 Task: Create a due date automation trigger when advanced on, 2 days after a card is due add fields with custom field "Resume" set to a date between 1 and 7 working days from now at 11:00 AM.
Action: Mouse moved to (1067, 311)
Screenshot: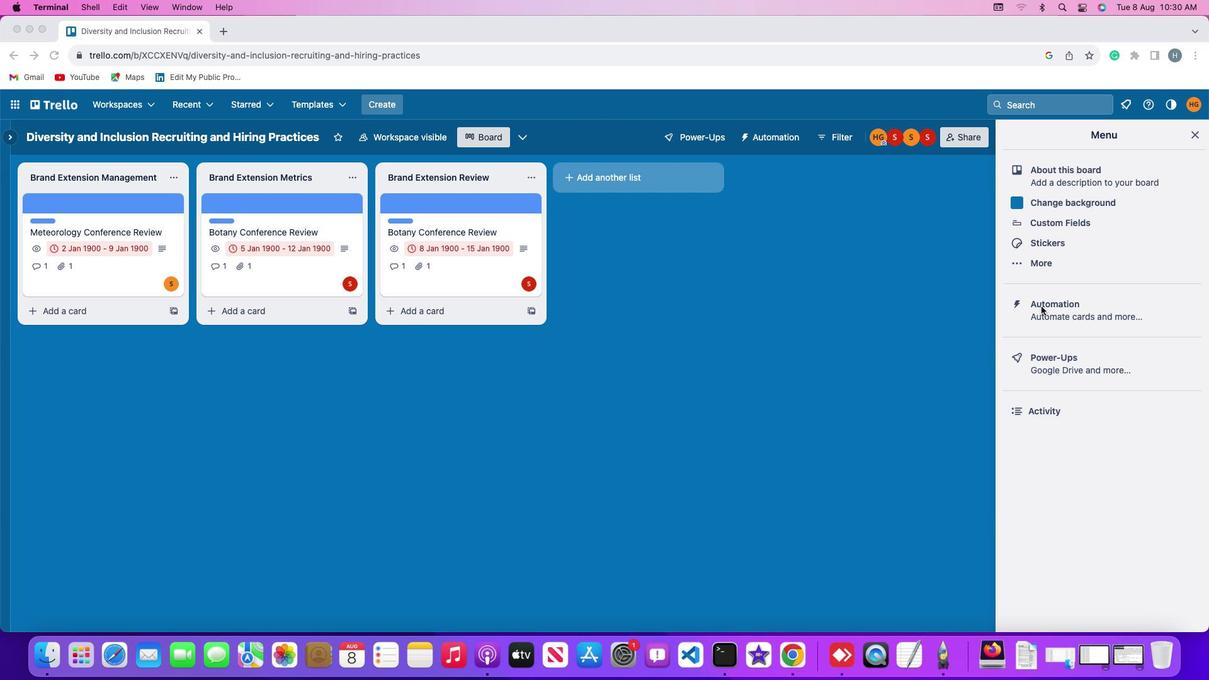 
Action: Mouse pressed left at (1067, 311)
Screenshot: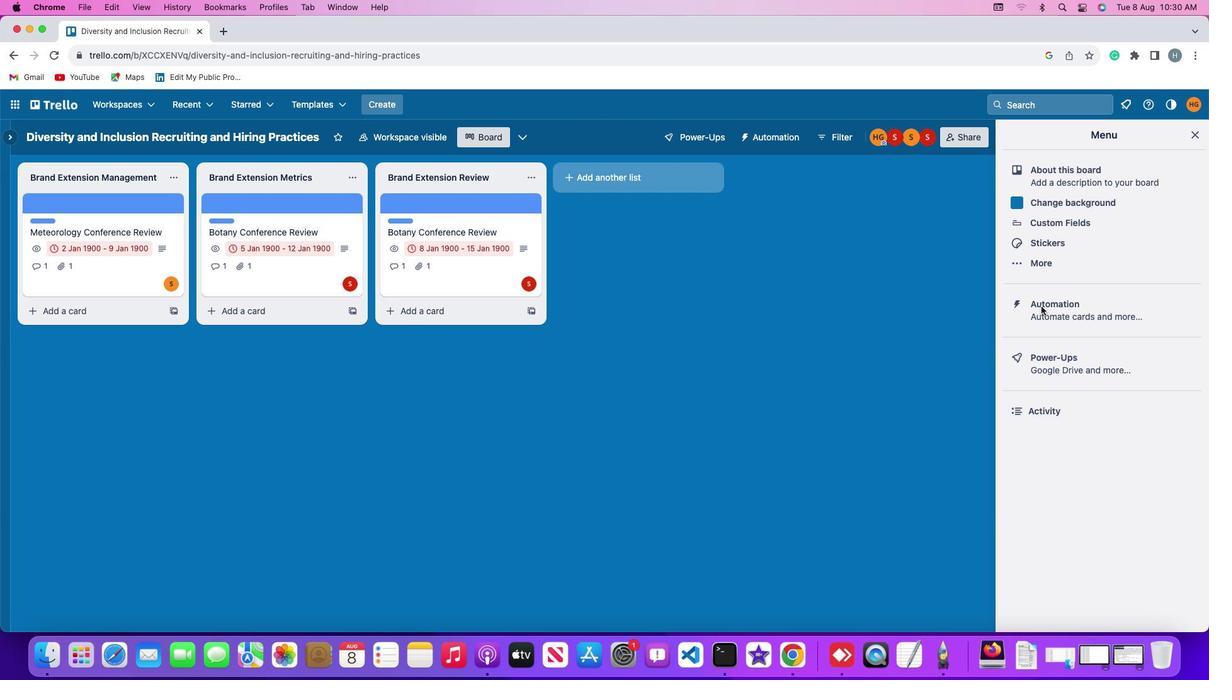 
Action: Mouse pressed left at (1067, 311)
Screenshot: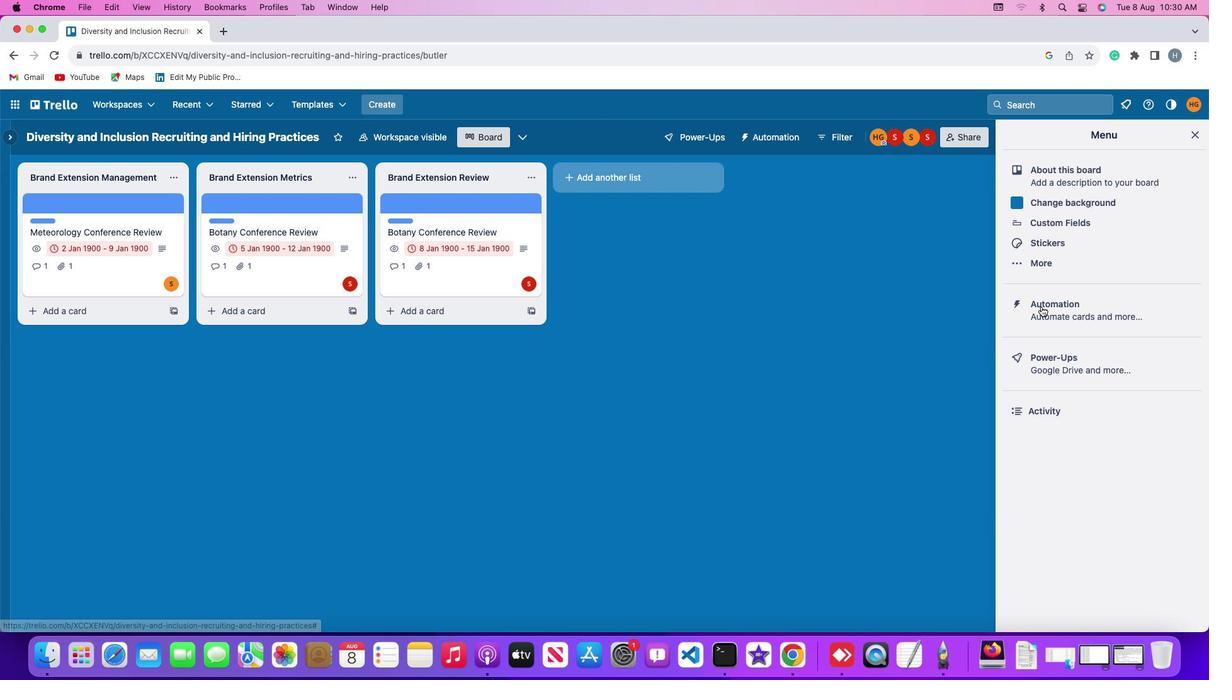 
Action: Mouse moved to (85, 302)
Screenshot: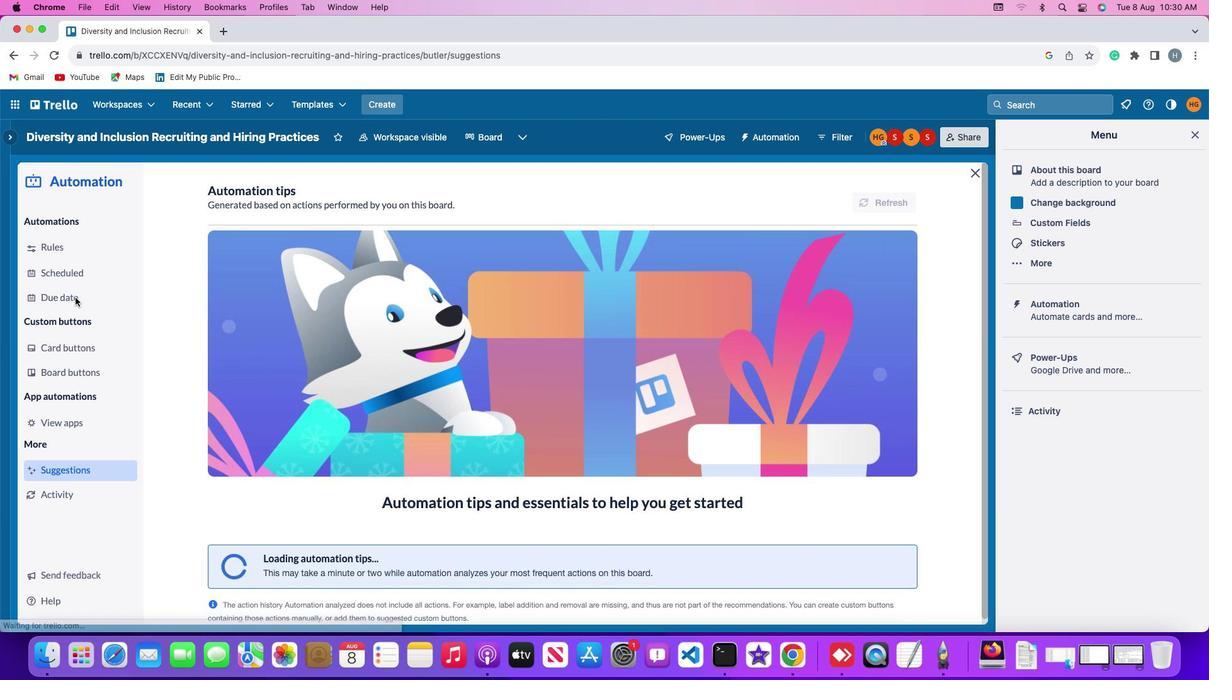 
Action: Mouse pressed left at (85, 302)
Screenshot: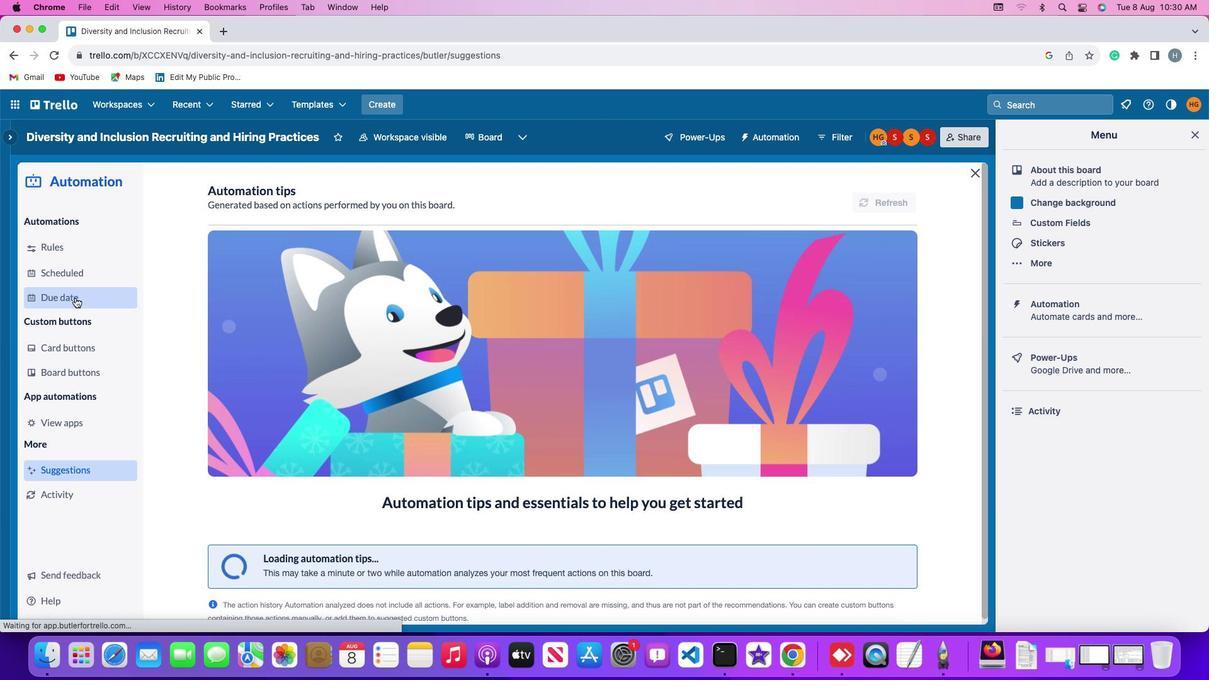 
Action: Mouse moved to (875, 206)
Screenshot: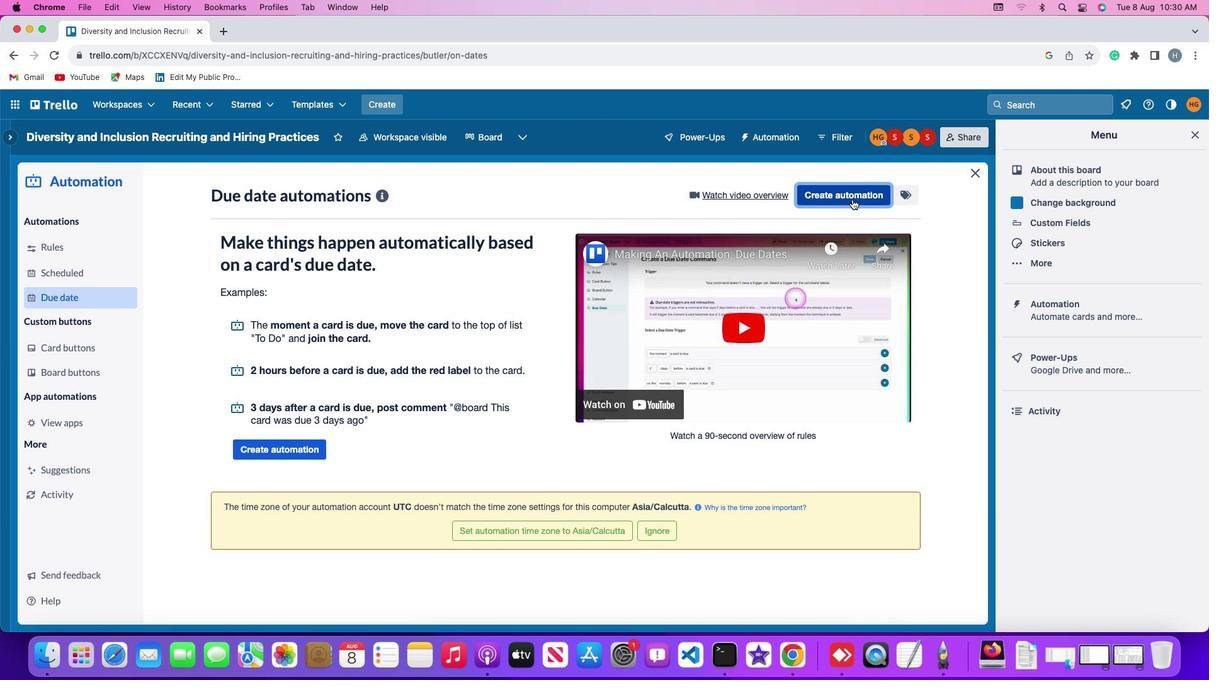
Action: Mouse pressed left at (875, 206)
Screenshot: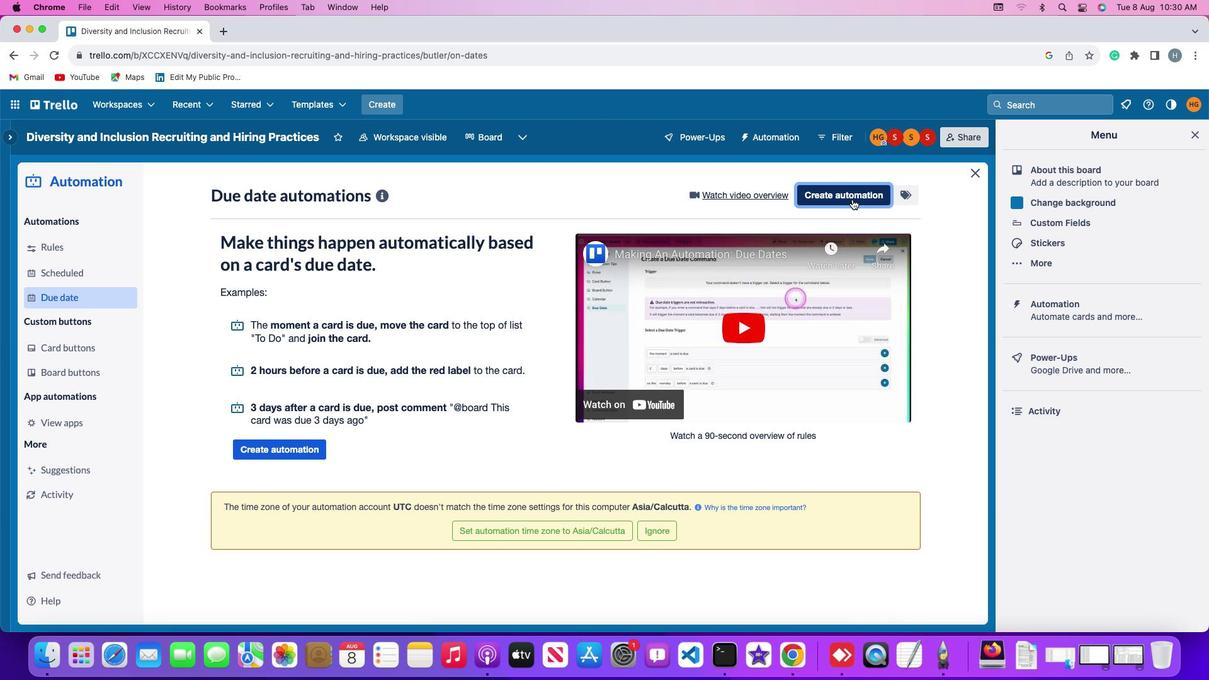 
Action: Mouse moved to (376, 321)
Screenshot: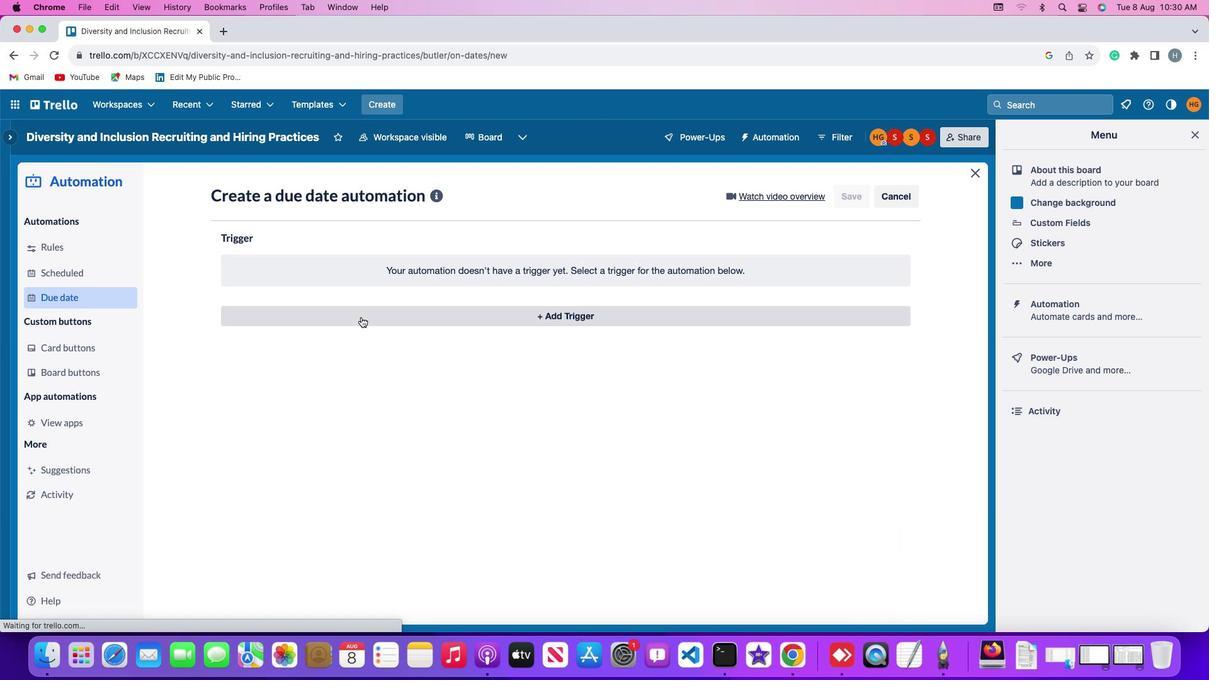
Action: Mouse pressed left at (376, 321)
Screenshot: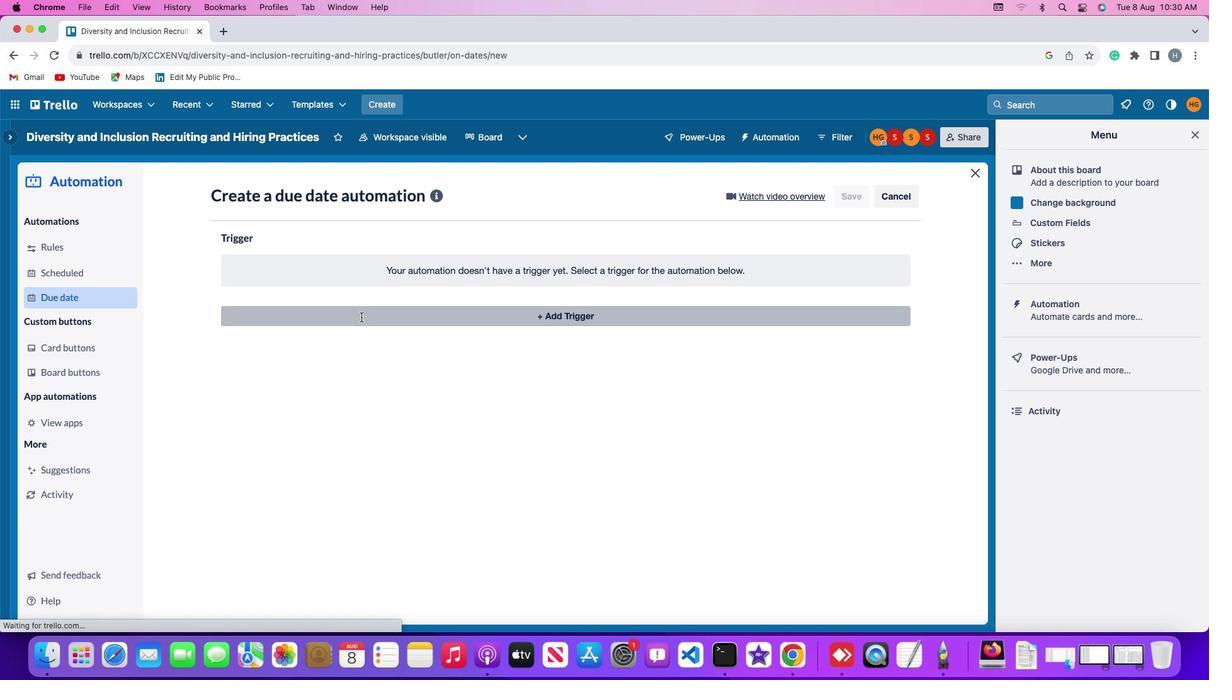 
Action: Mouse moved to (262, 513)
Screenshot: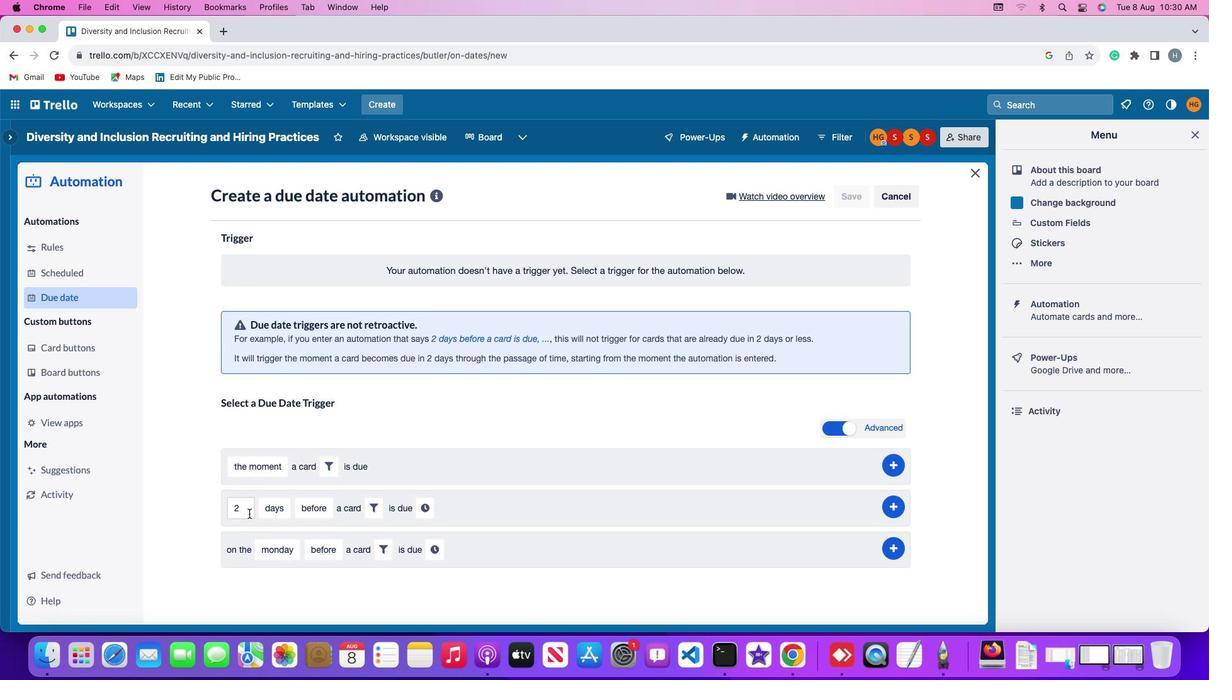 
Action: Mouse pressed left at (262, 513)
Screenshot: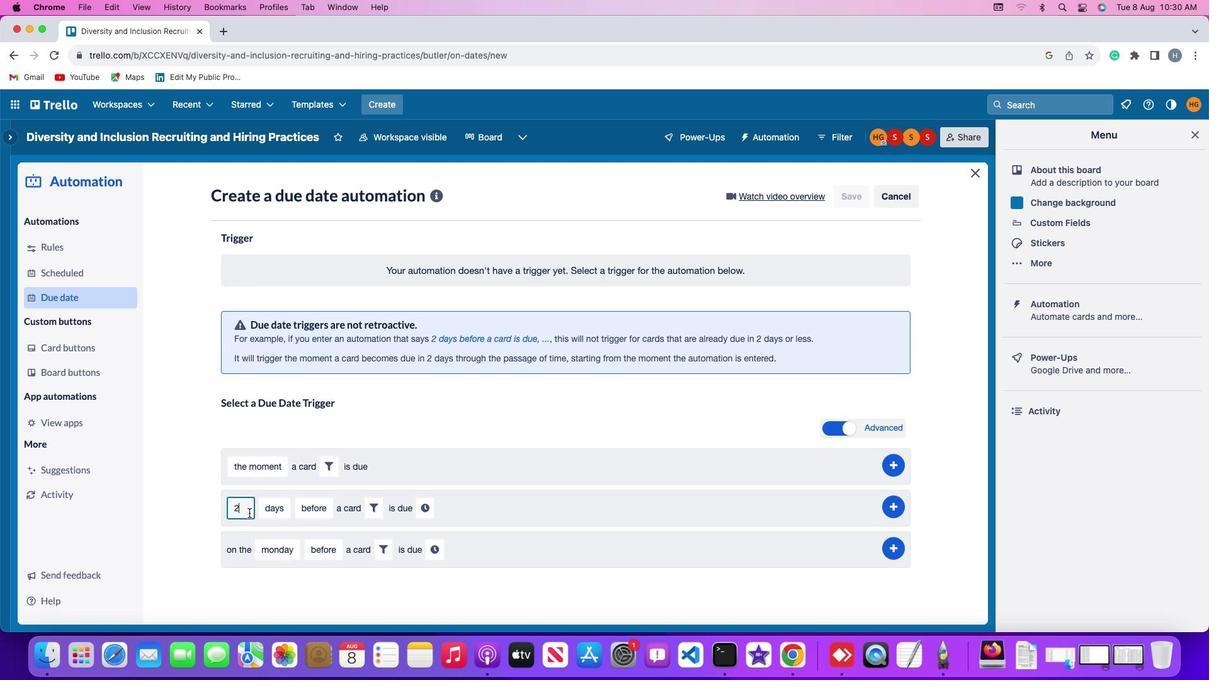 
Action: Mouse moved to (262, 512)
Screenshot: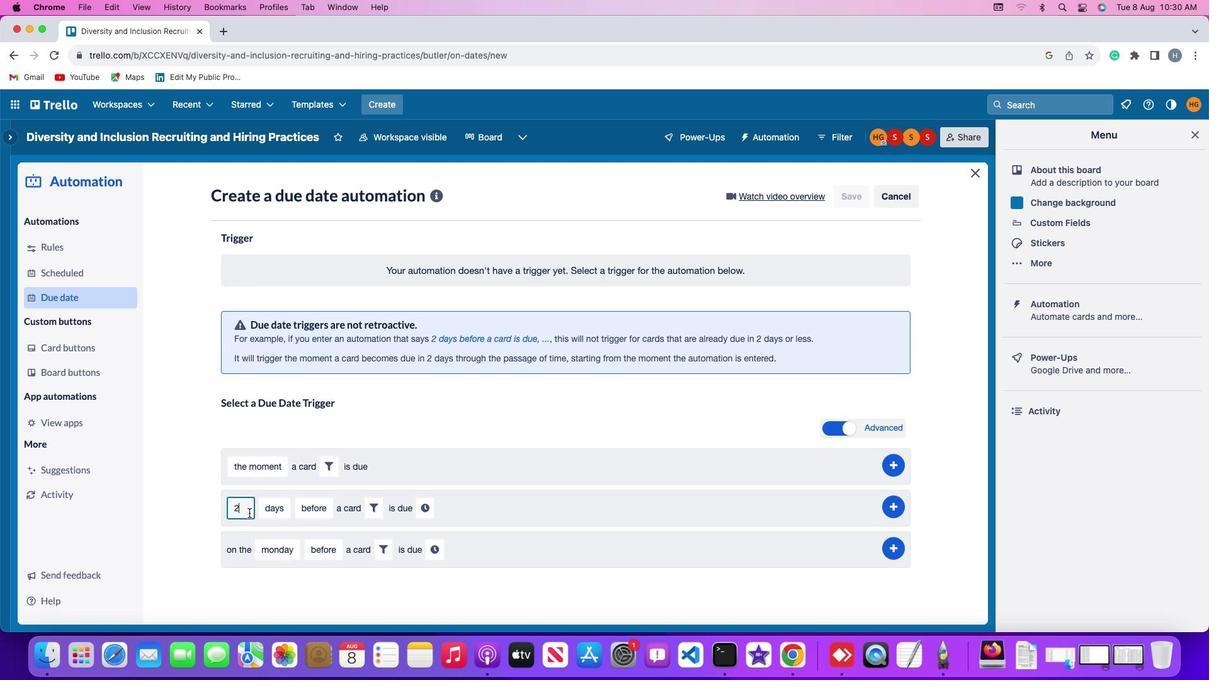 
Action: Key pressed Key.backspace
Screenshot: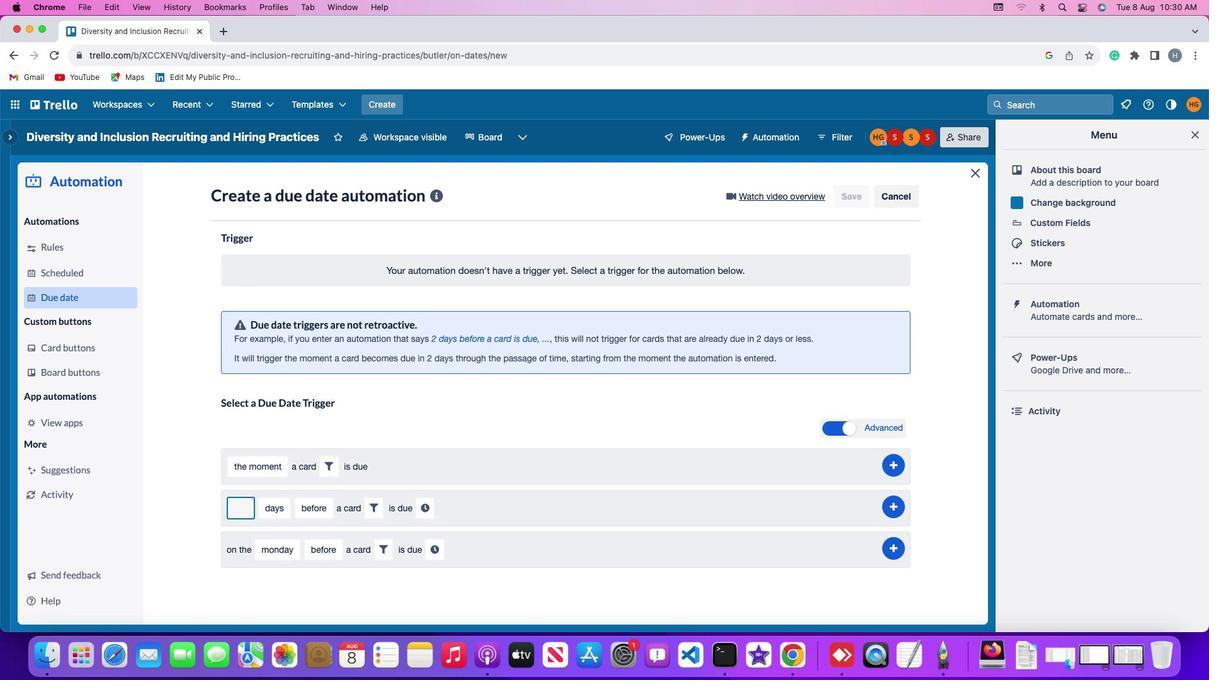 
Action: Mouse moved to (264, 511)
Screenshot: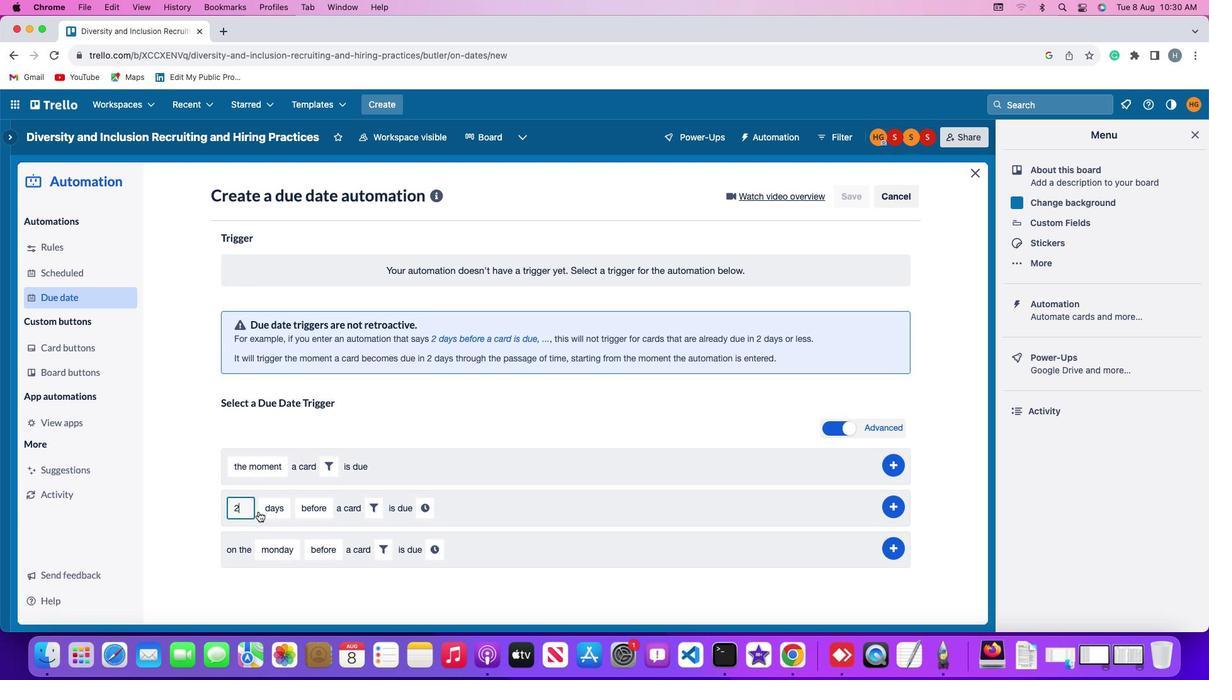 
Action: Key pressed '2'
Screenshot: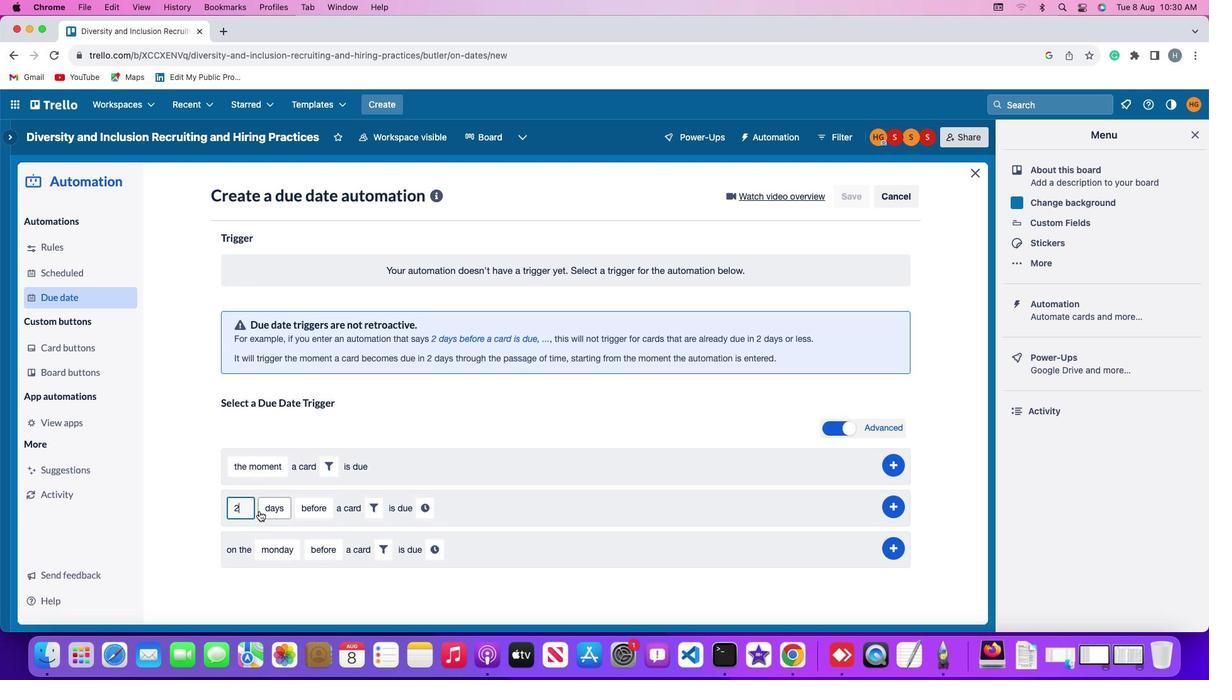 
Action: Mouse moved to (282, 507)
Screenshot: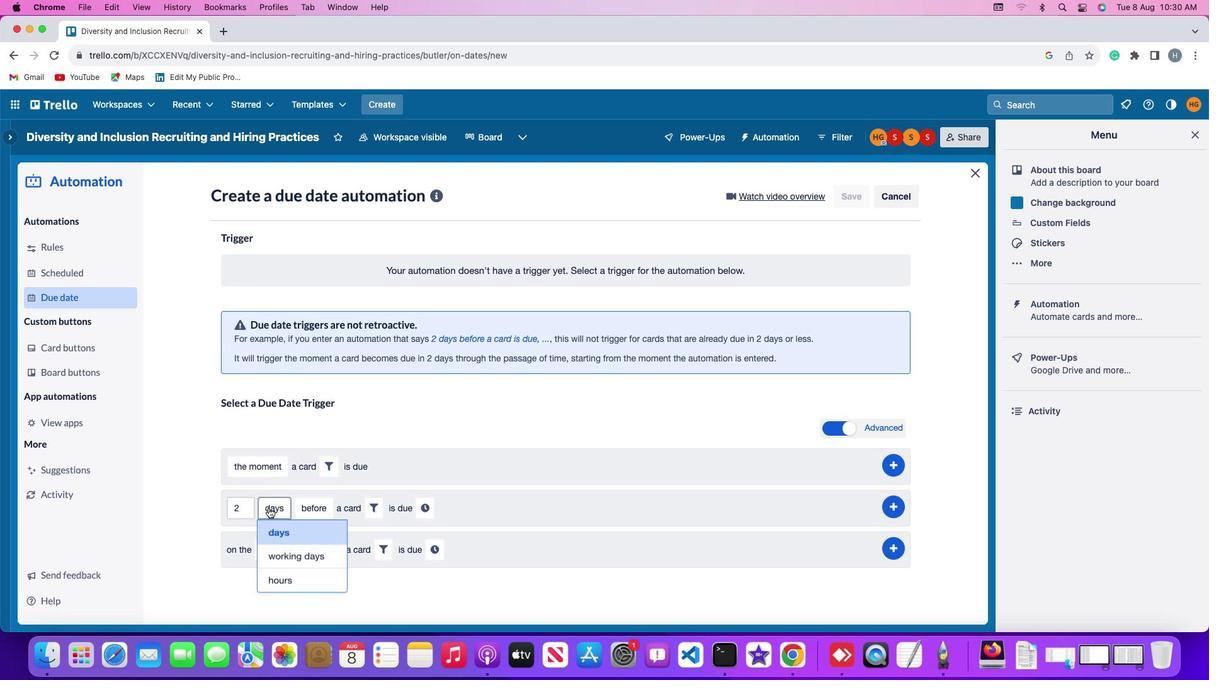 
Action: Mouse pressed left at (282, 507)
Screenshot: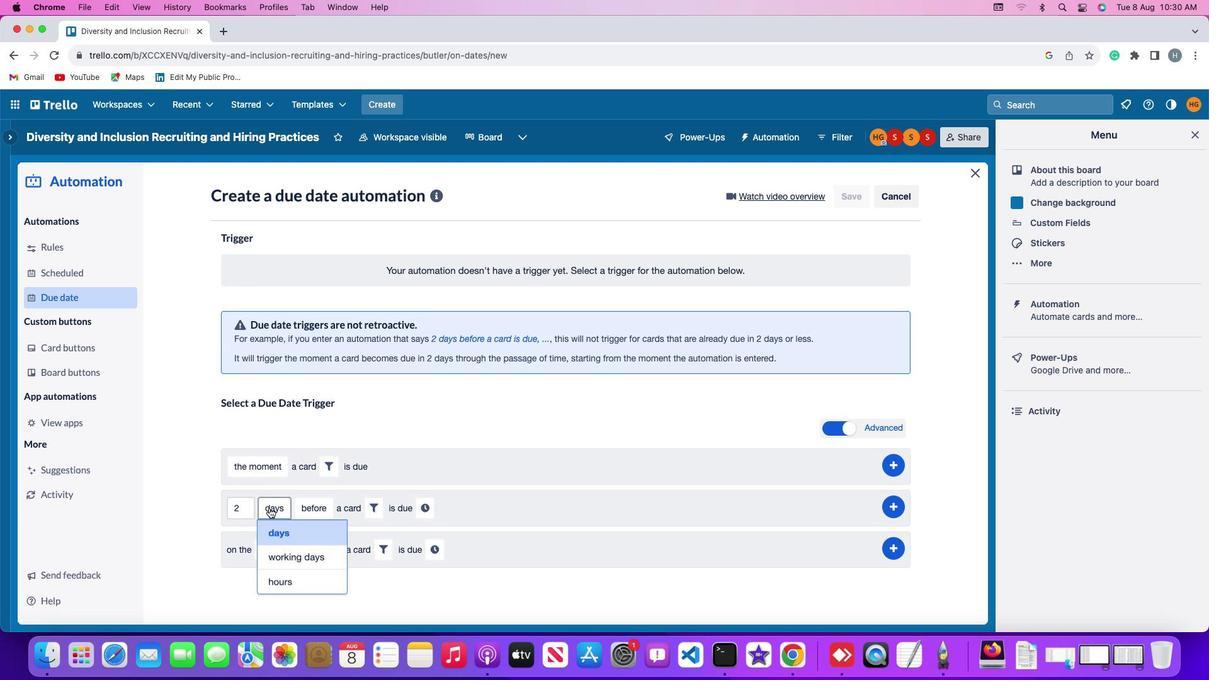 
Action: Mouse moved to (291, 528)
Screenshot: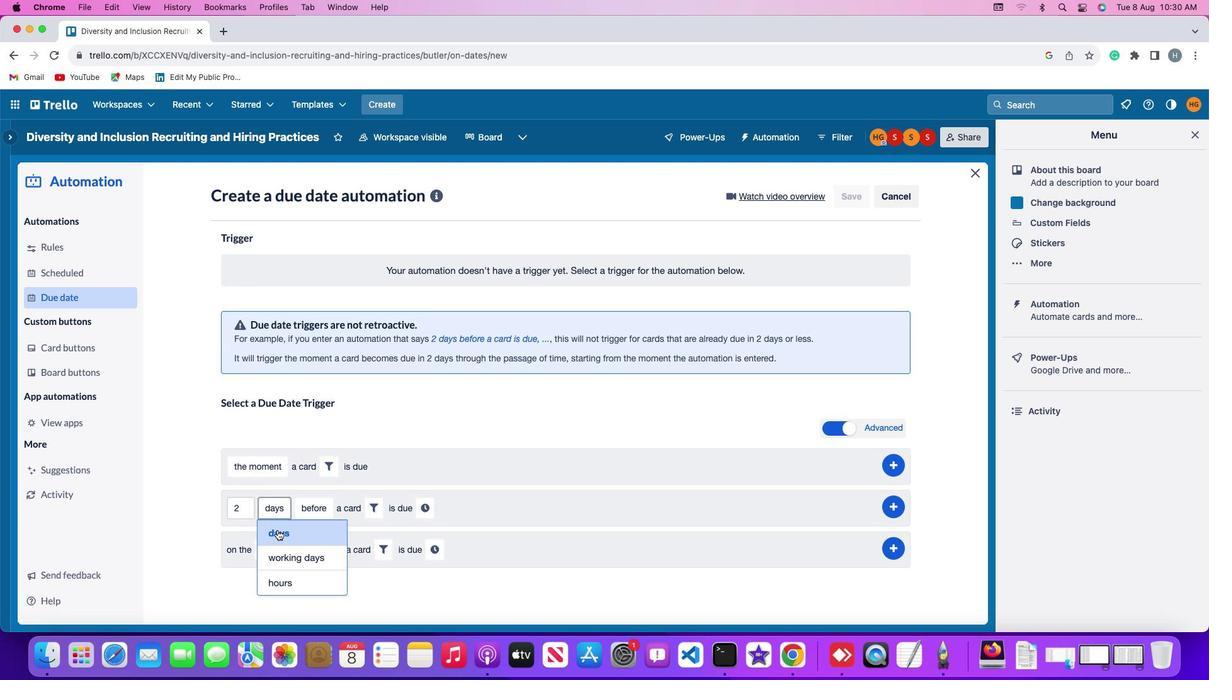 
Action: Mouse pressed left at (291, 528)
Screenshot: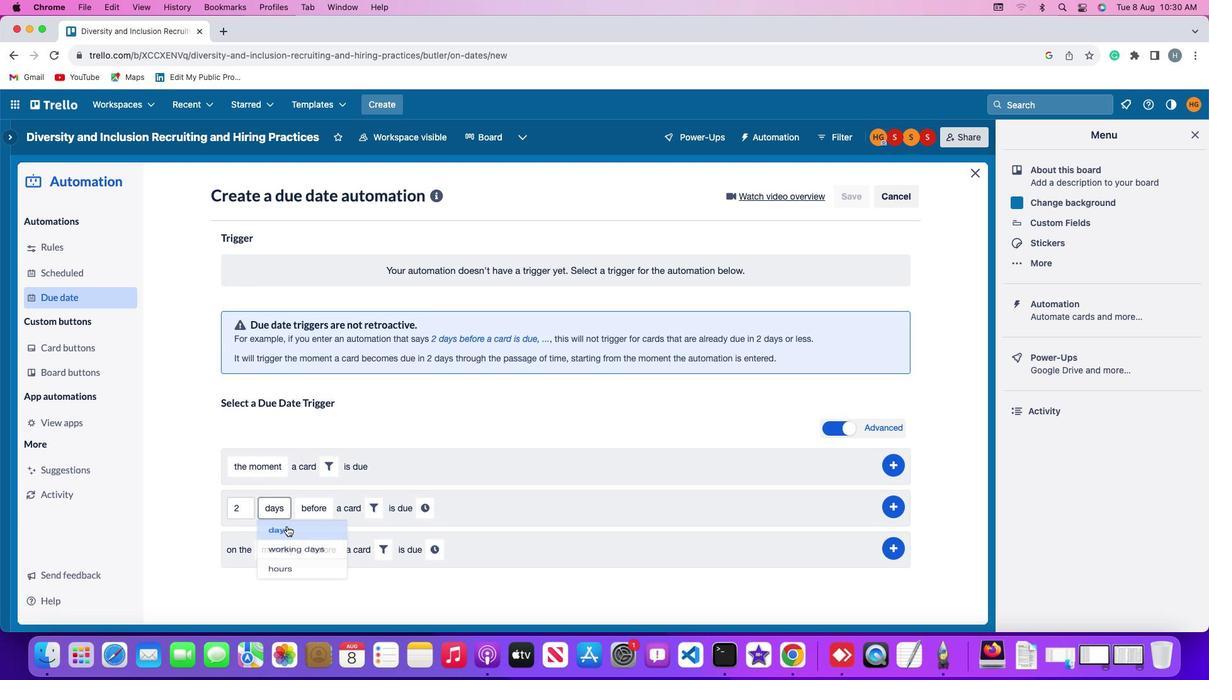 
Action: Mouse moved to (319, 514)
Screenshot: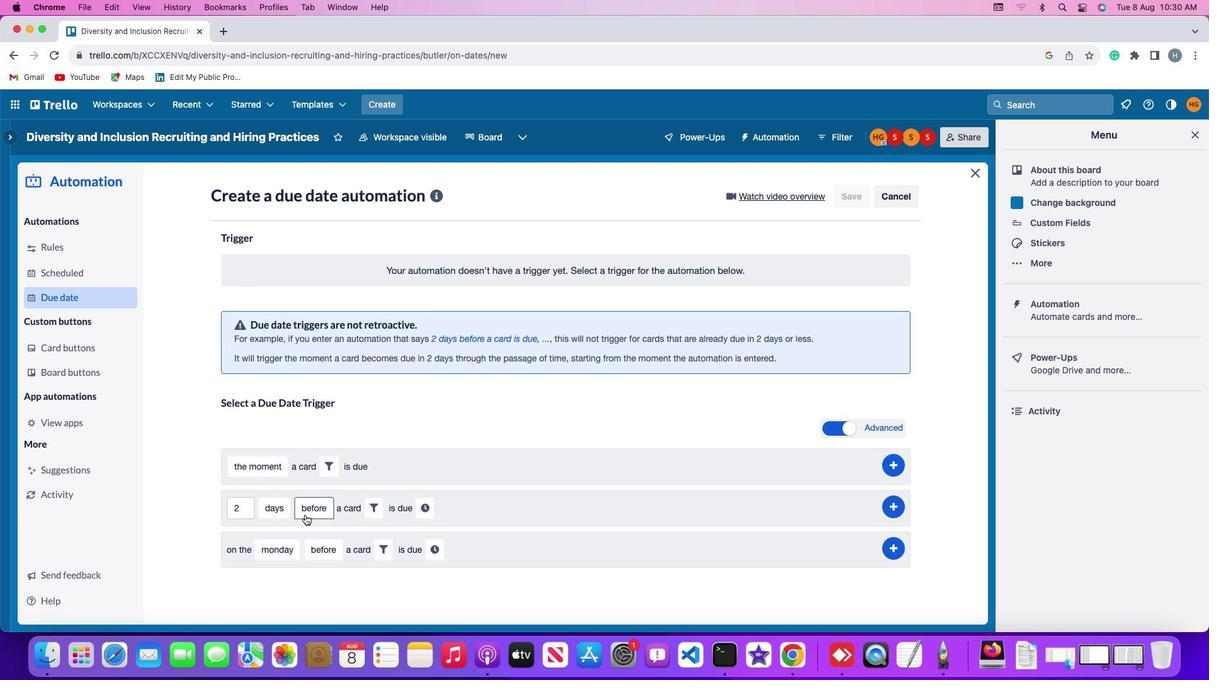 
Action: Mouse pressed left at (319, 514)
Screenshot: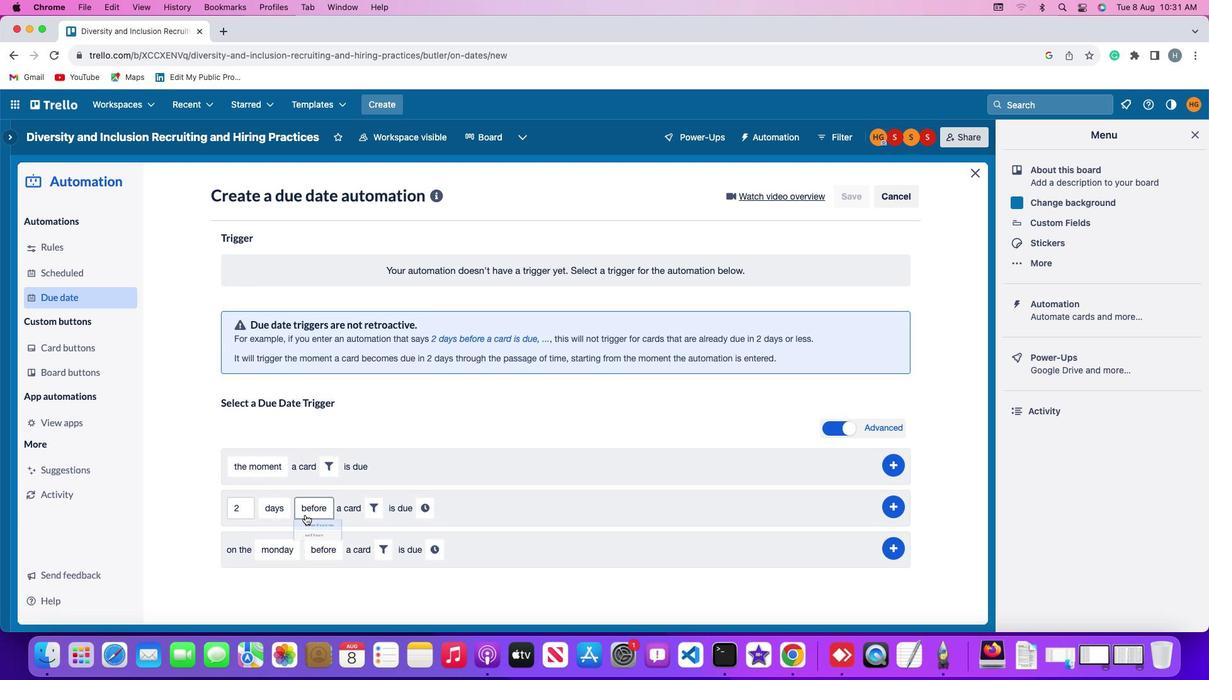 
Action: Mouse moved to (326, 558)
Screenshot: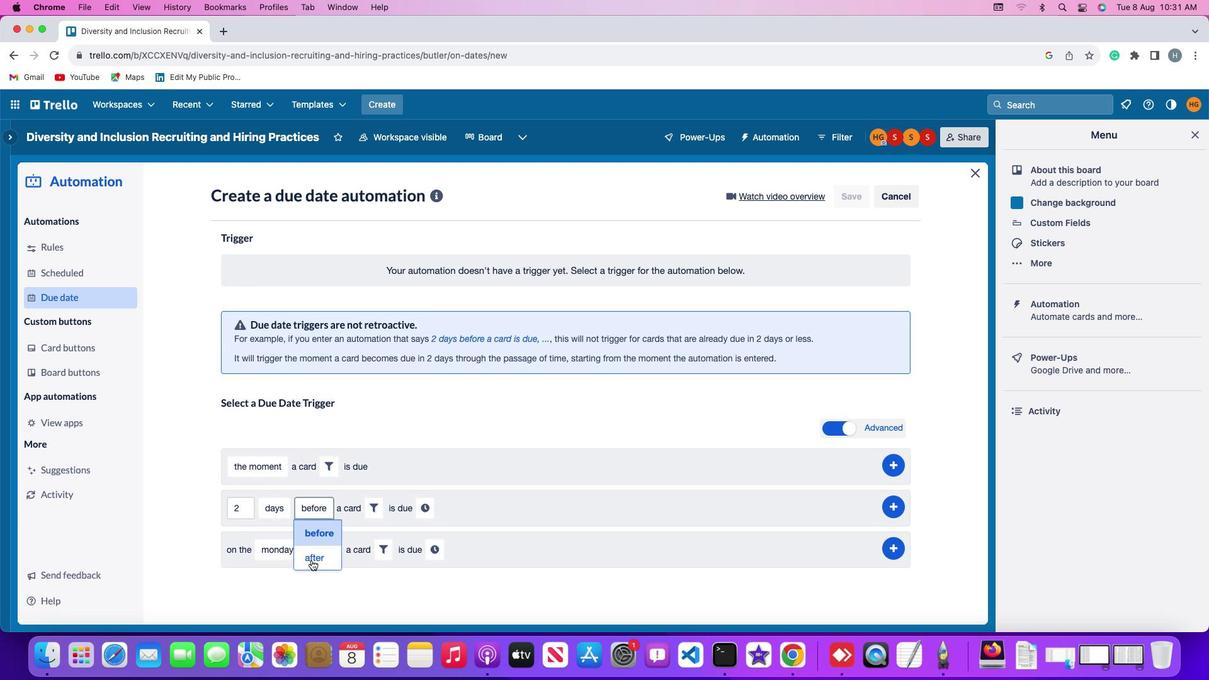 
Action: Mouse pressed left at (326, 558)
Screenshot: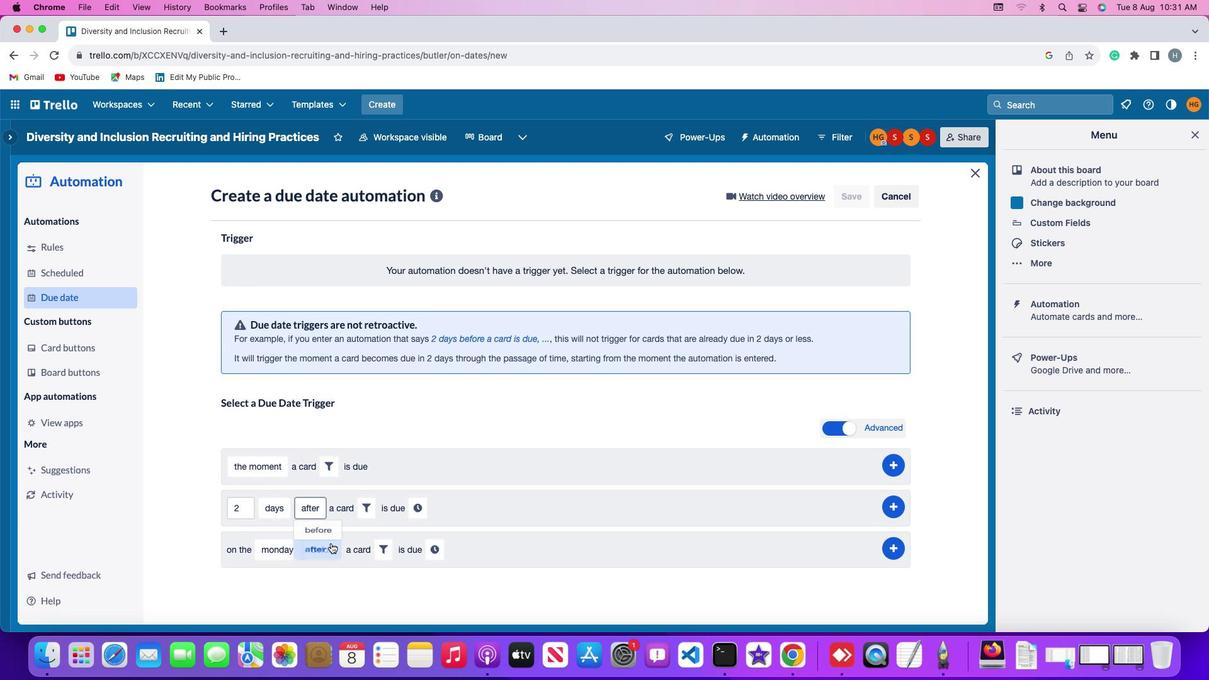 
Action: Mouse moved to (389, 509)
Screenshot: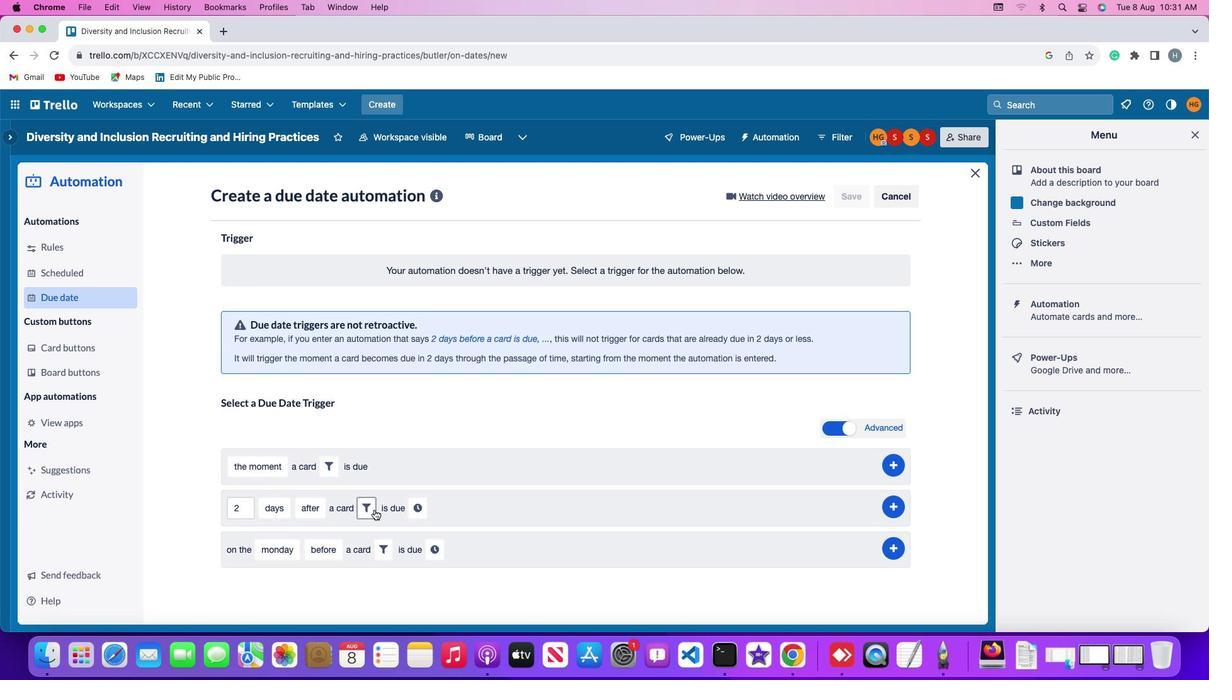 
Action: Mouse pressed left at (389, 509)
Screenshot: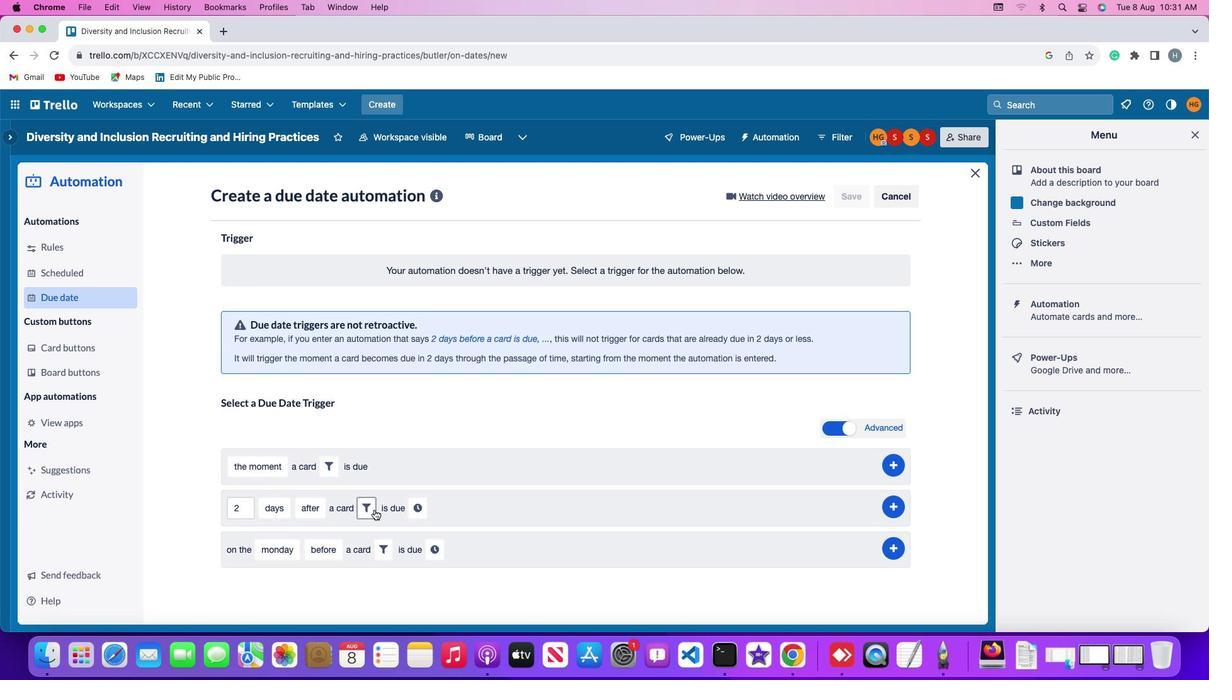 
Action: Mouse moved to (589, 551)
Screenshot: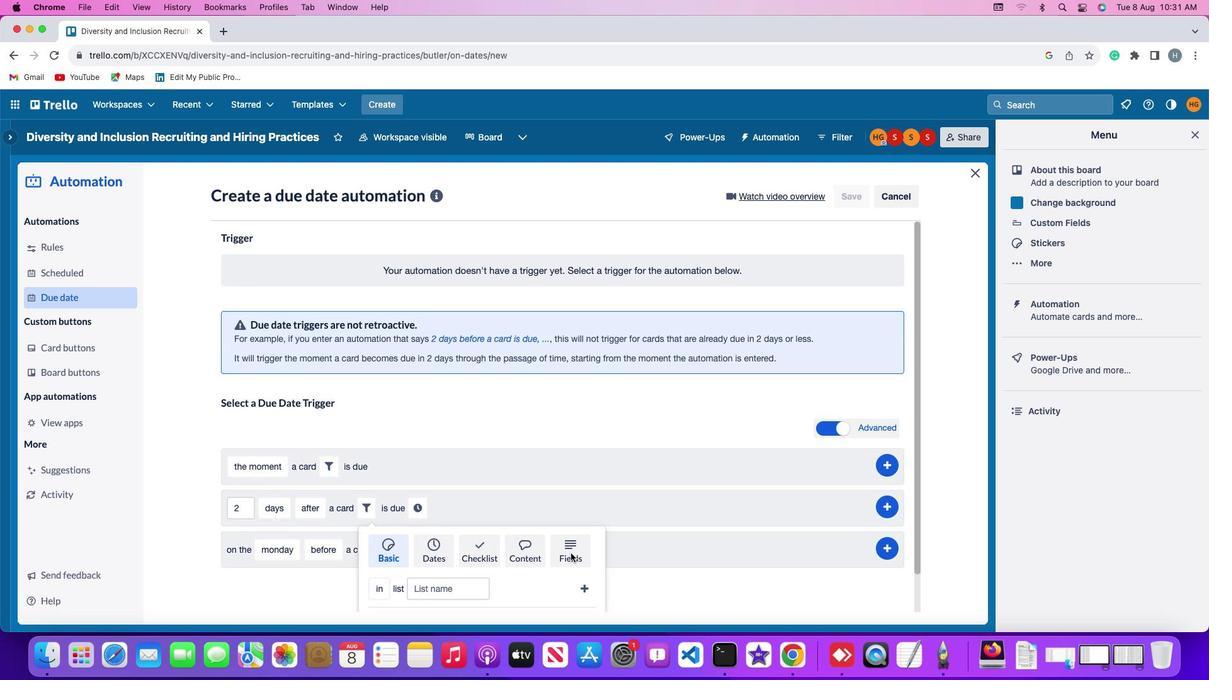 
Action: Mouse pressed left at (589, 551)
Screenshot: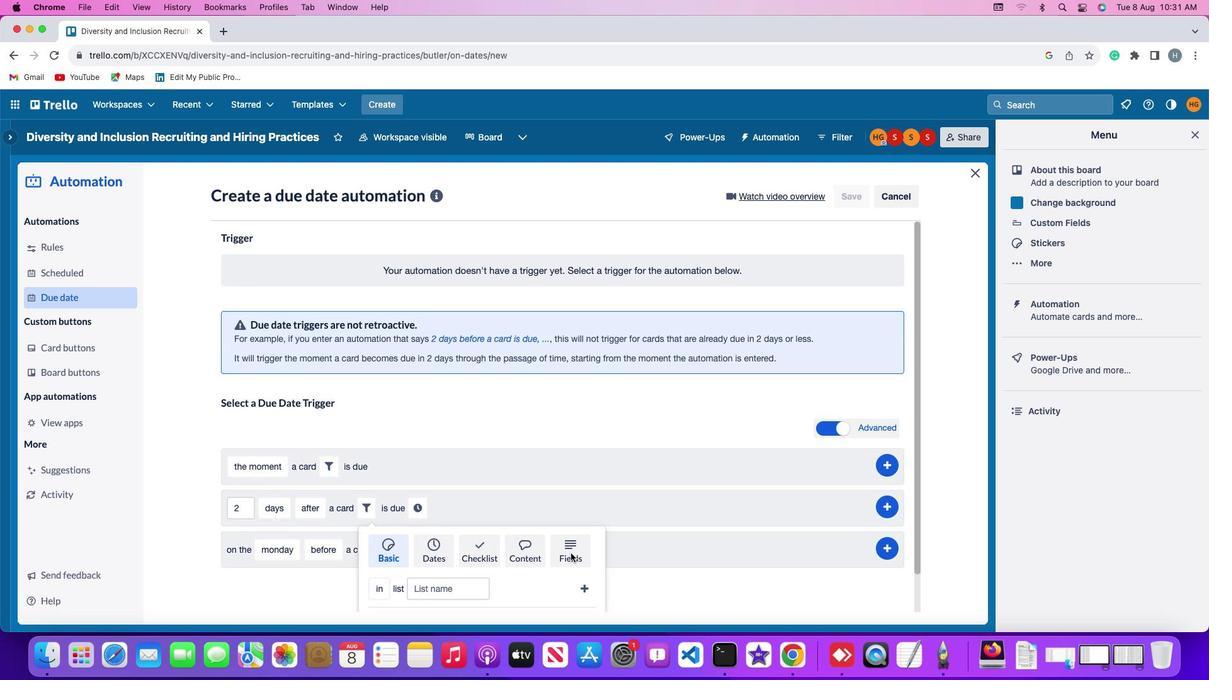 
Action: Mouse moved to (352, 579)
Screenshot: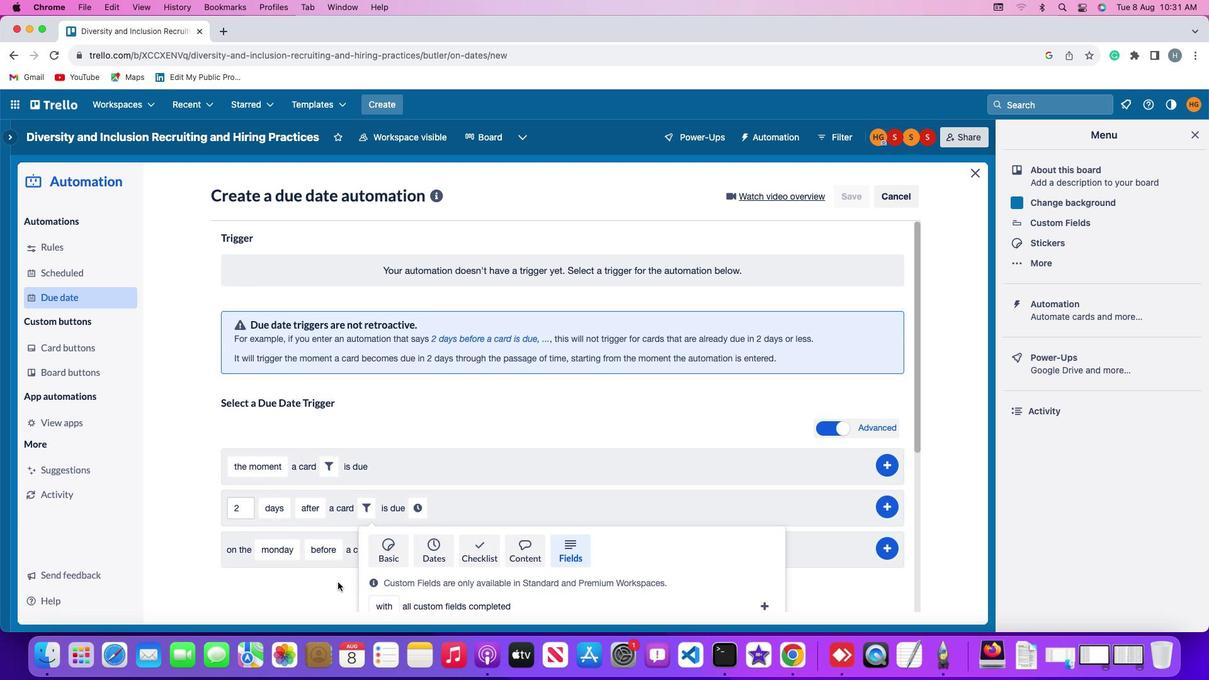 
Action: Mouse scrolled (352, 579) with delta (9, 11)
Screenshot: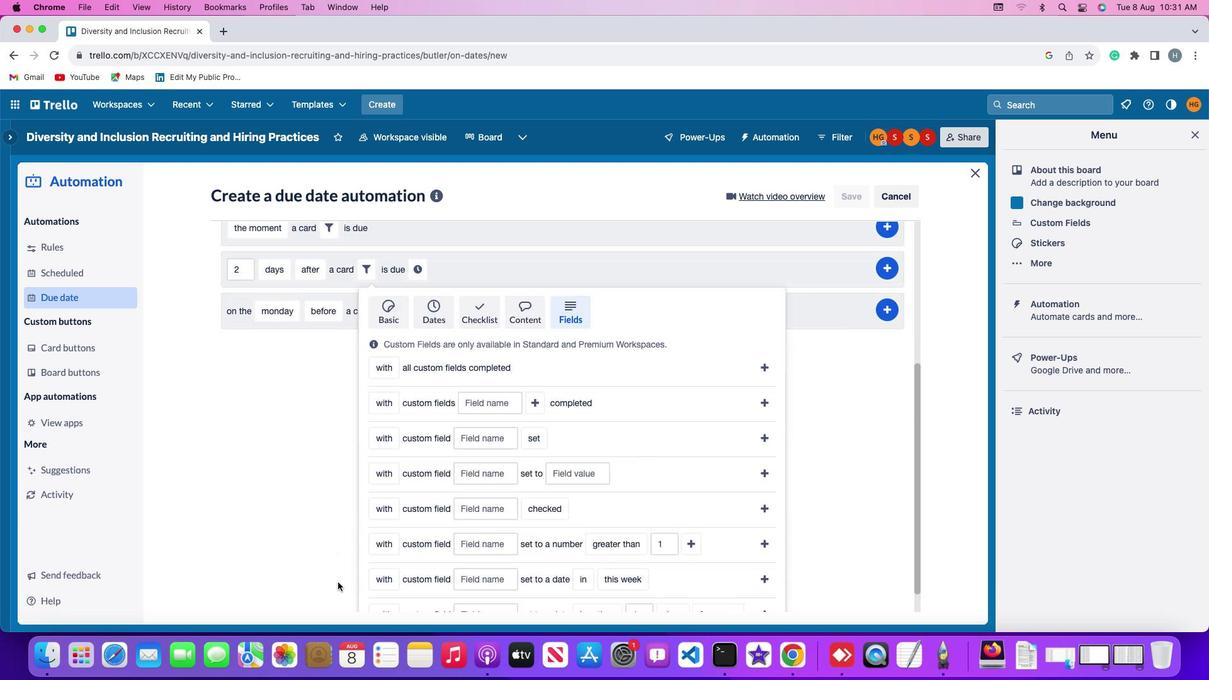 
Action: Mouse scrolled (352, 579) with delta (9, 11)
Screenshot: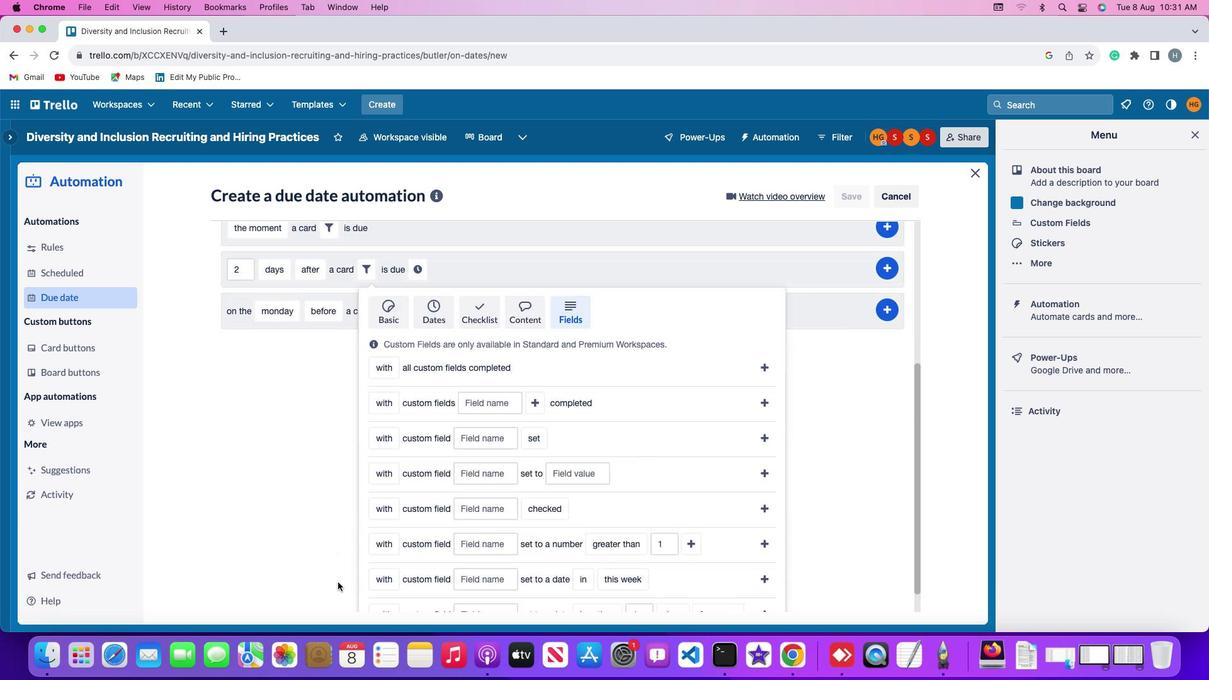 
Action: Mouse scrolled (352, 579) with delta (9, 9)
Screenshot: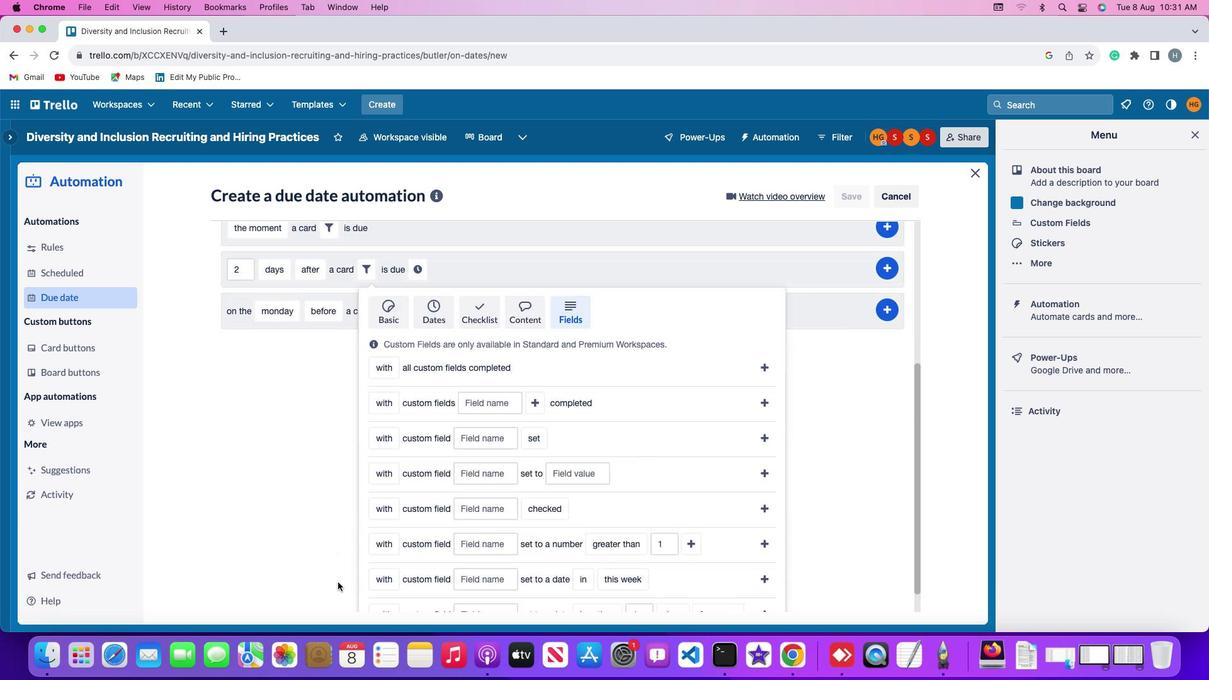 
Action: Mouse scrolled (352, 579) with delta (9, 8)
Screenshot: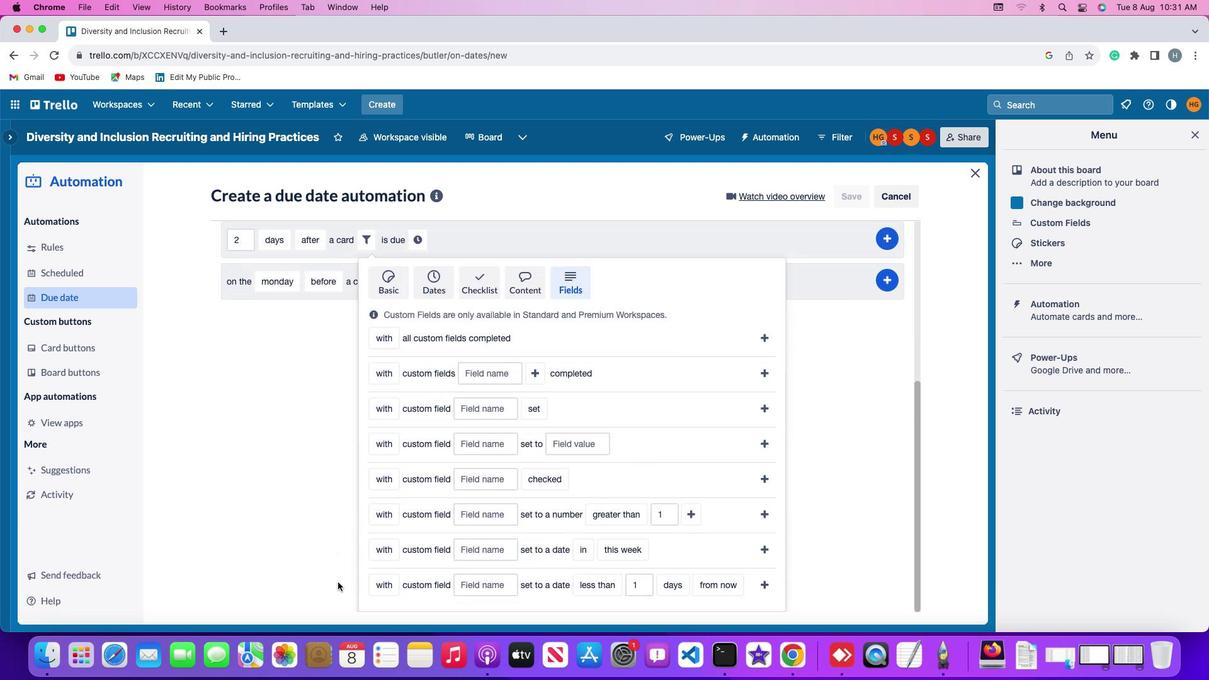 
Action: Mouse scrolled (352, 579) with delta (9, 8)
Screenshot: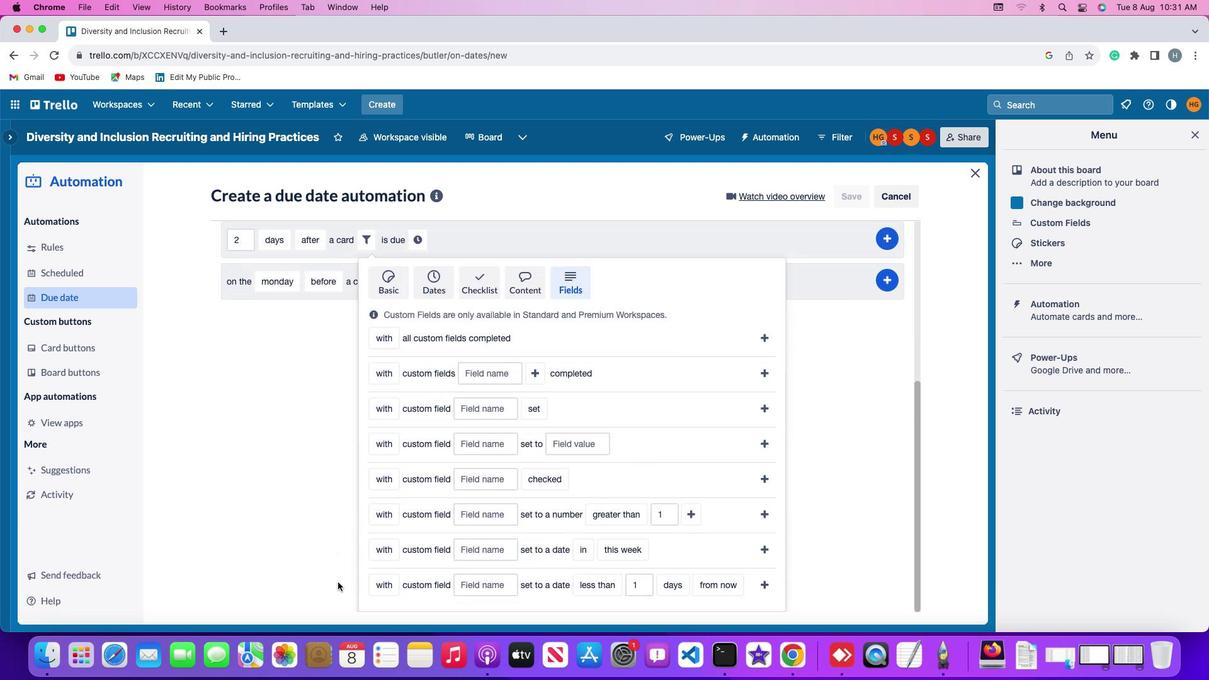 
Action: Mouse scrolled (352, 579) with delta (9, 7)
Screenshot: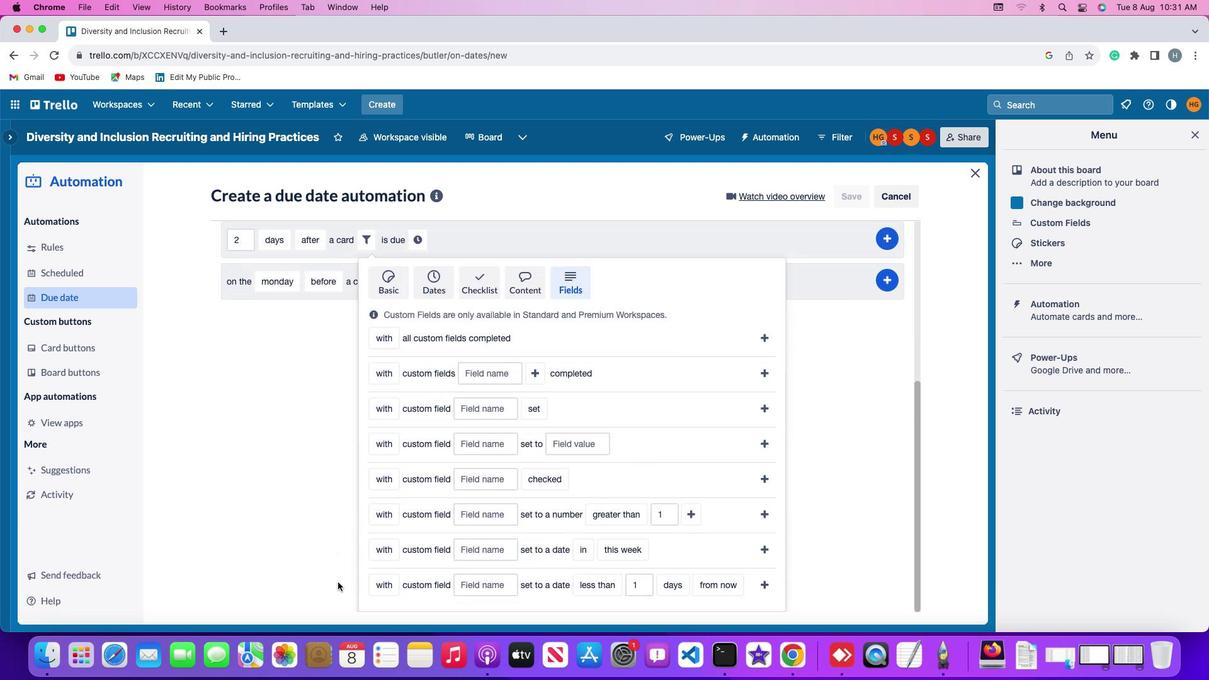 
Action: Mouse scrolled (352, 579) with delta (9, 7)
Screenshot: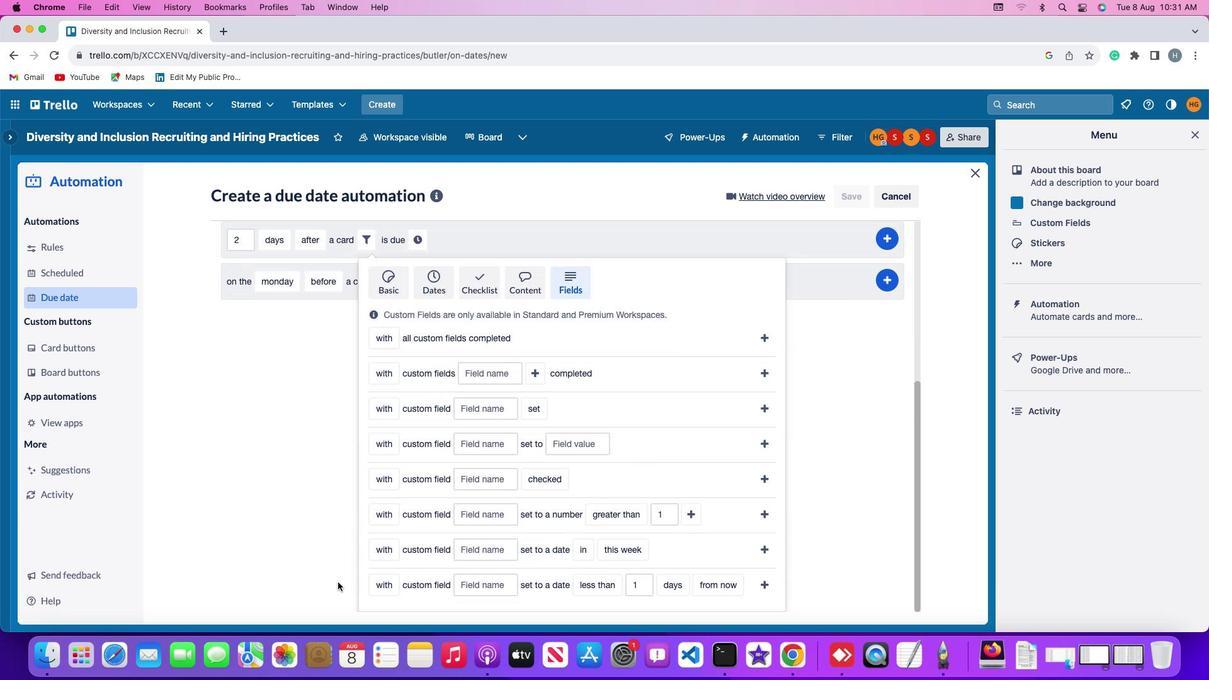 
Action: Mouse scrolled (352, 579) with delta (9, 11)
Screenshot: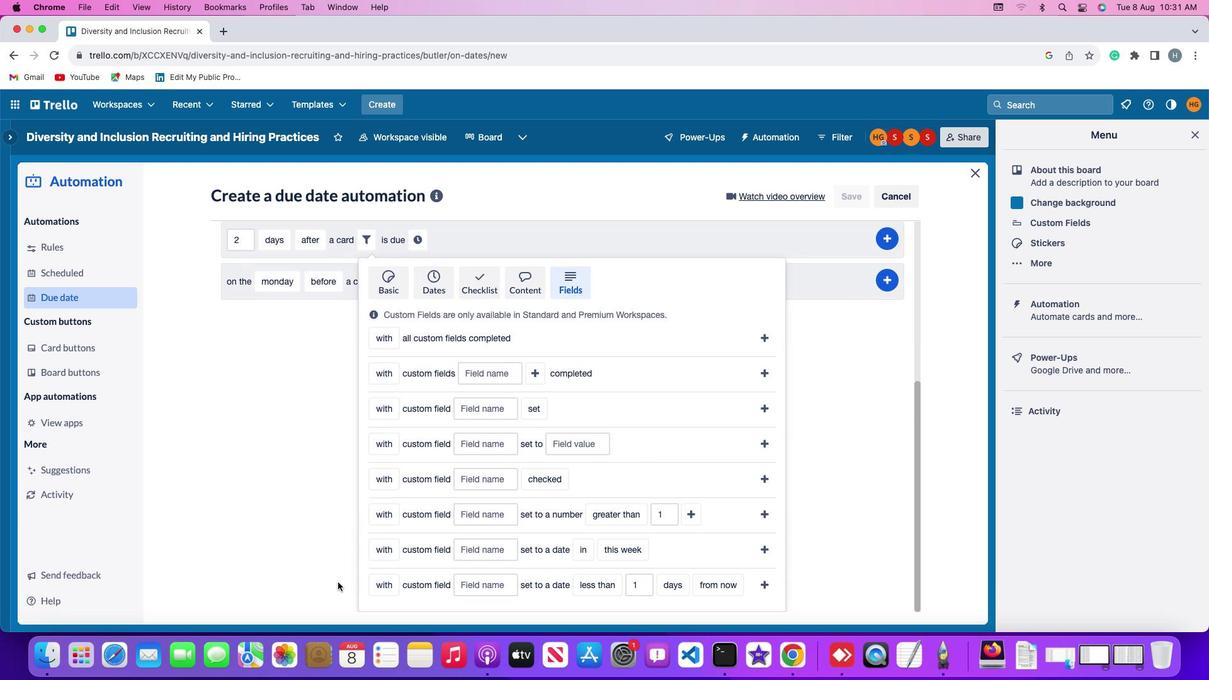 
Action: Mouse scrolled (352, 579) with delta (9, 11)
Screenshot: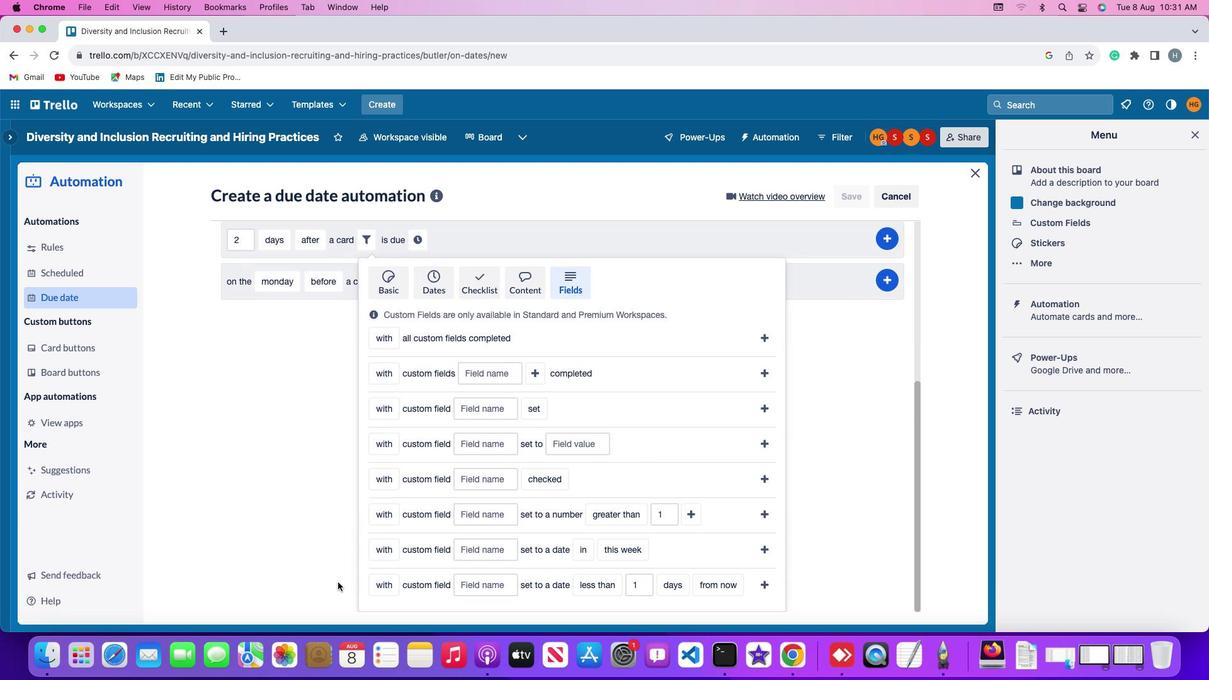 
Action: Mouse scrolled (352, 579) with delta (9, 10)
Screenshot: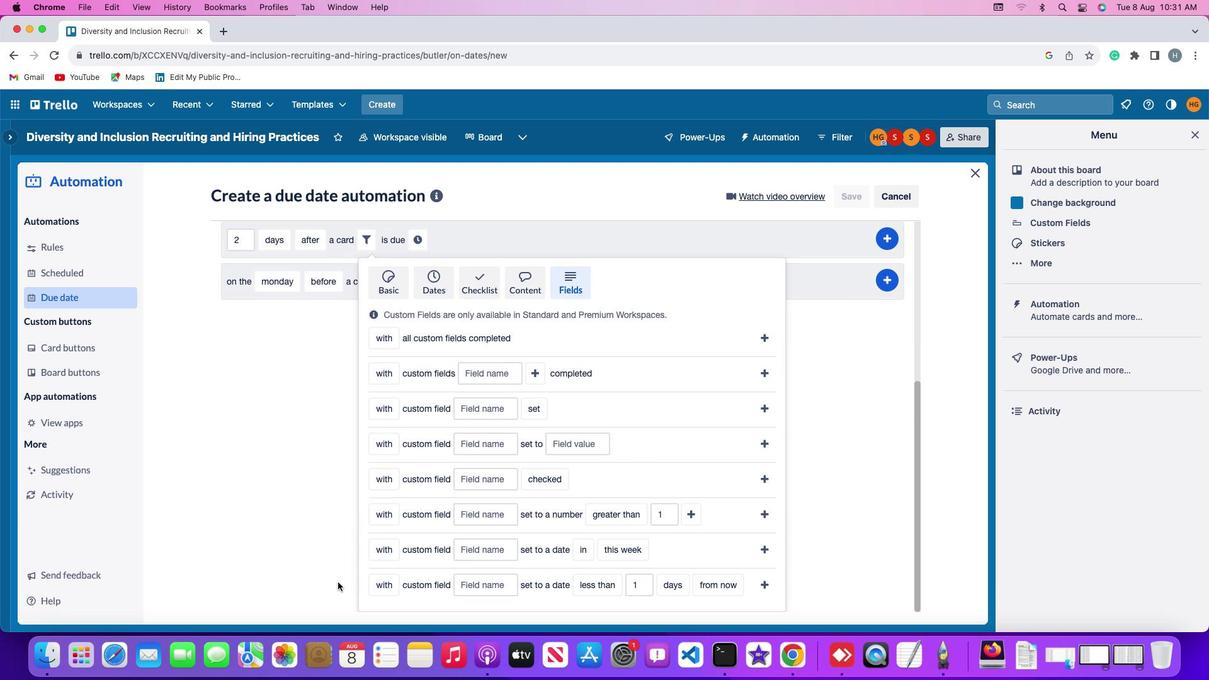 
Action: Mouse scrolled (352, 579) with delta (9, 8)
Screenshot: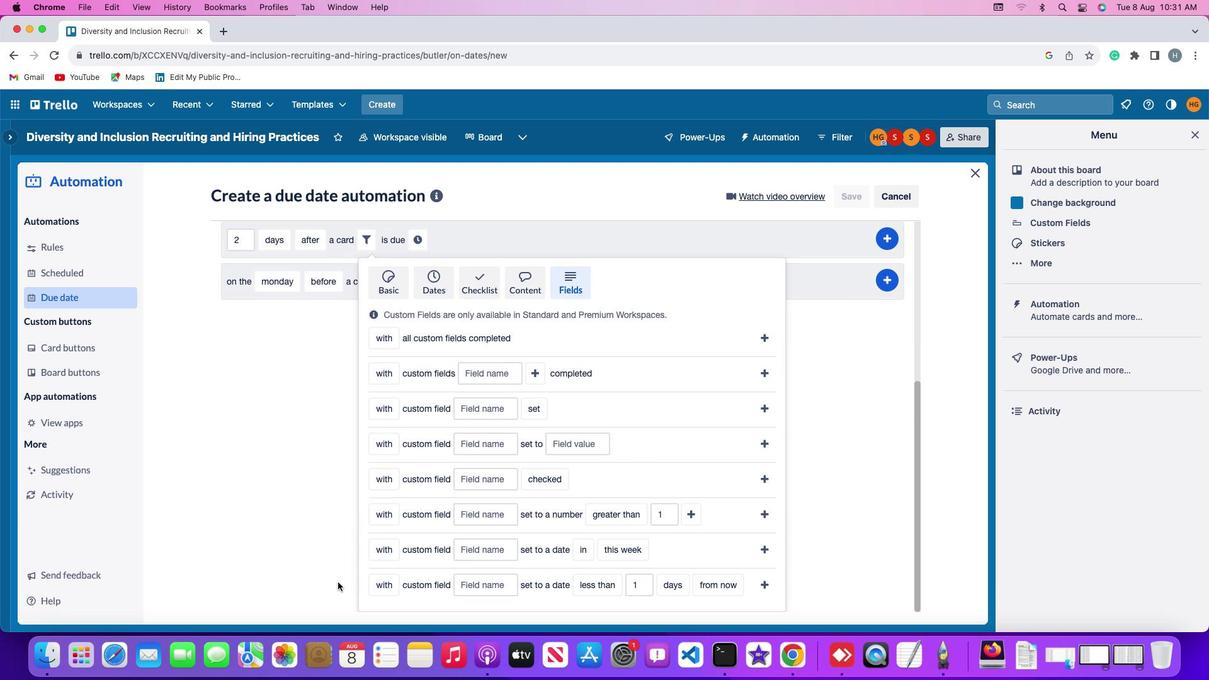 
Action: Mouse moved to (395, 577)
Screenshot: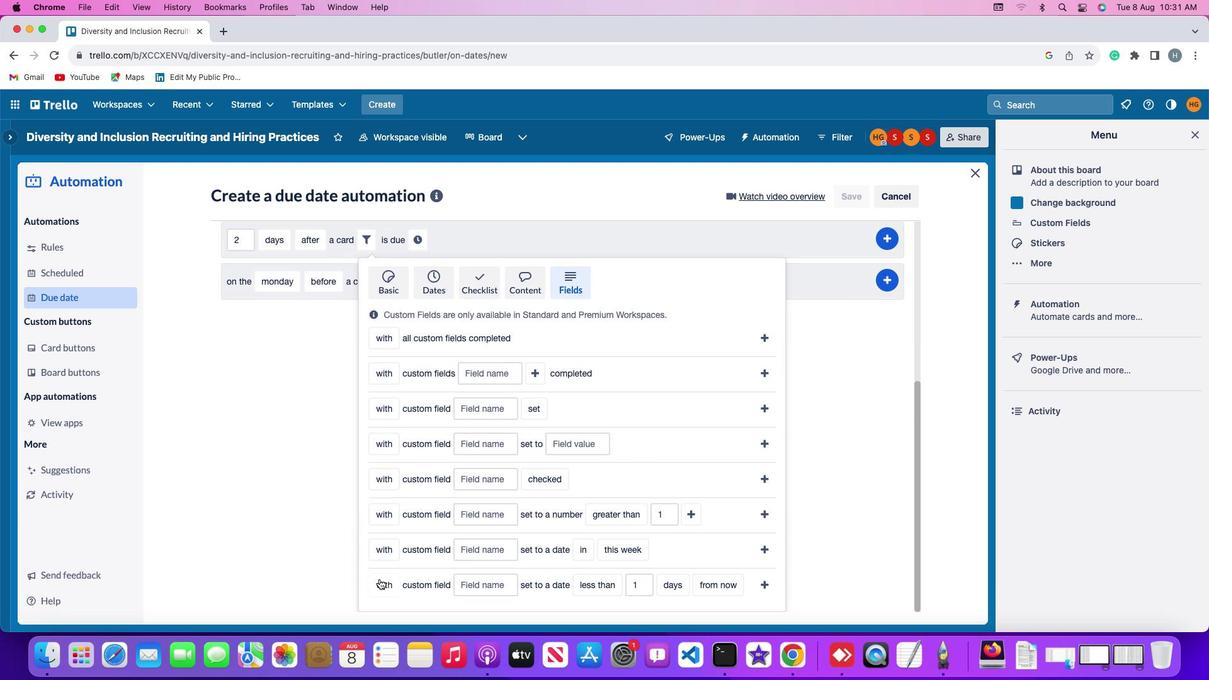 
Action: Mouse pressed left at (395, 577)
Screenshot: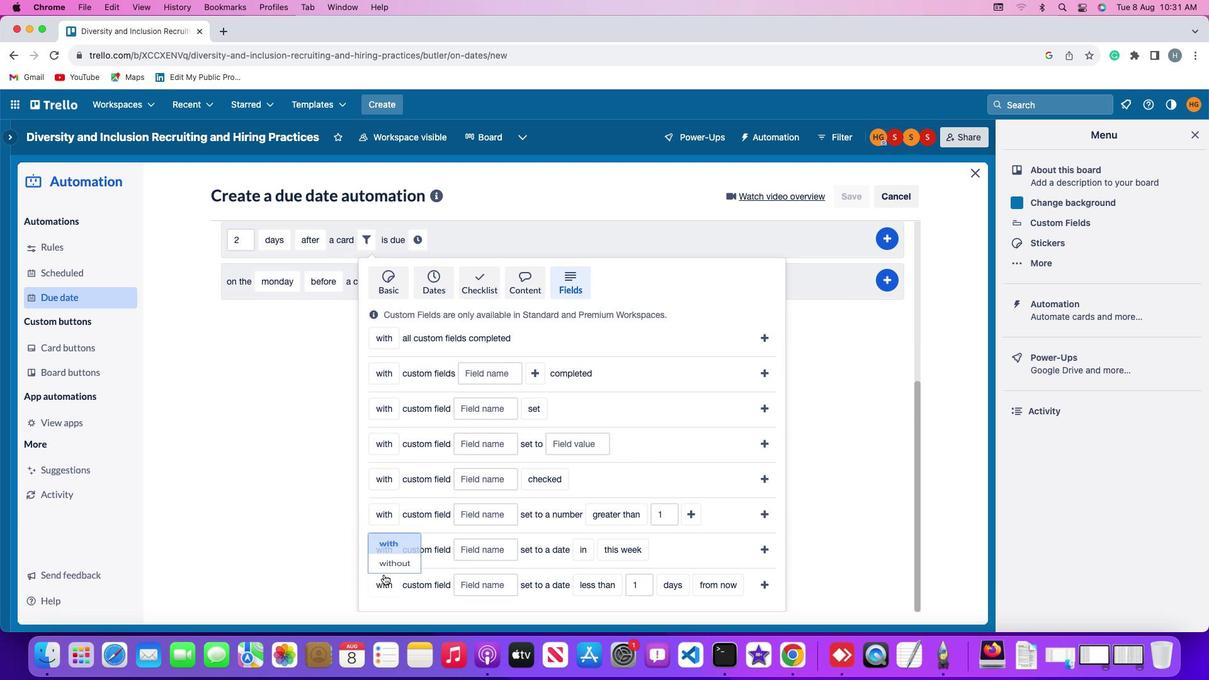 
Action: Mouse moved to (401, 535)
Screenshot: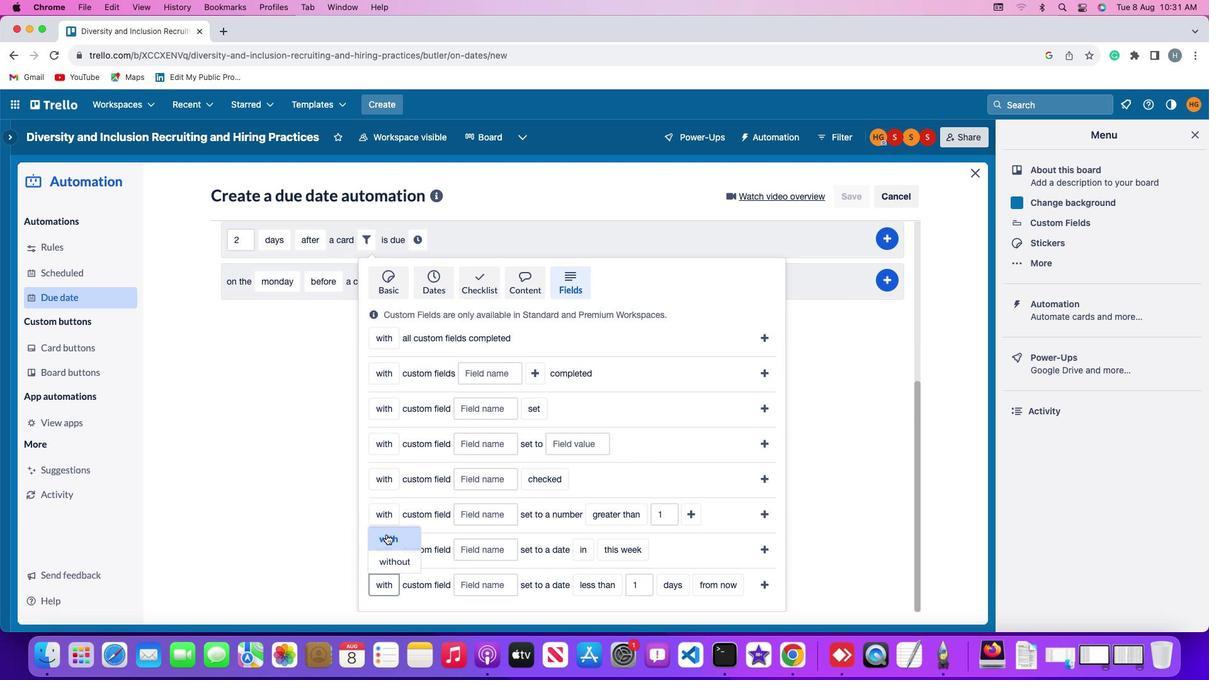
Action: Mouse pressed left at (401, 535)
Screenshot: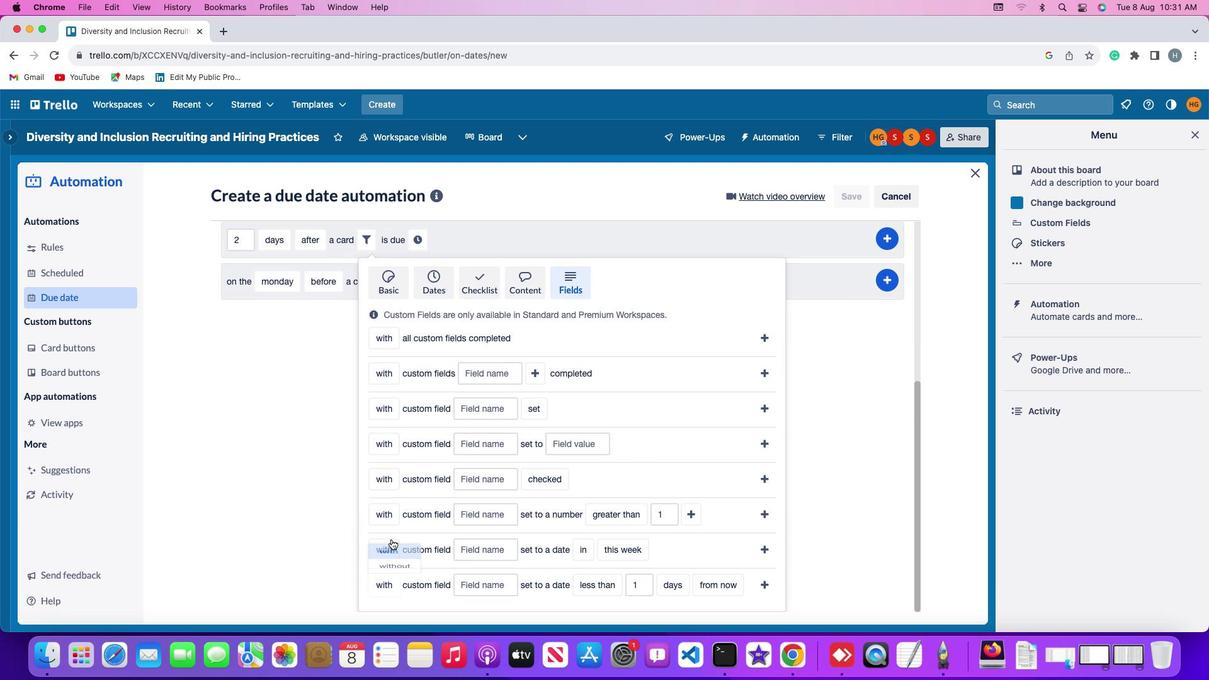 
Action: Mouse moved to (498, 580)
Screenshot: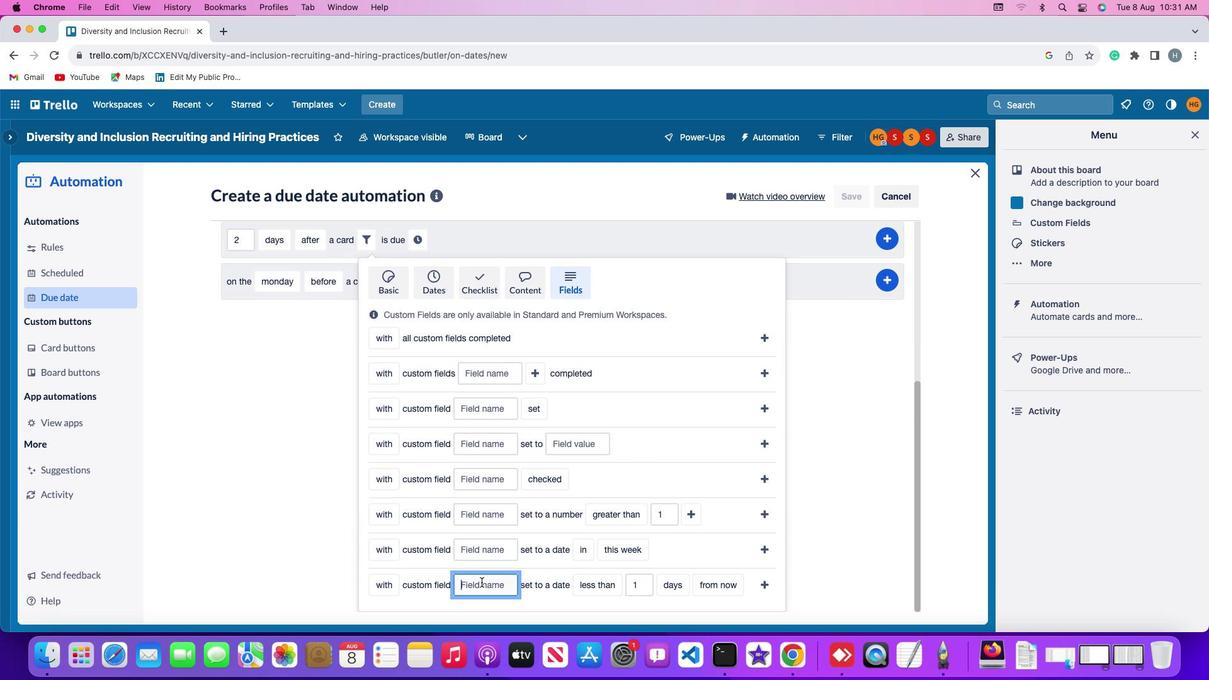 
Action: Mouse pressed left at (498, 580)
Screenshot: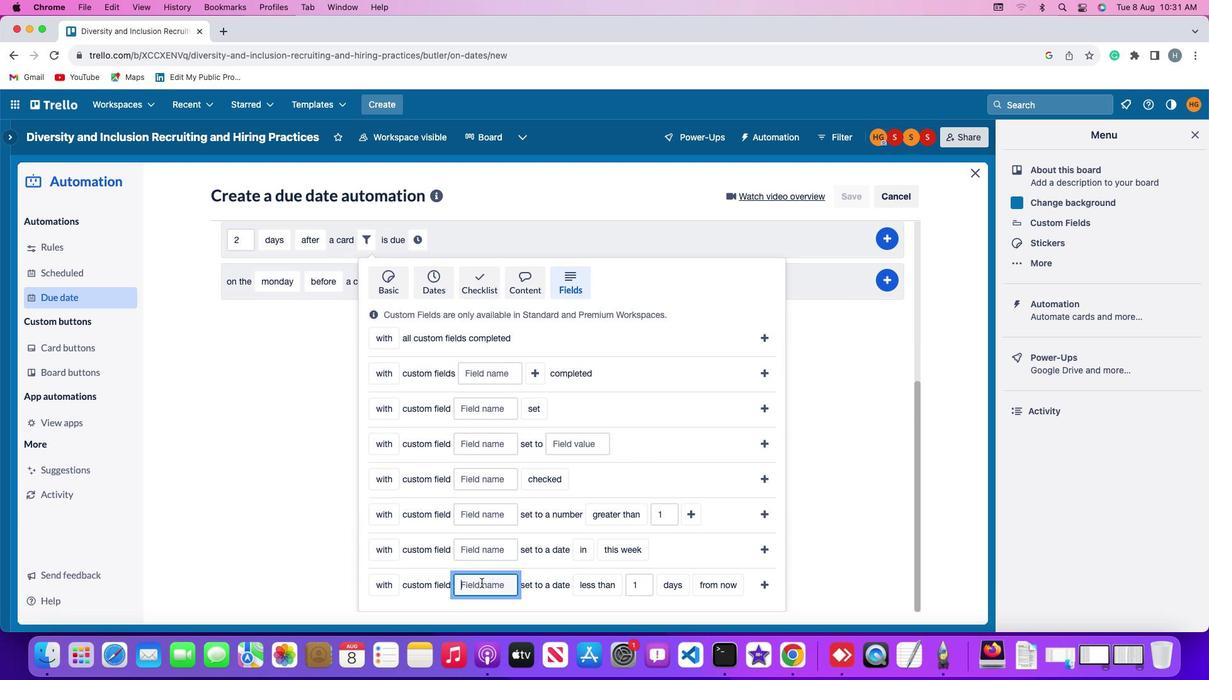 
Action: Mouse moved to (498, 580)
Screenshot: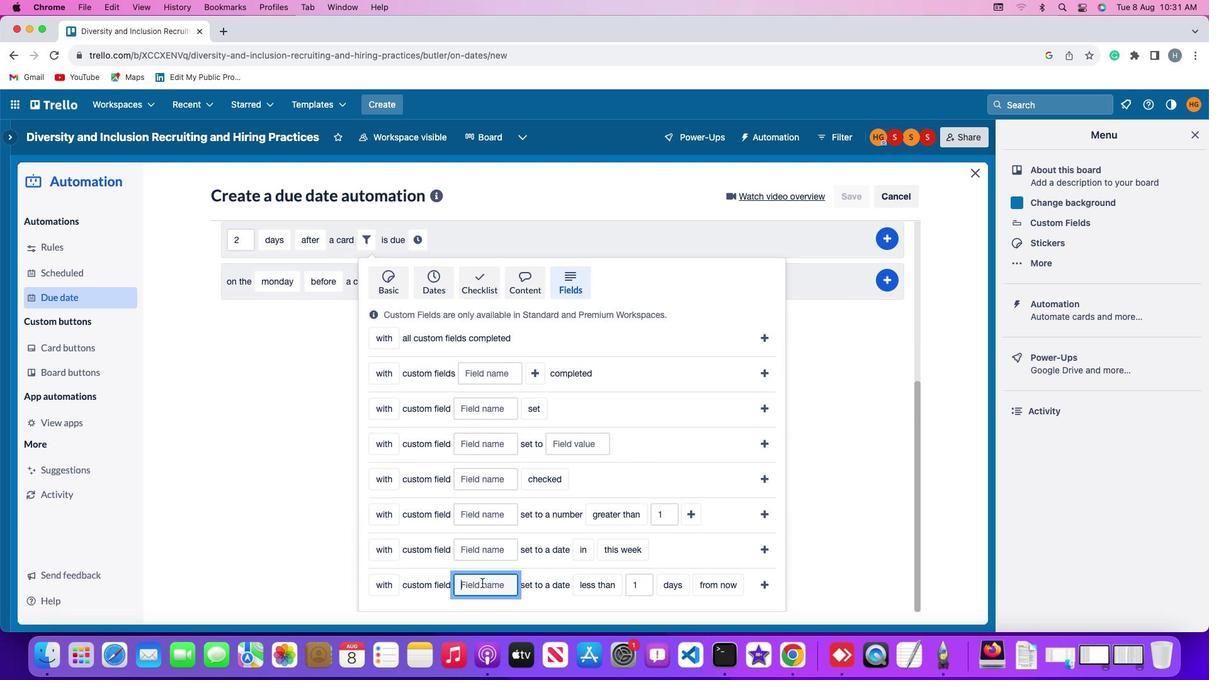 
Action: Key pressed Key.shift'R''e''s''u''m''e'
Screenshot: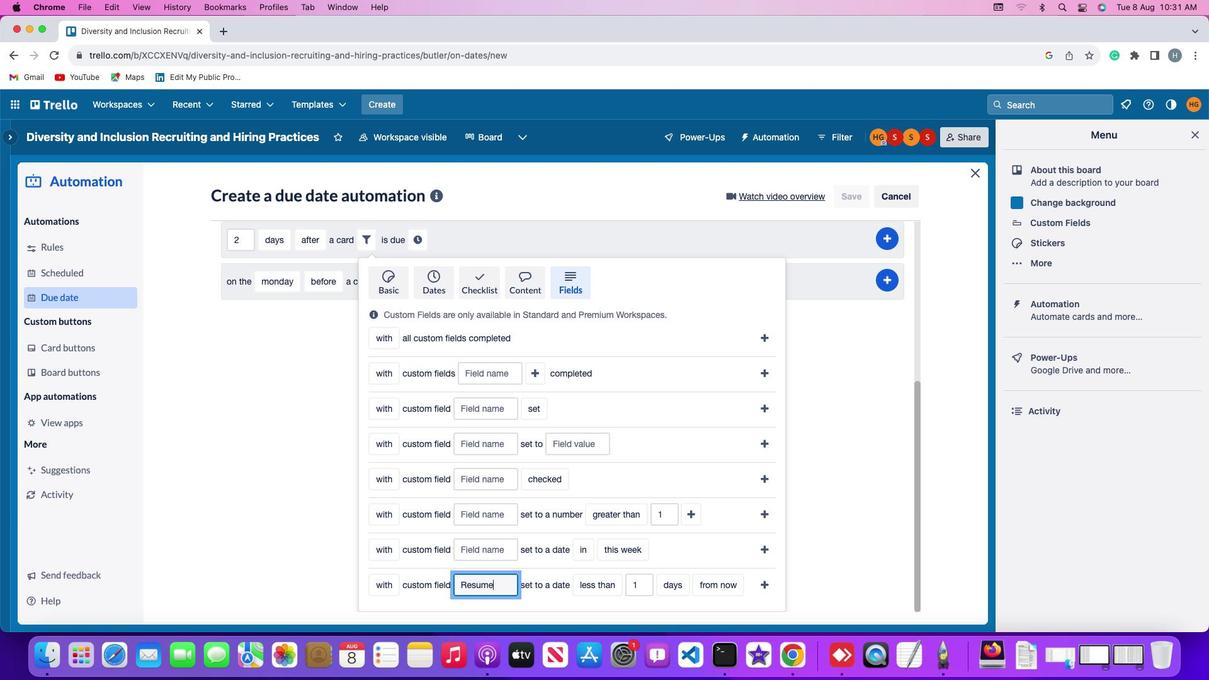 
Action: Mouse moved to (621, 585)
Screenshot: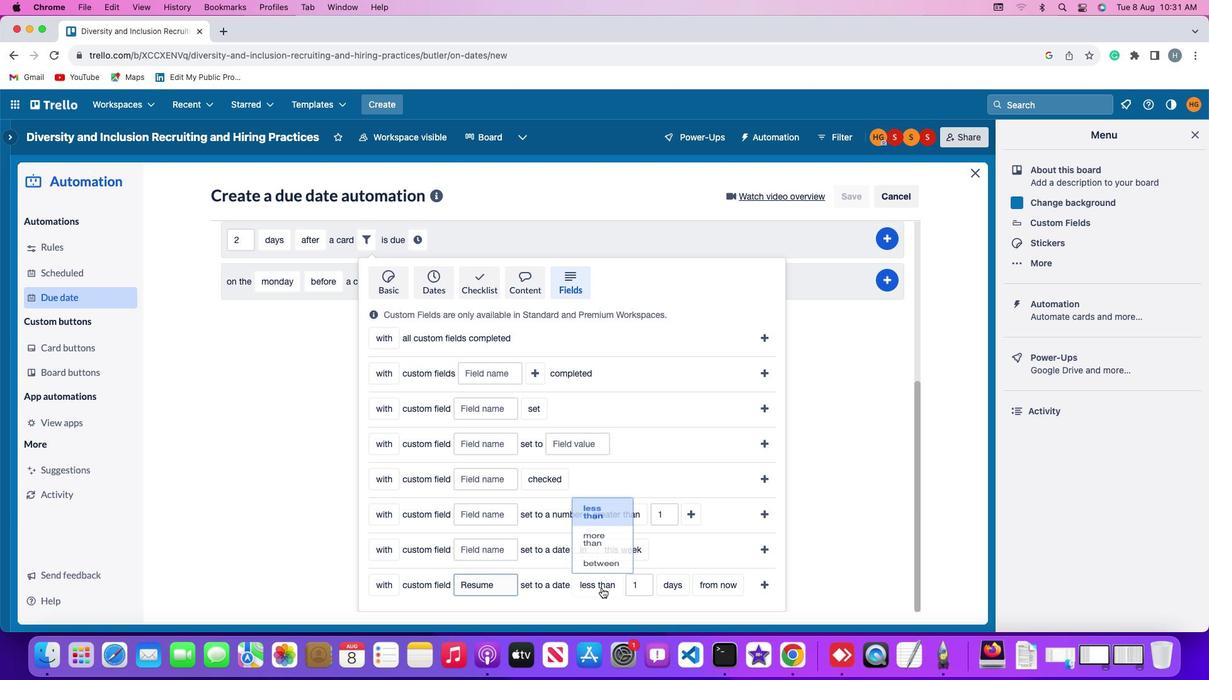 
Action: Mouse pressed left at (621, 585)
Screenshot: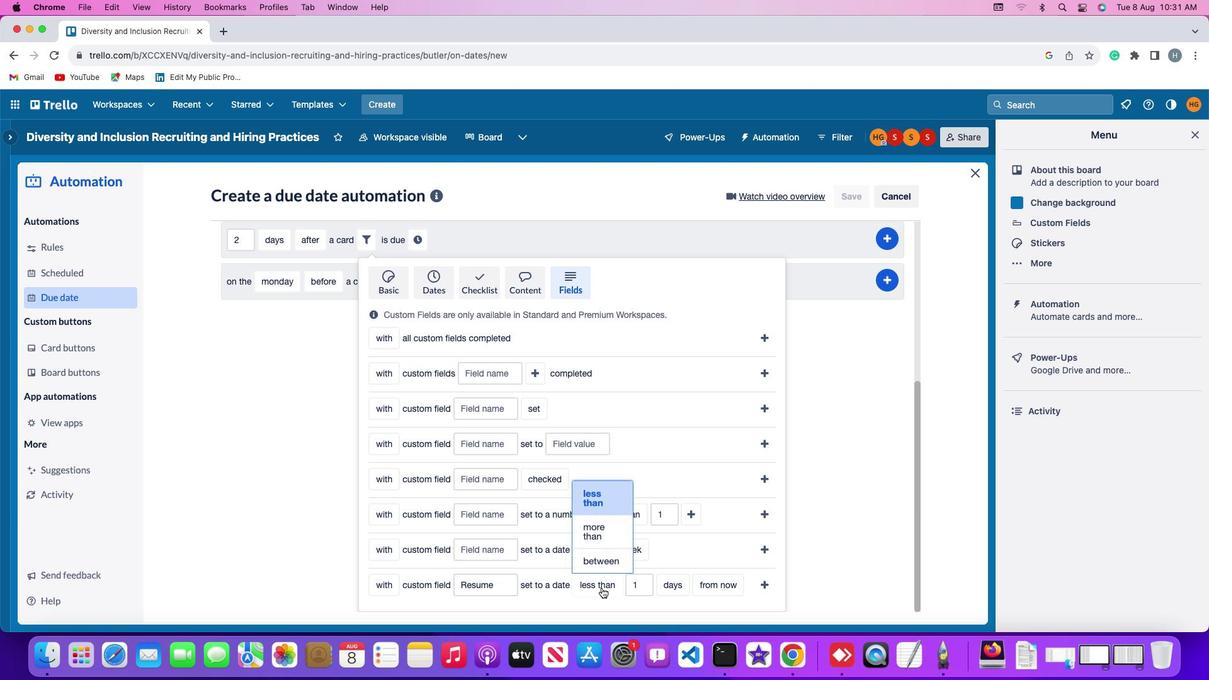 
Action: Mouse moved to (630, 561)
Screenshot: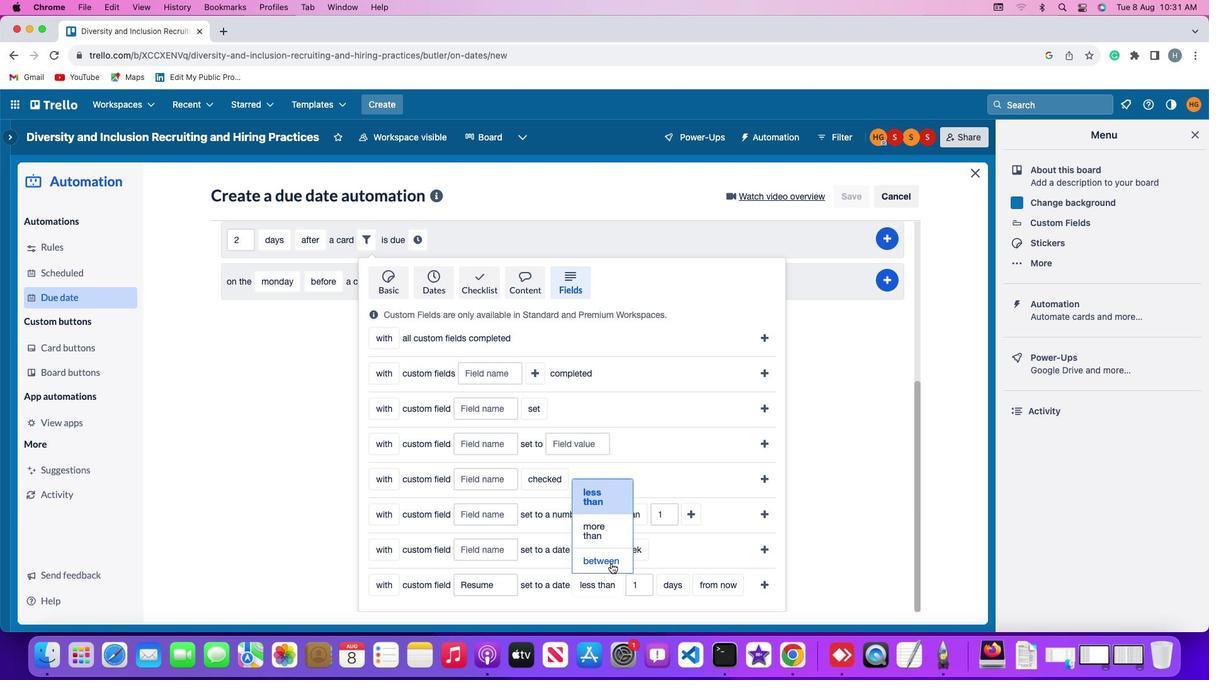 
Action: Mouse pressed left at (630, 561)
Screenshot: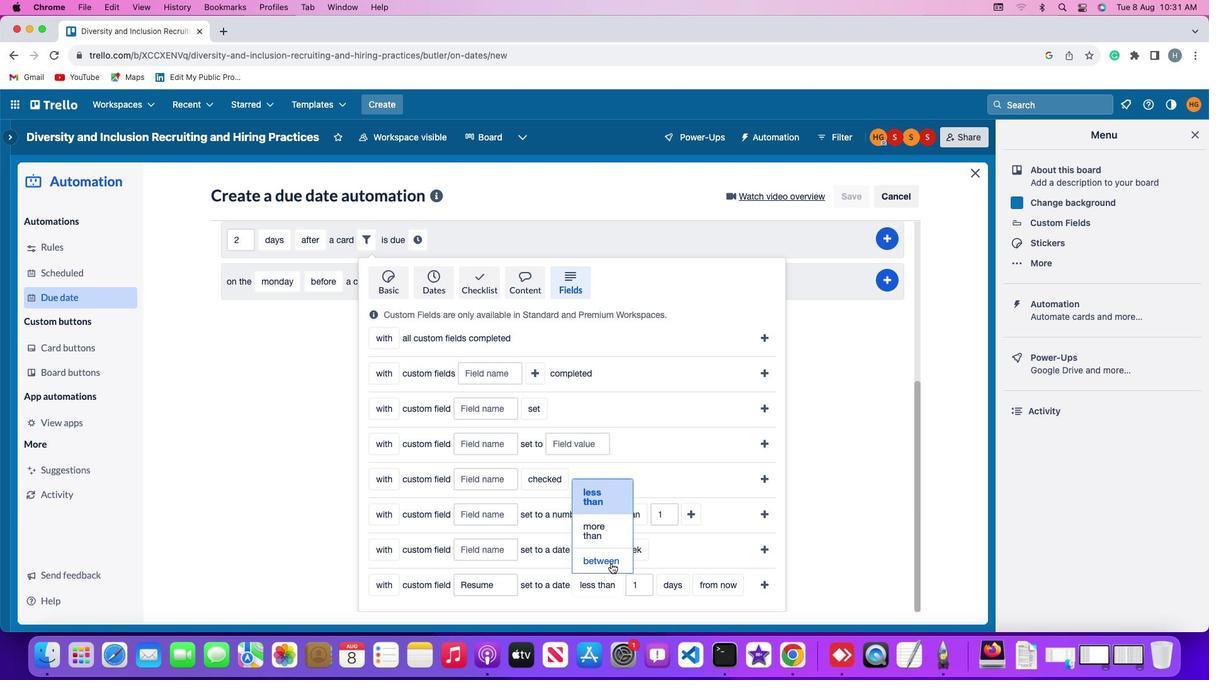 
Action: Mouse moved to (660, 580)
Screenshot: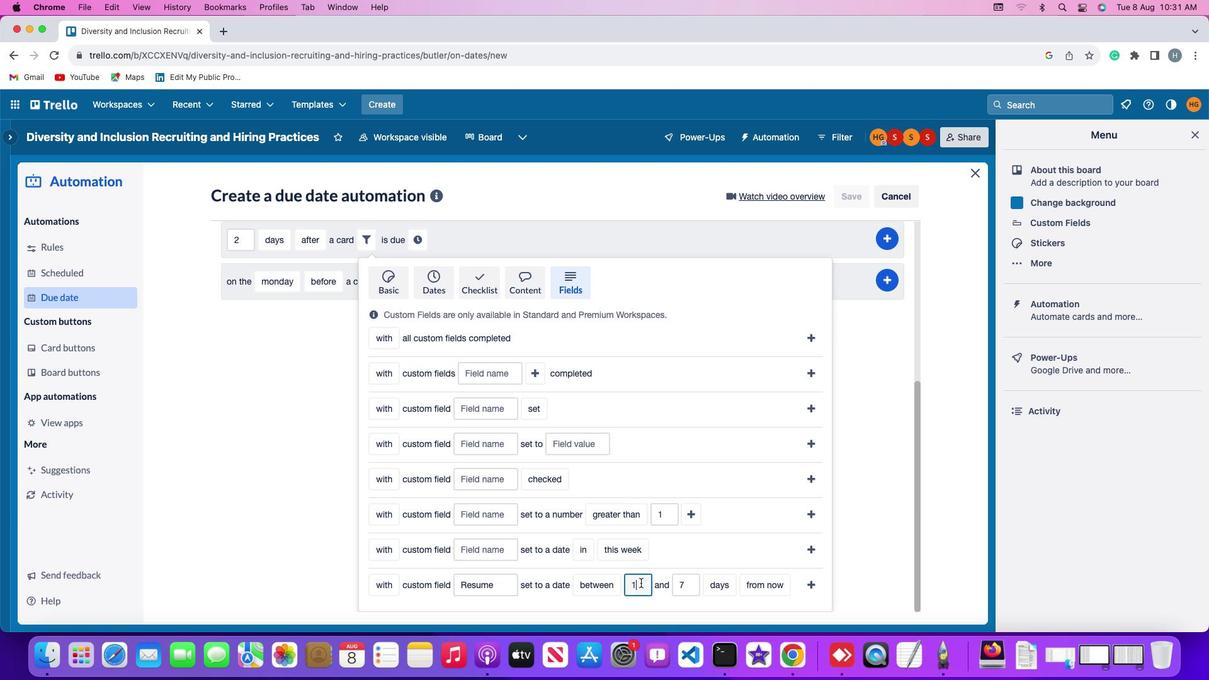 
Action: Mouse pressed left at (660, 580)
Screenshot: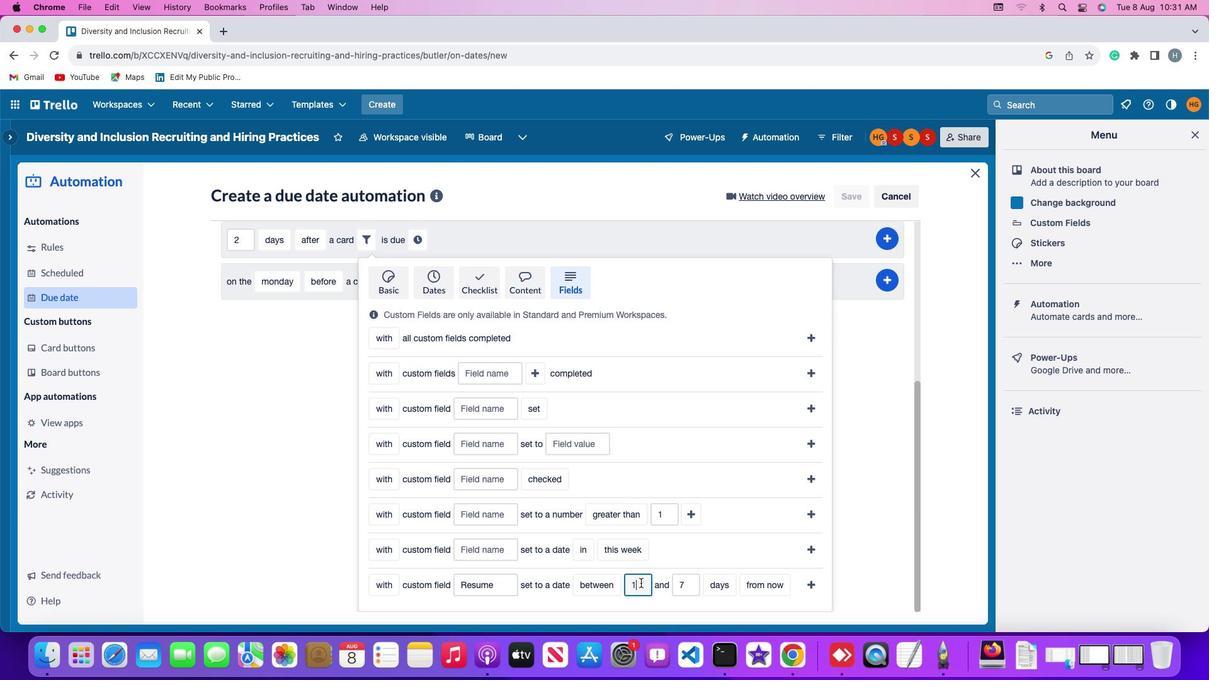 
Action: Key pressed Key.backspace'1'
Screenshot: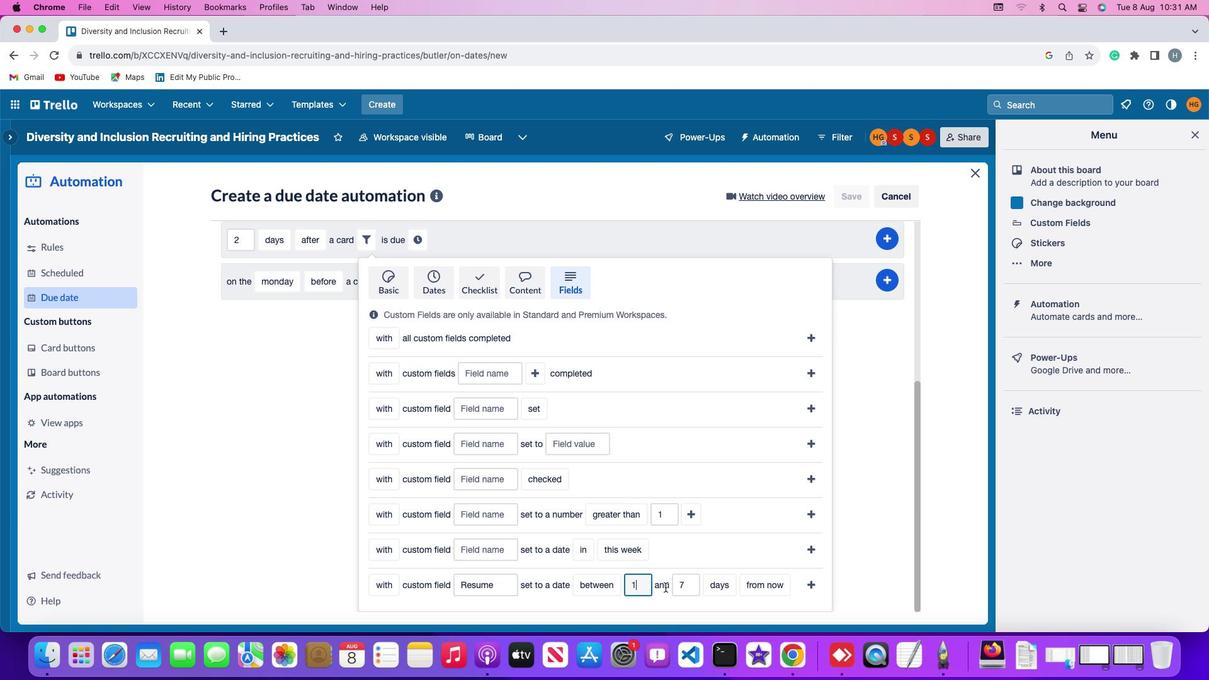 
Action: Mouse moved to (708, 584)
Screenshot: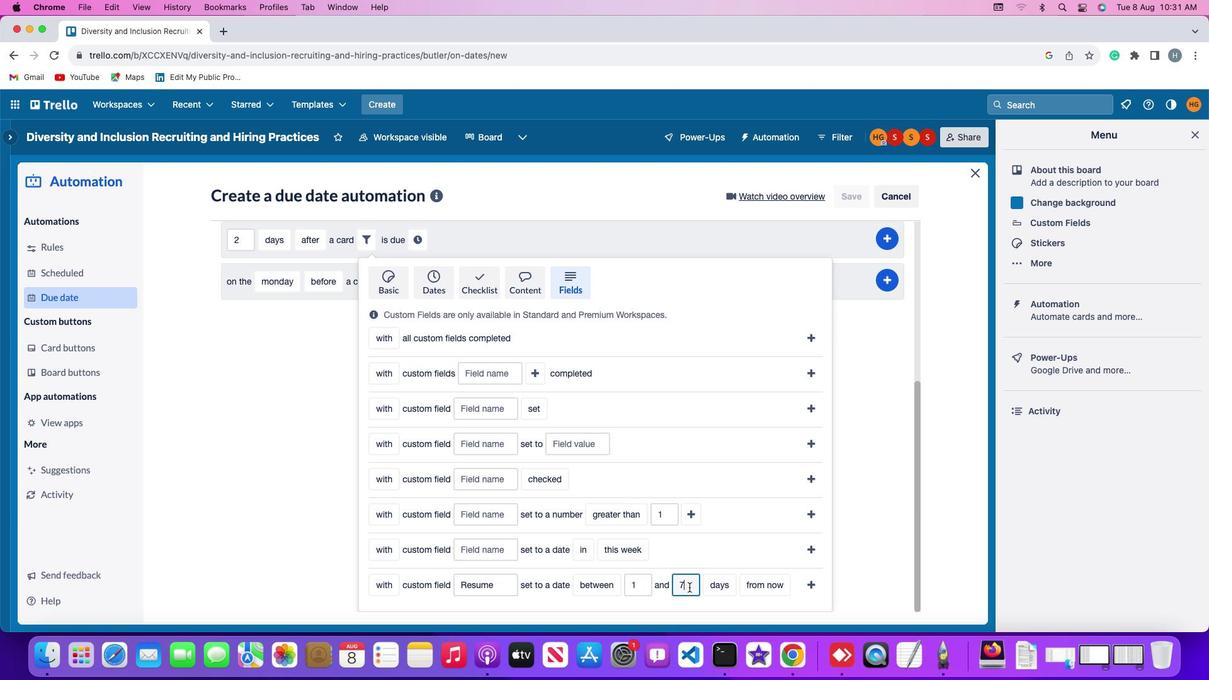
Action: Mouse pressed left at (708, 584)
Screenshot: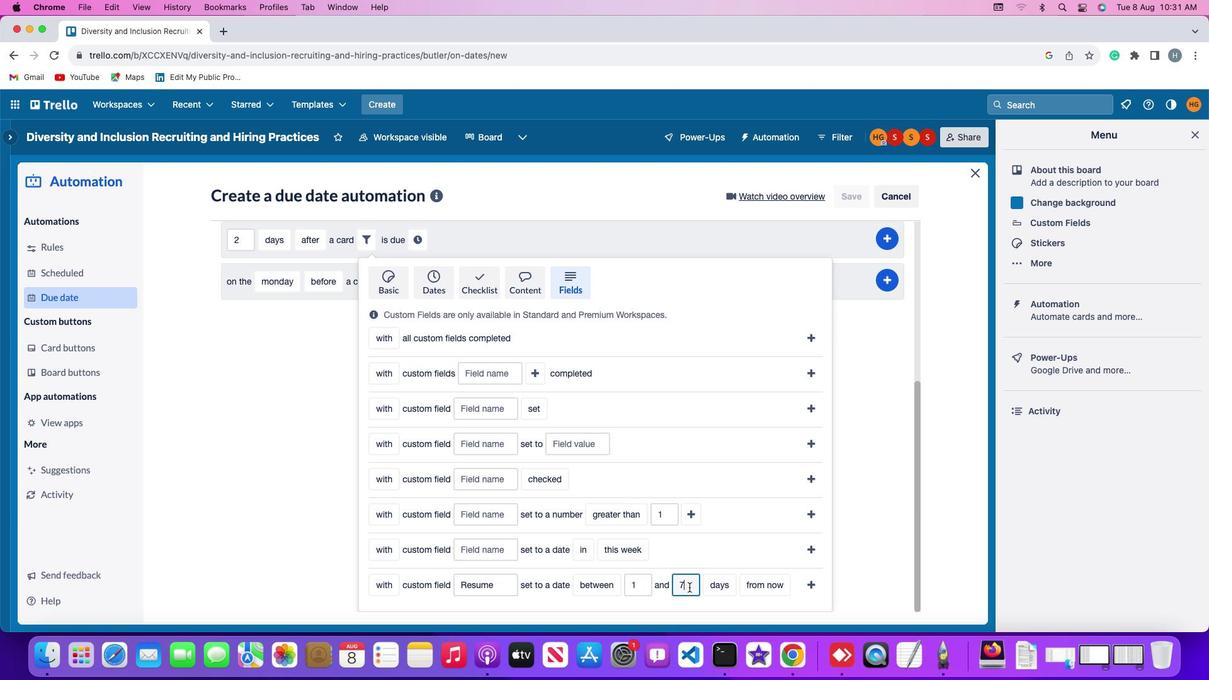 
Action: Mouse moved to (709, 584)
Screenshot: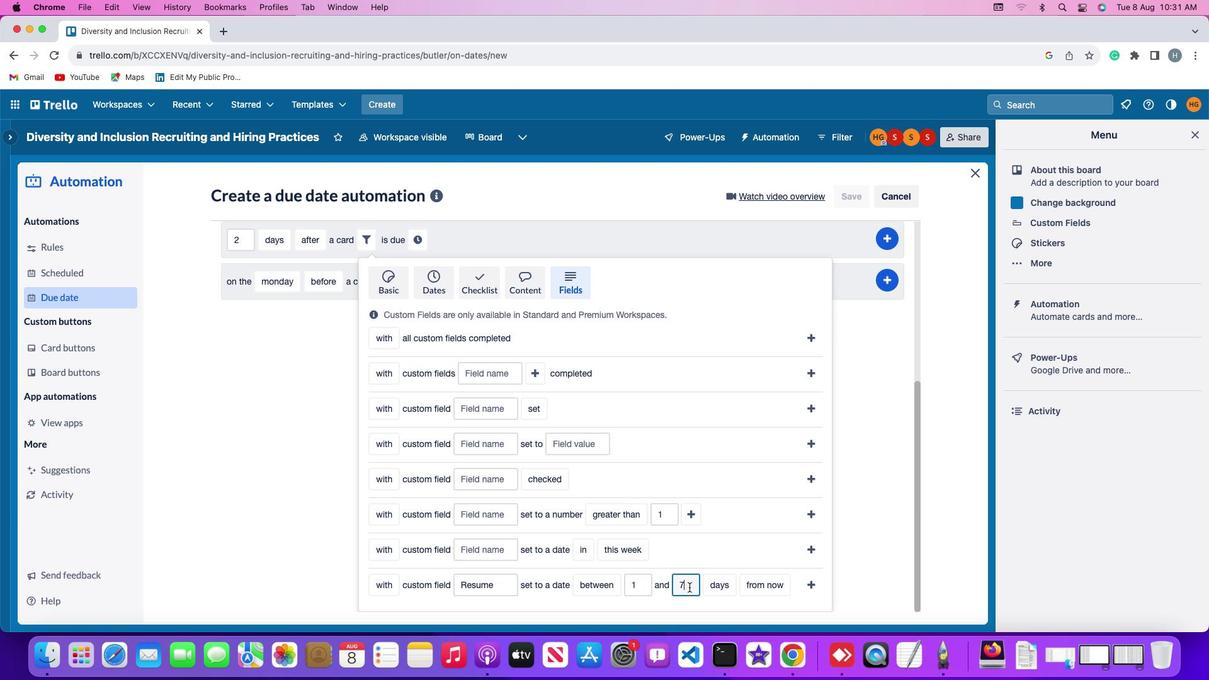 
Action: Key pressed Key.backspace'7'
Screenshot: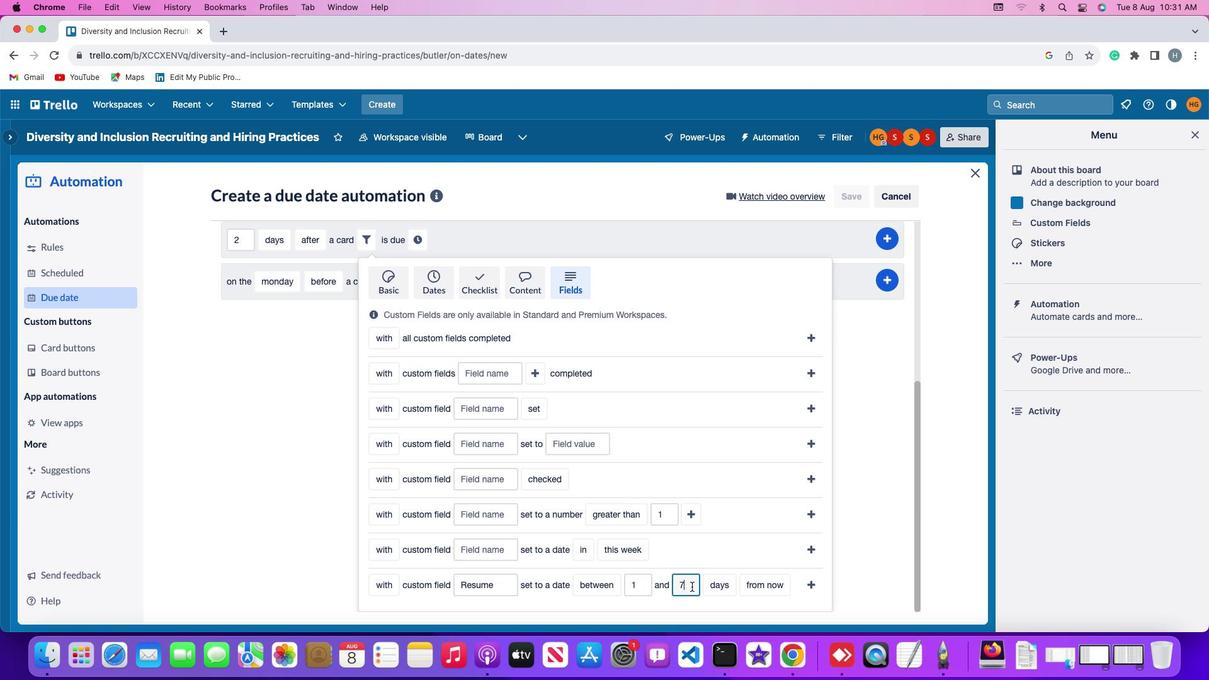 
Action: Mouse moved to (728, 582)
Screenshot: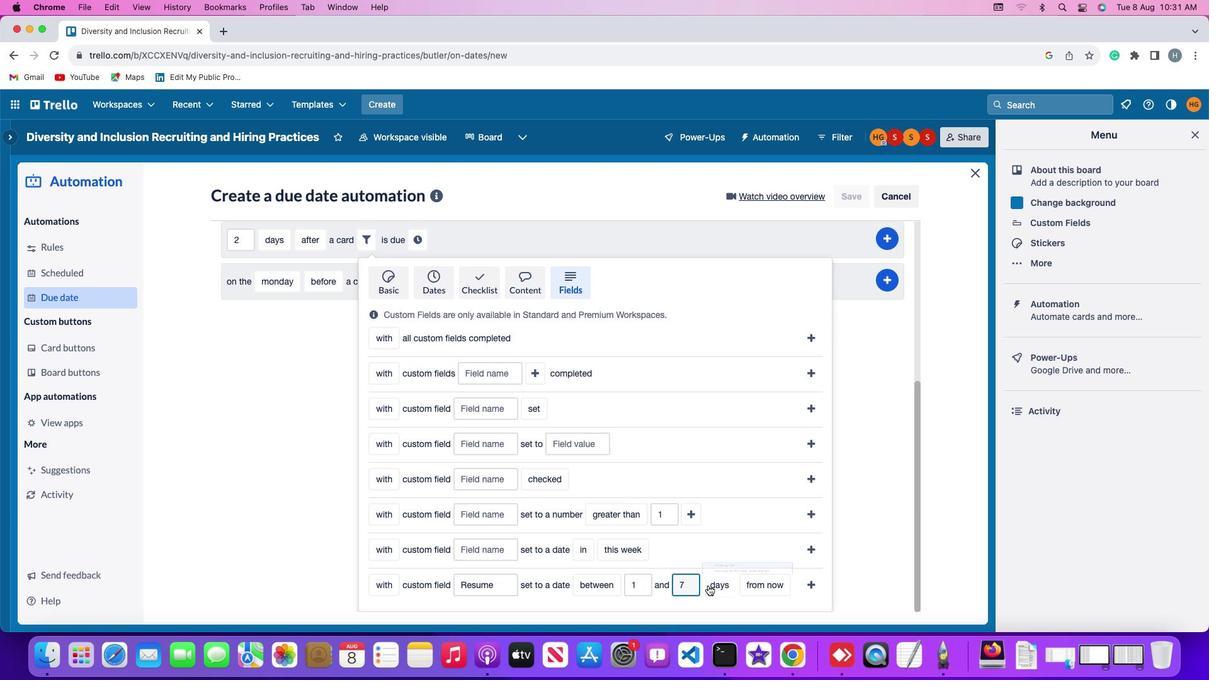 
Action: Mouse pressed left at (728, 582)
Screenshot: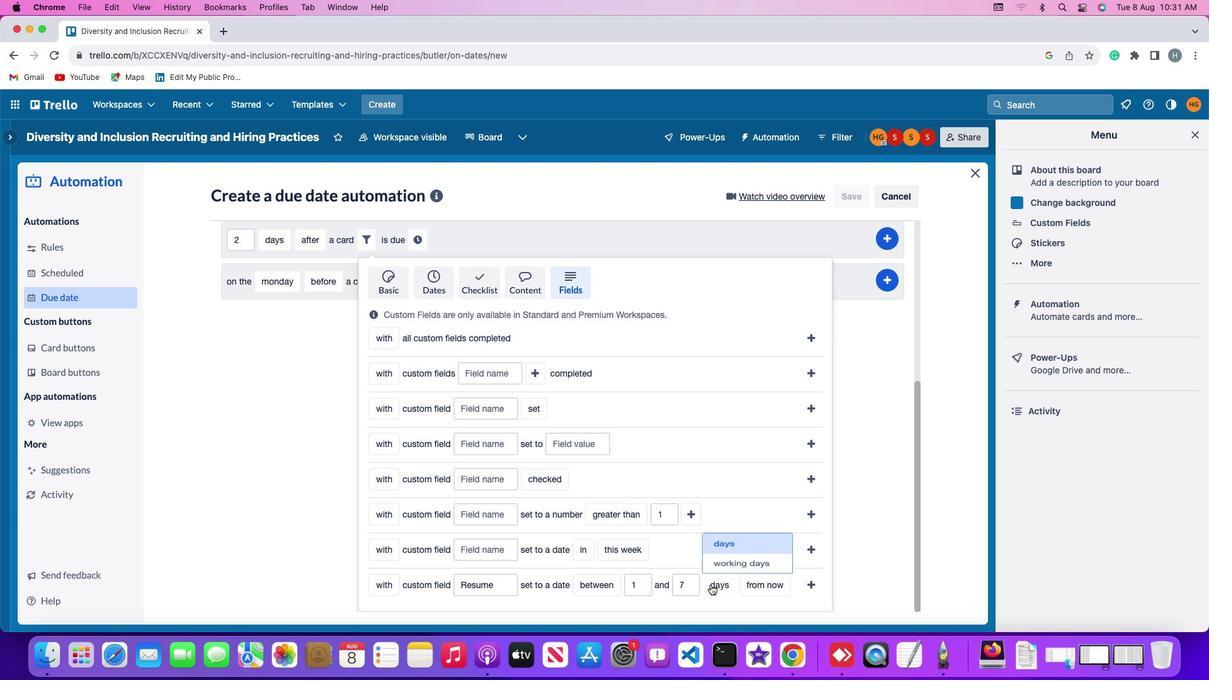 
Action: Mouse moved to (749, 562)
Screenshot: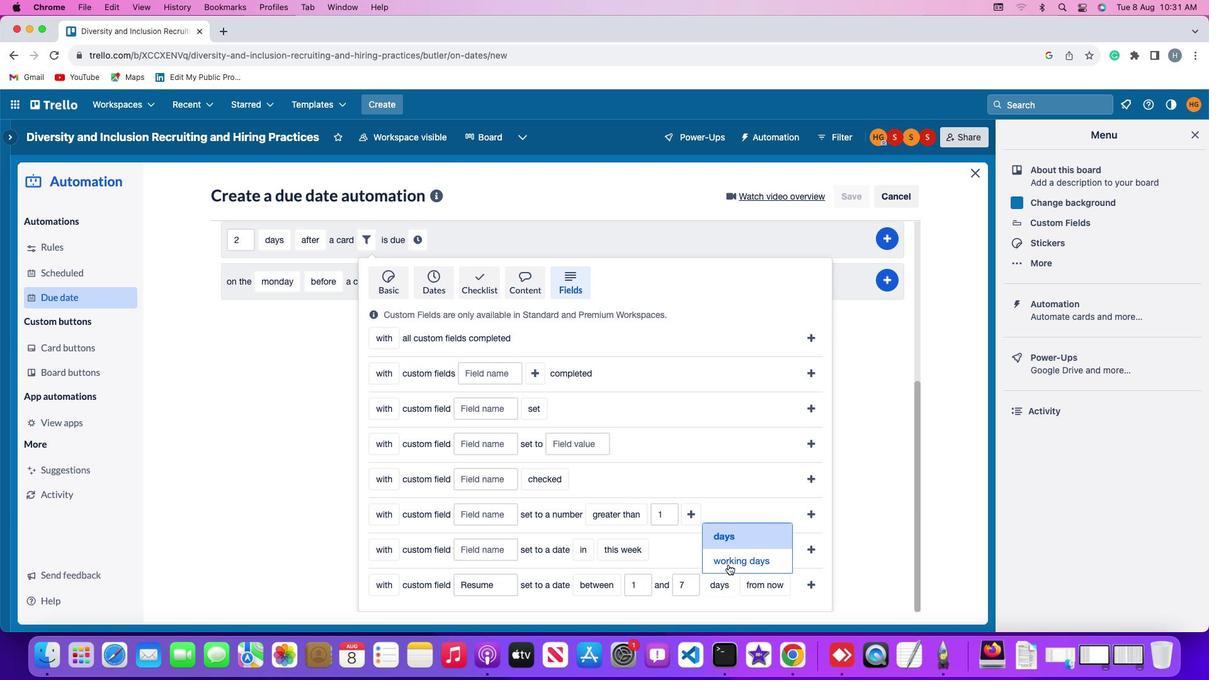 
Action: Mouse pressed left at (749, 562)
Screenshot: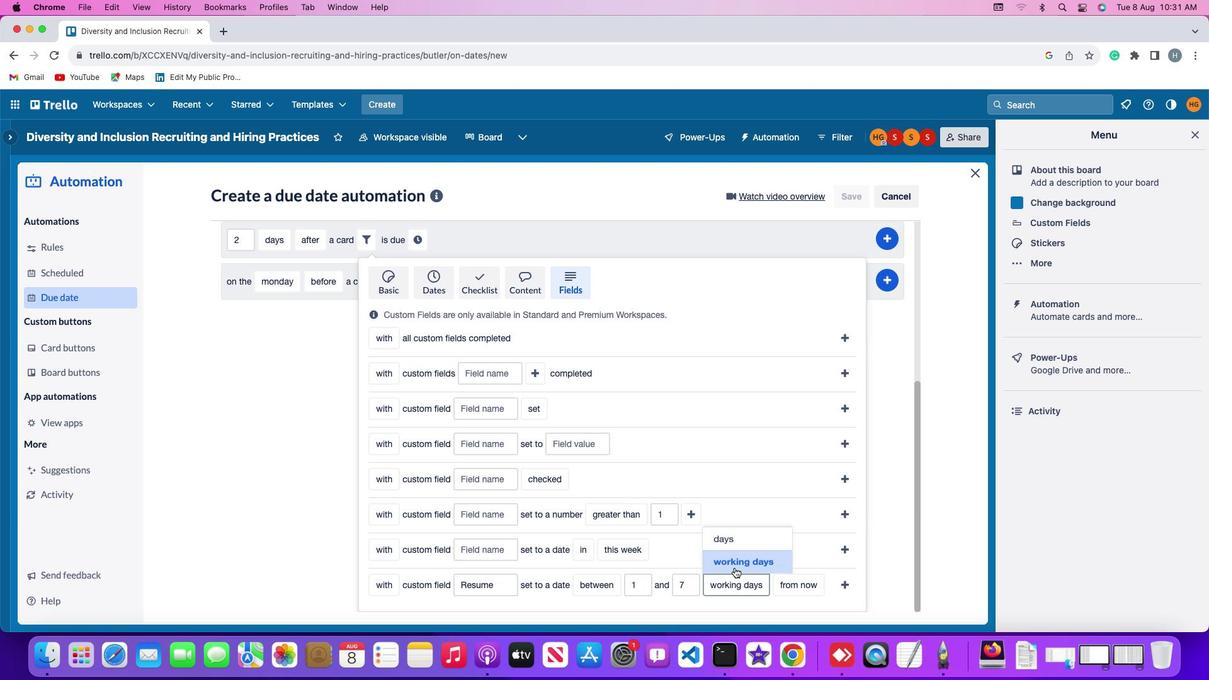 
Action: Mouse moved to (804, 582)
Screenshot: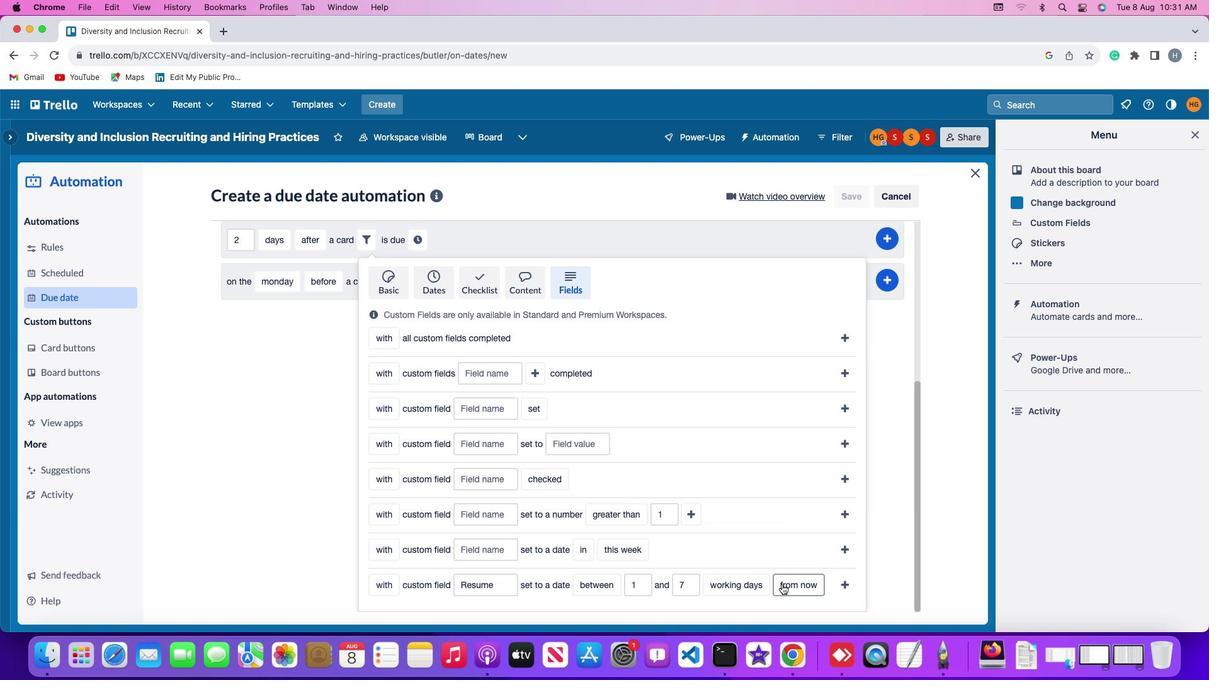 
Action: Mouse pressed left at (804, 582)
Screenshot: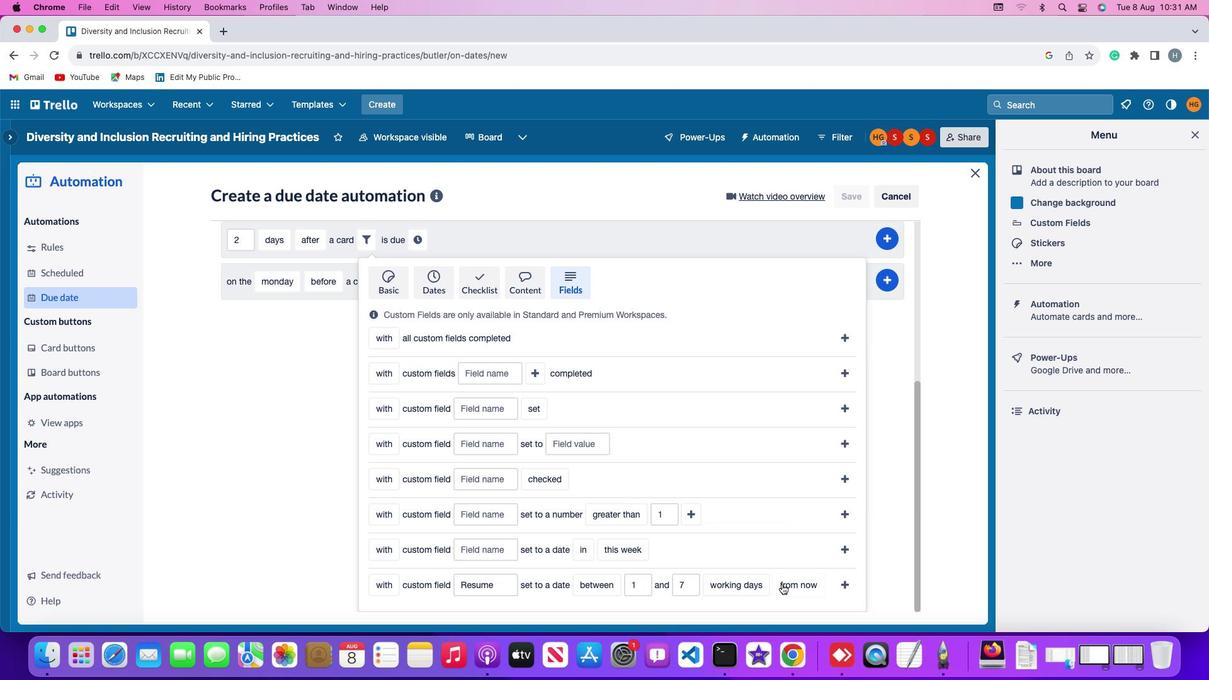
Action: Mouse moved to (822, 528)
Screenshot: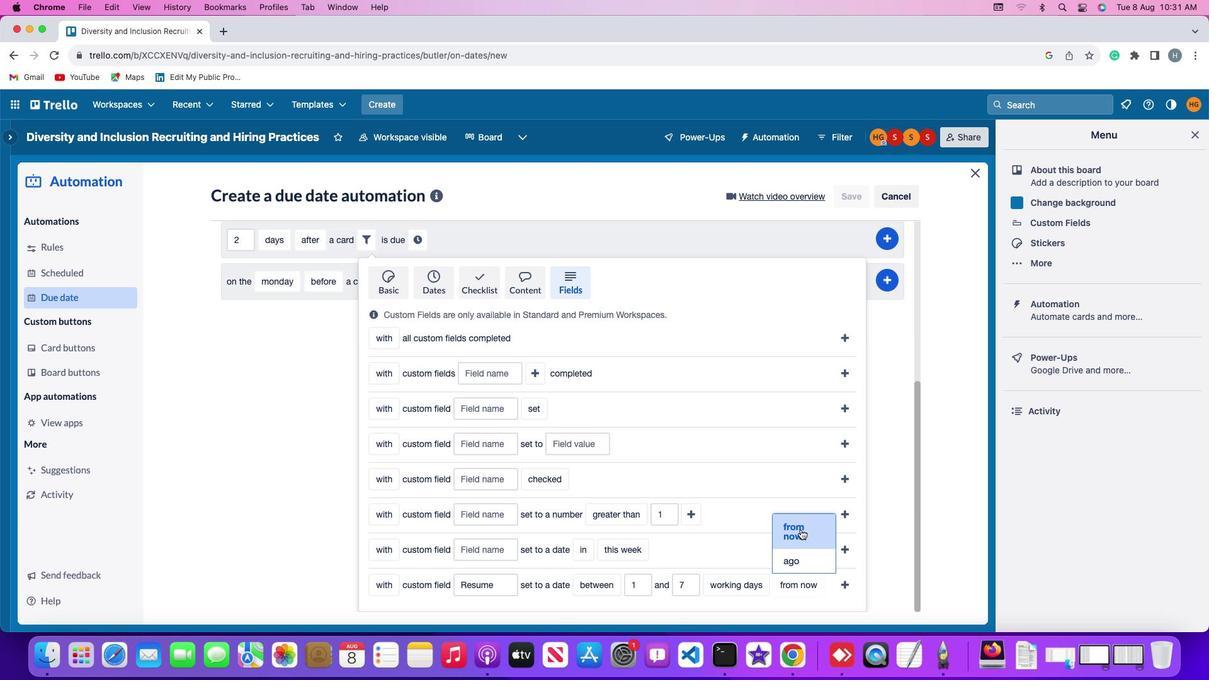 
Action: Mouse pressed left at (822, 528)
Screenshot: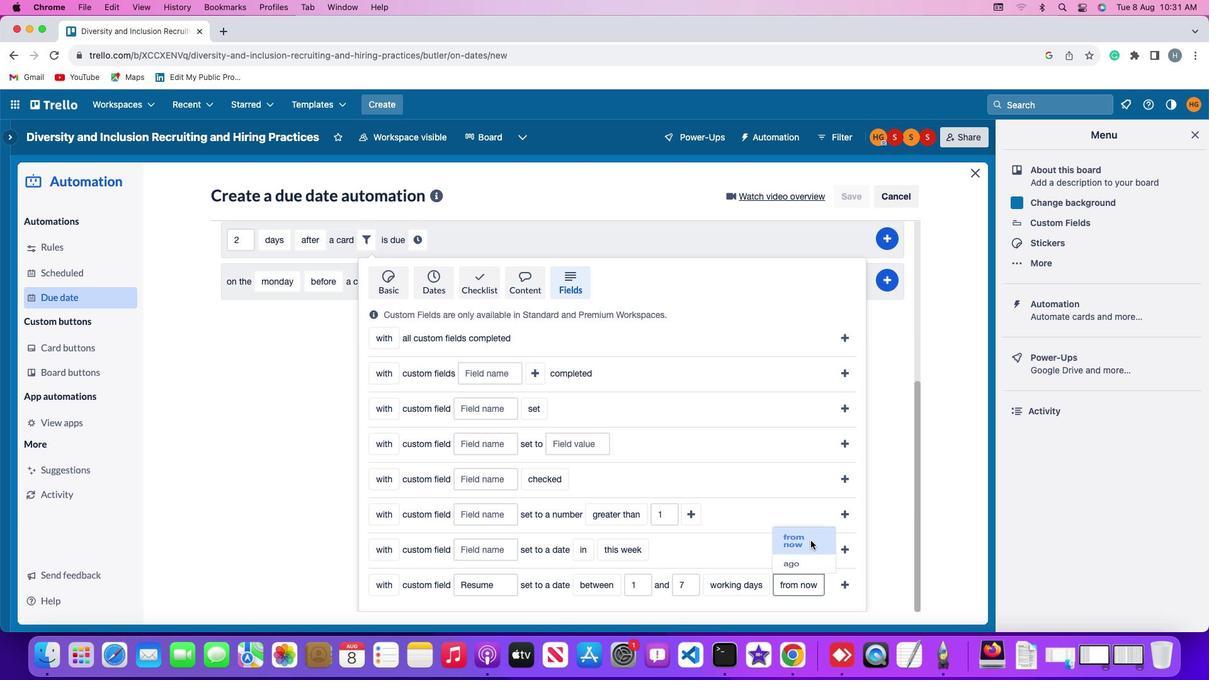 
Action: Mouse moved to (868, 581)
Screenshot: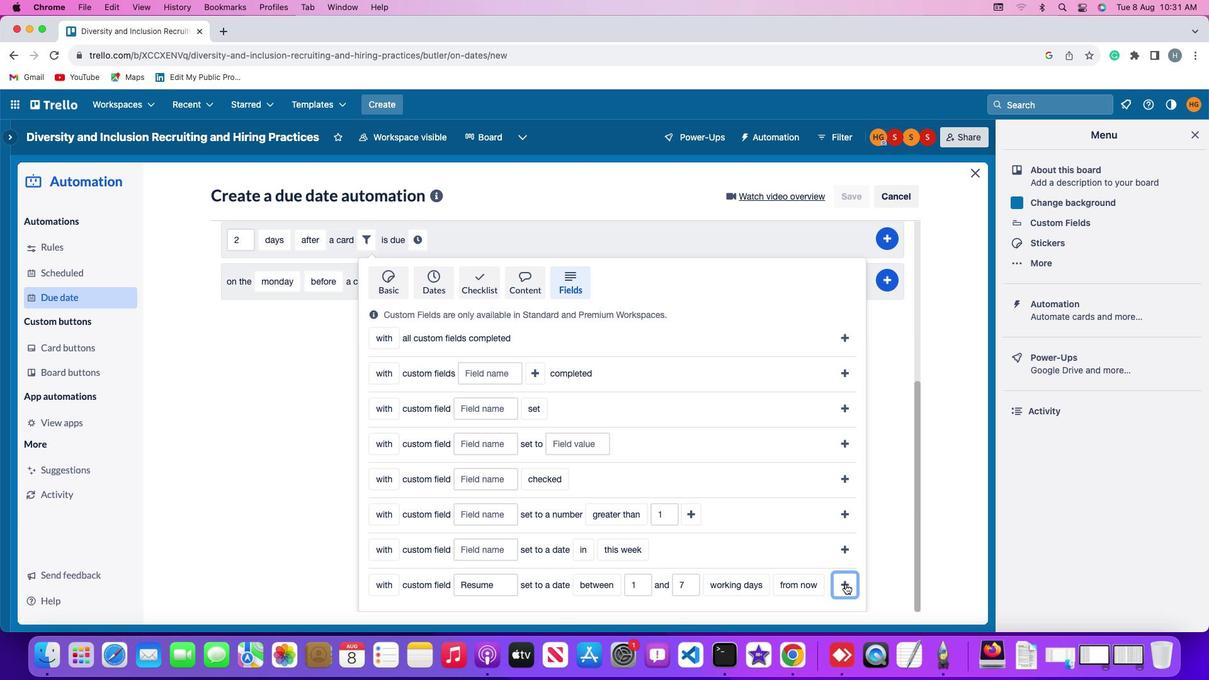 
Action: Mouse pressed left at (868, 581)
Screenshot: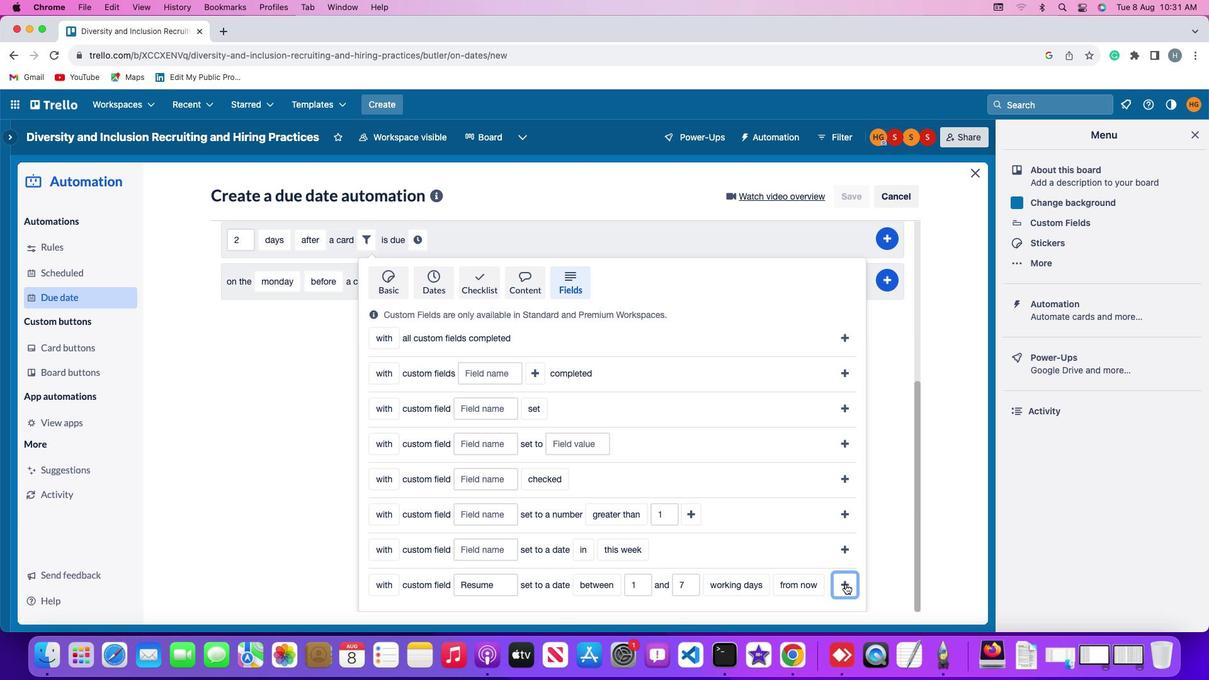 
Action: Mouse moved to (798, 510)
Screenshot: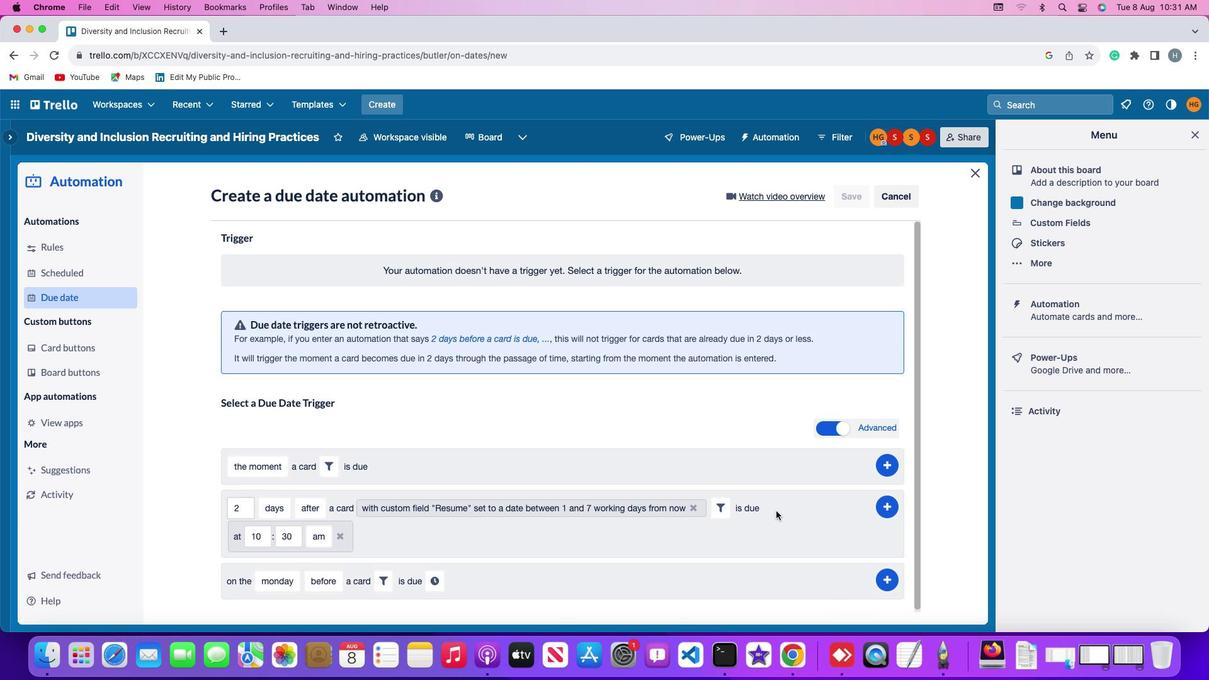 
Action: Mouse pressed left at (798, 510)
Screenshot: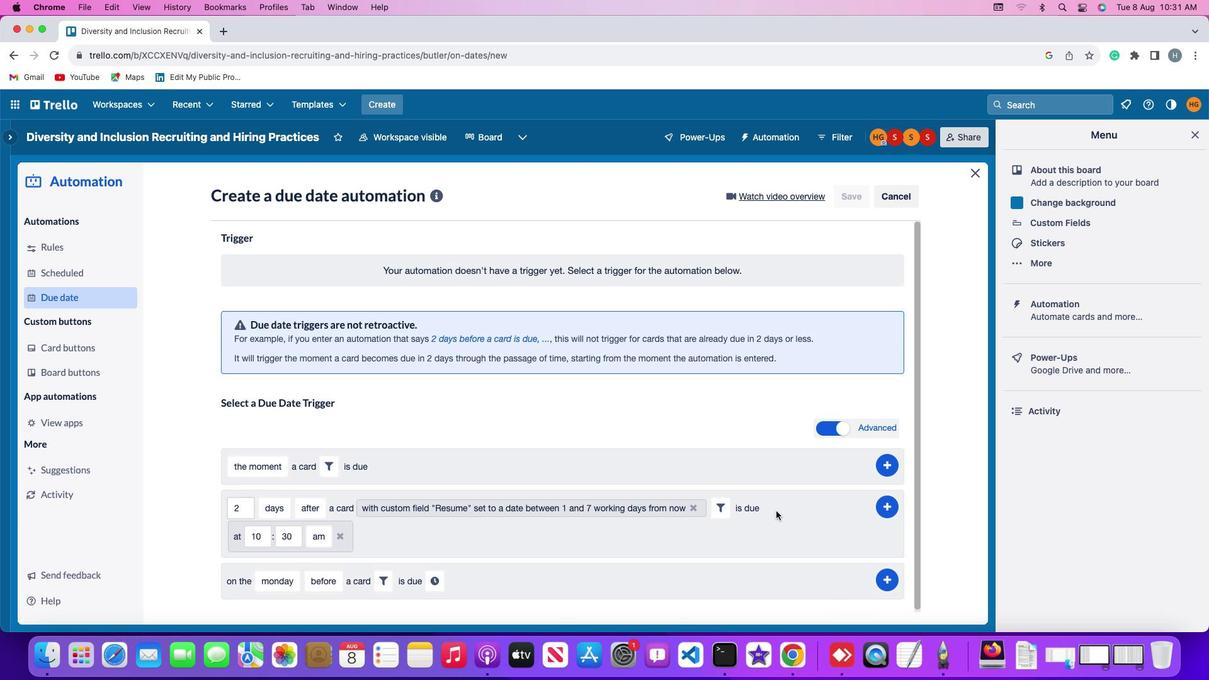 
Action: Mouse moved to (280, 534)
Screenshot: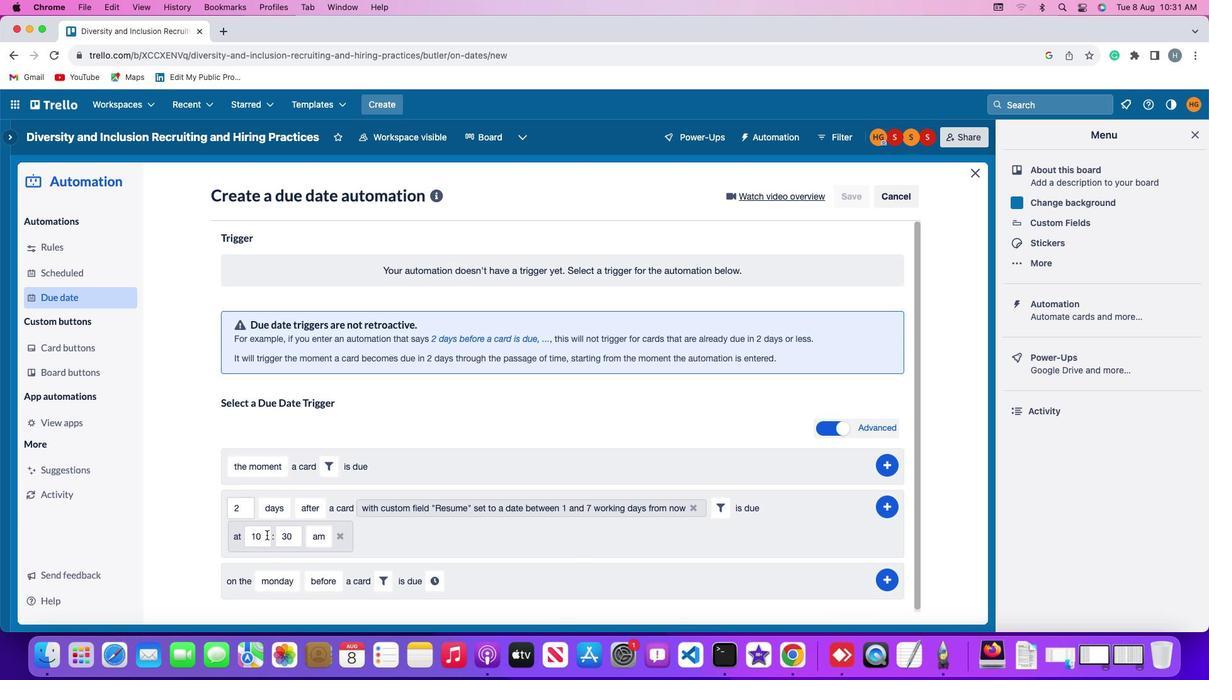 
Action: Mouse pressed left at (280, 534)
Screenshot: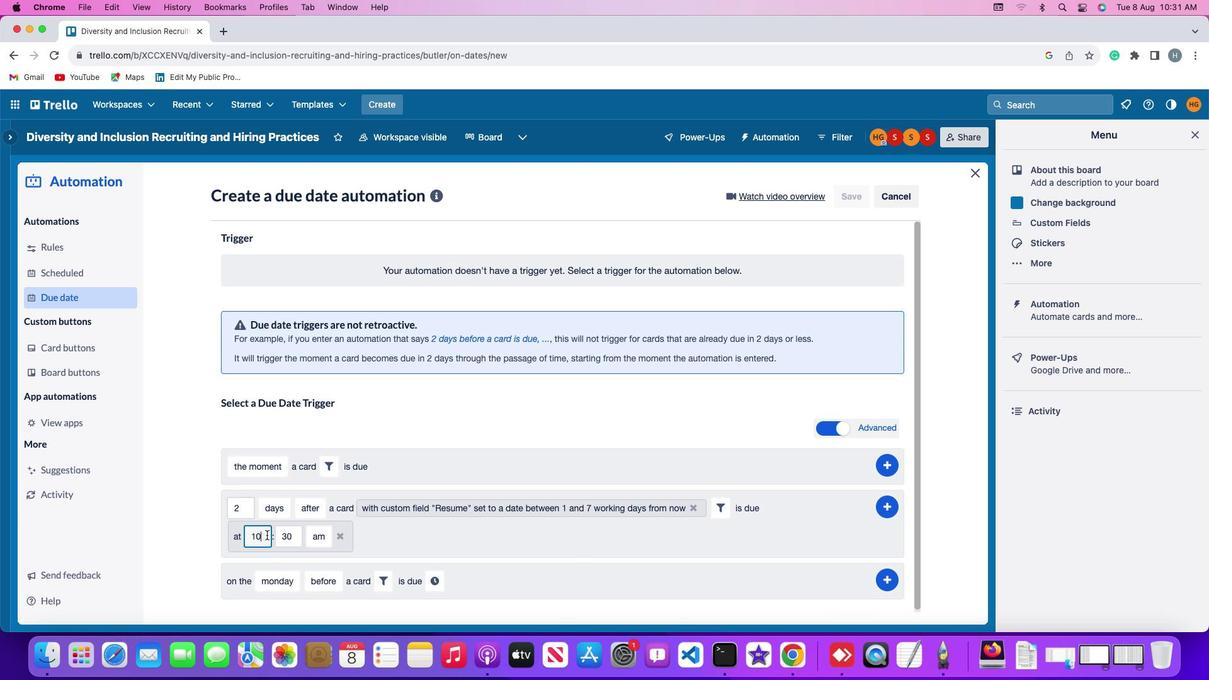 
Action: Mouse moved to (280, 534)
Screenshot: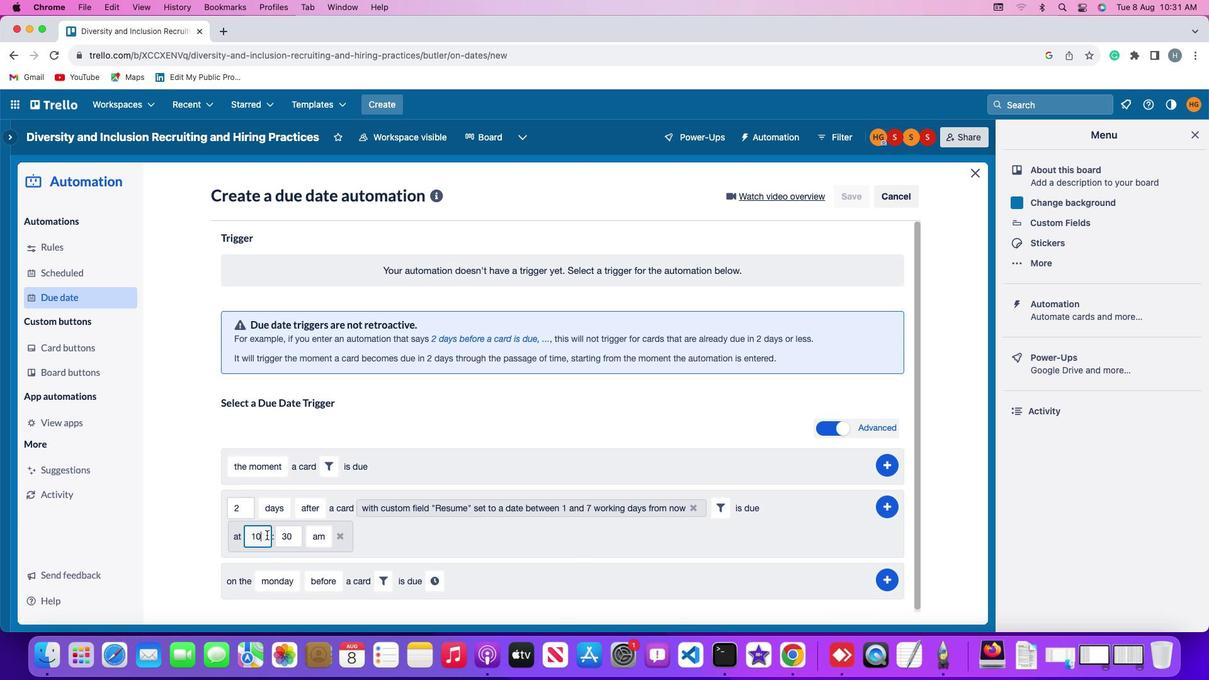 
Action: Key pressed Key.backspaceKey.backspace'1''1'
Screenshot: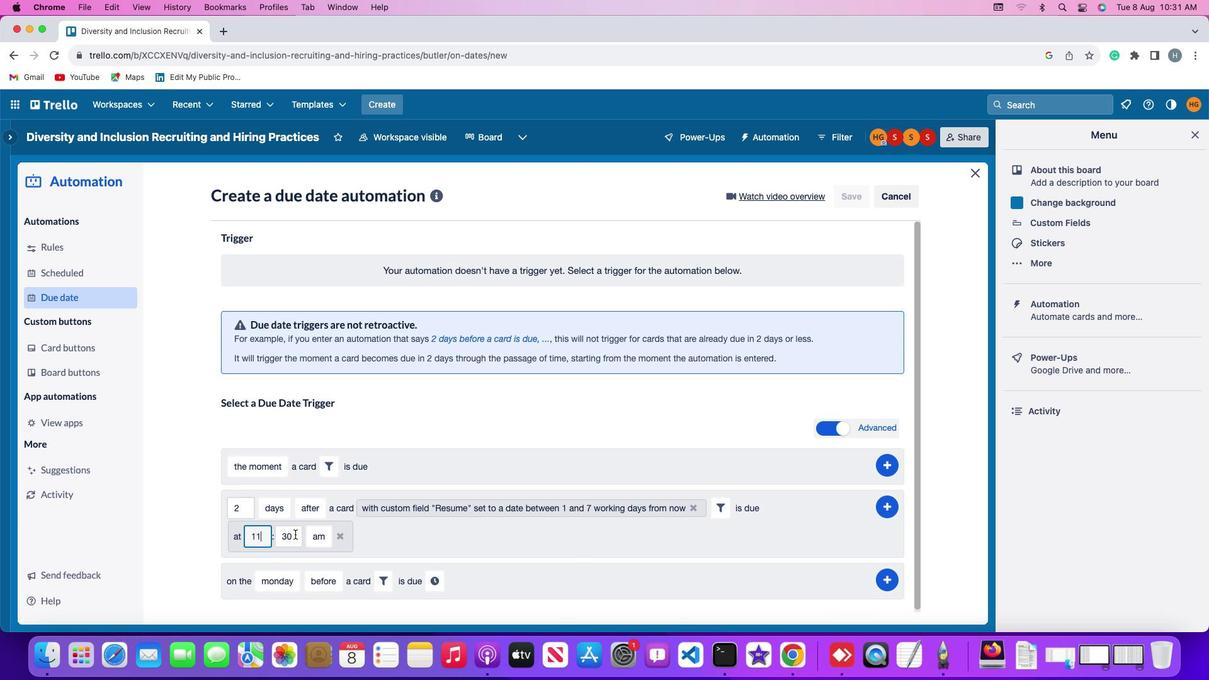 
Action: Mouse moved to (308, 532)
Screenshot: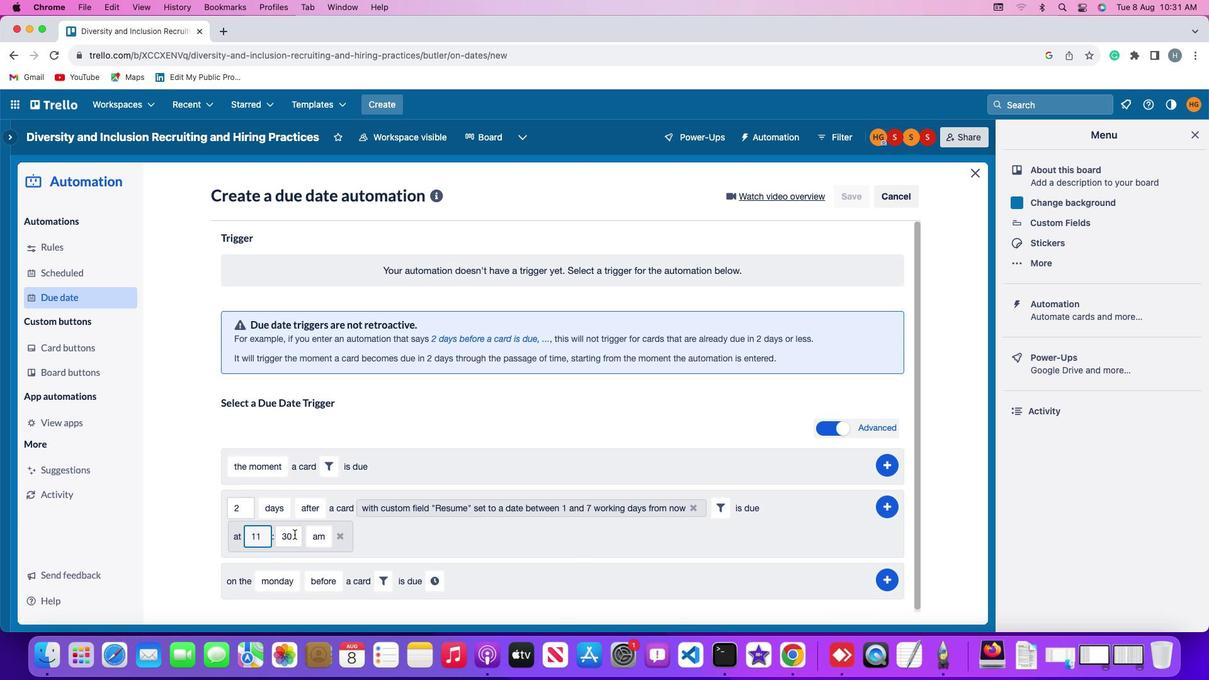 
Action: Mouse pressed left at (308, 532)
Screenshot: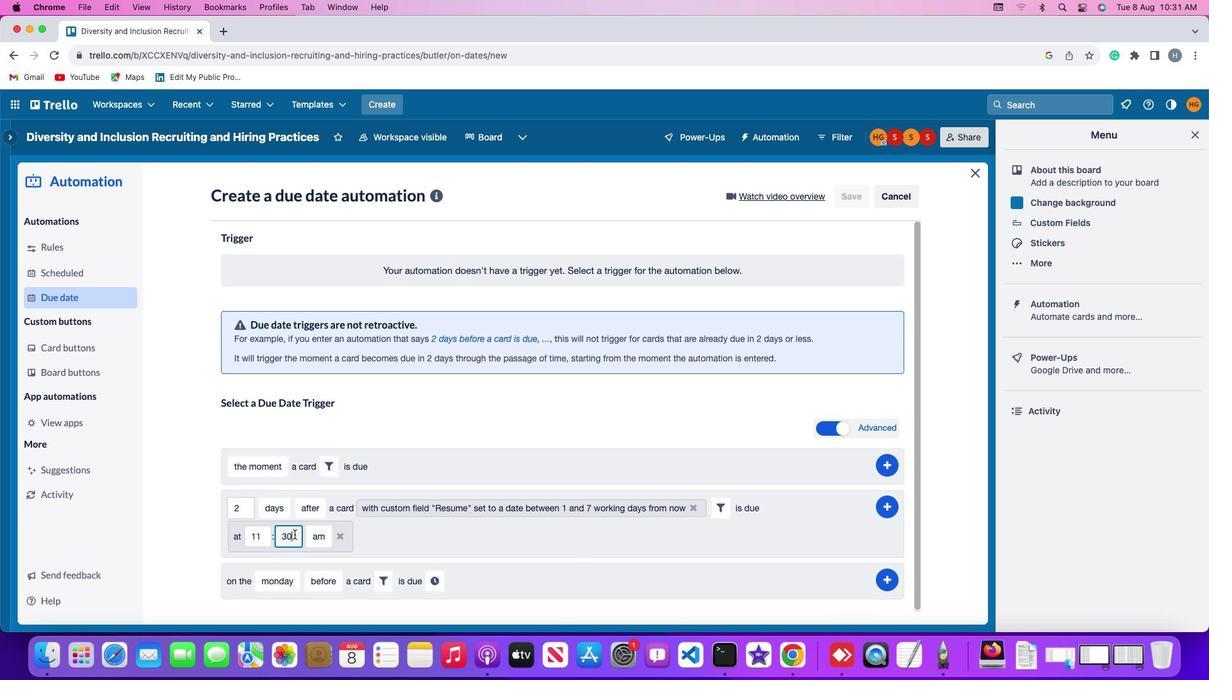 
Action: Key pressed Key.backspaceKey.backspace'0''0'
Screenshot: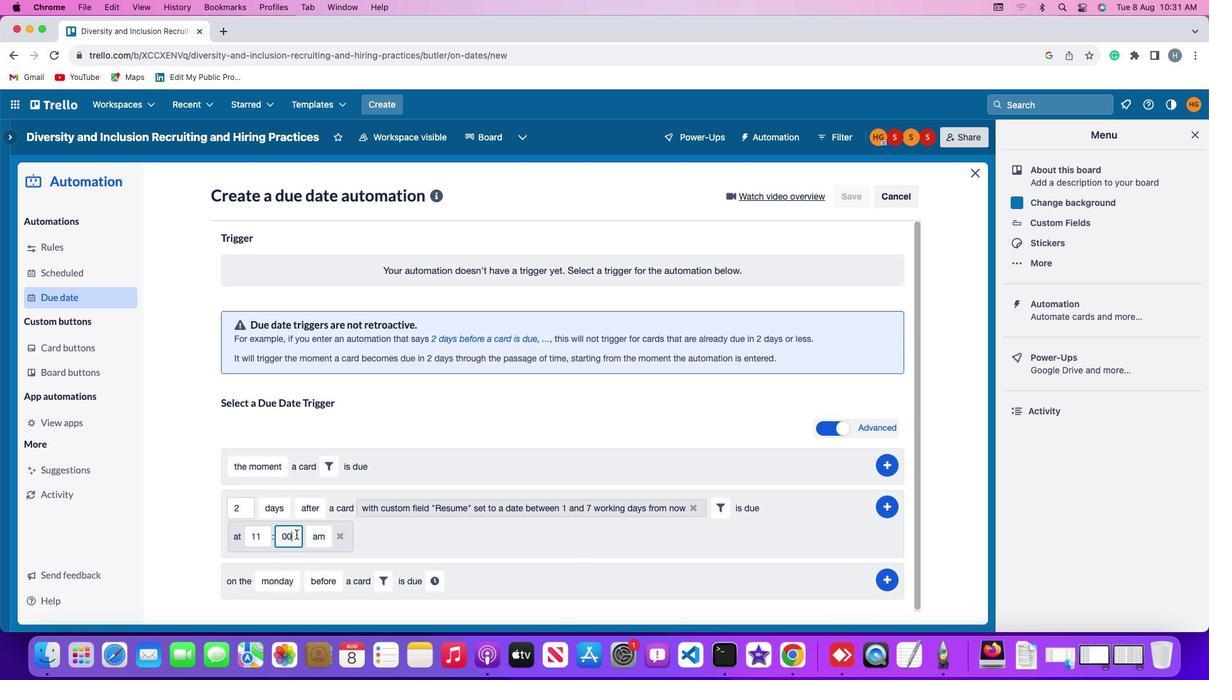 
Action: Mouse moved to (325, 537)
Screenshot: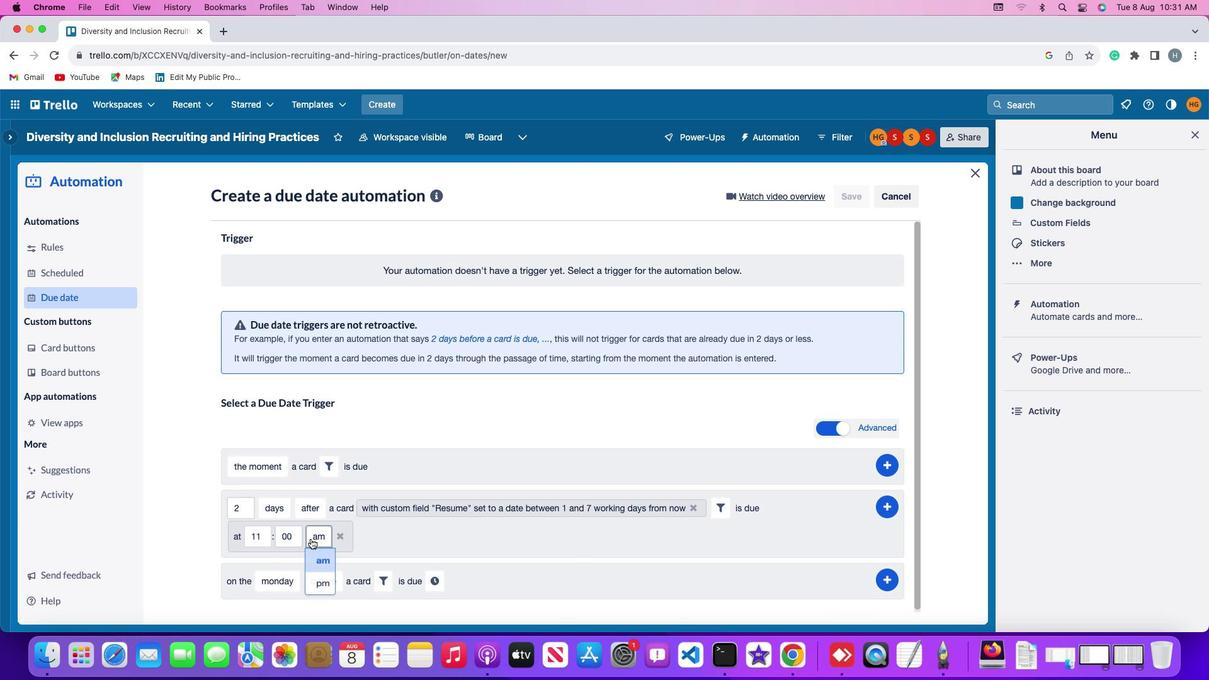 
Action: Mouse pressed left at (325, 537)
Screenshot: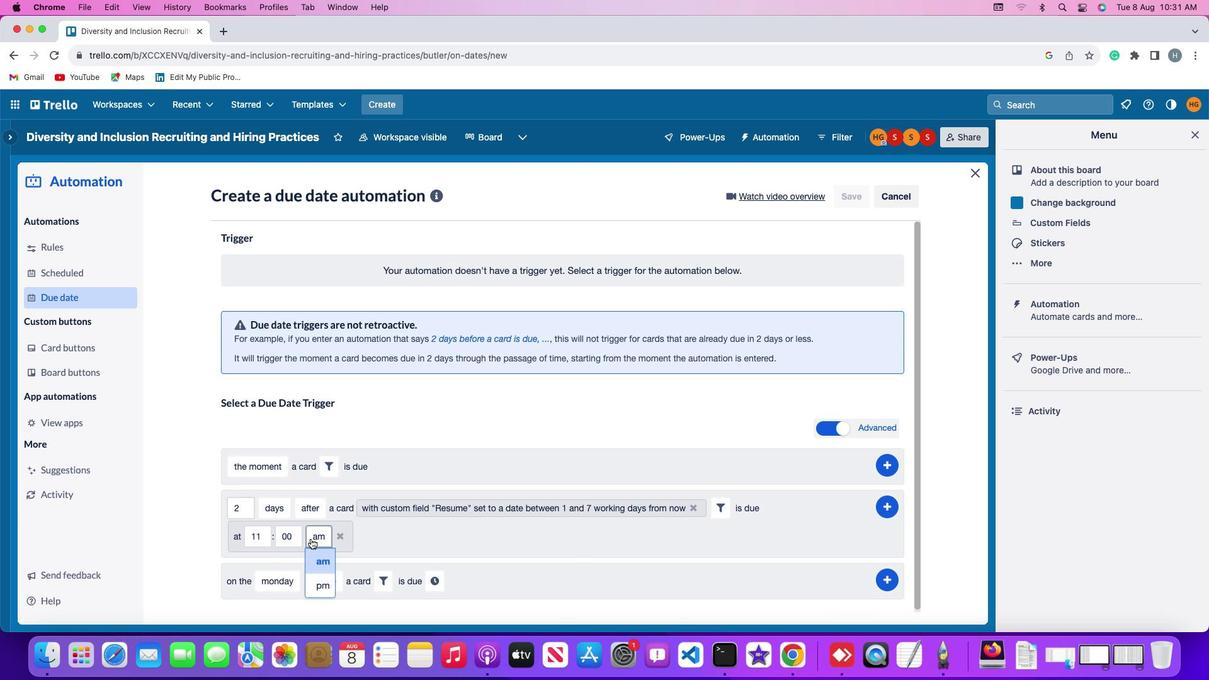 
Action: Mouse moved to (333, 556)
Screenshot: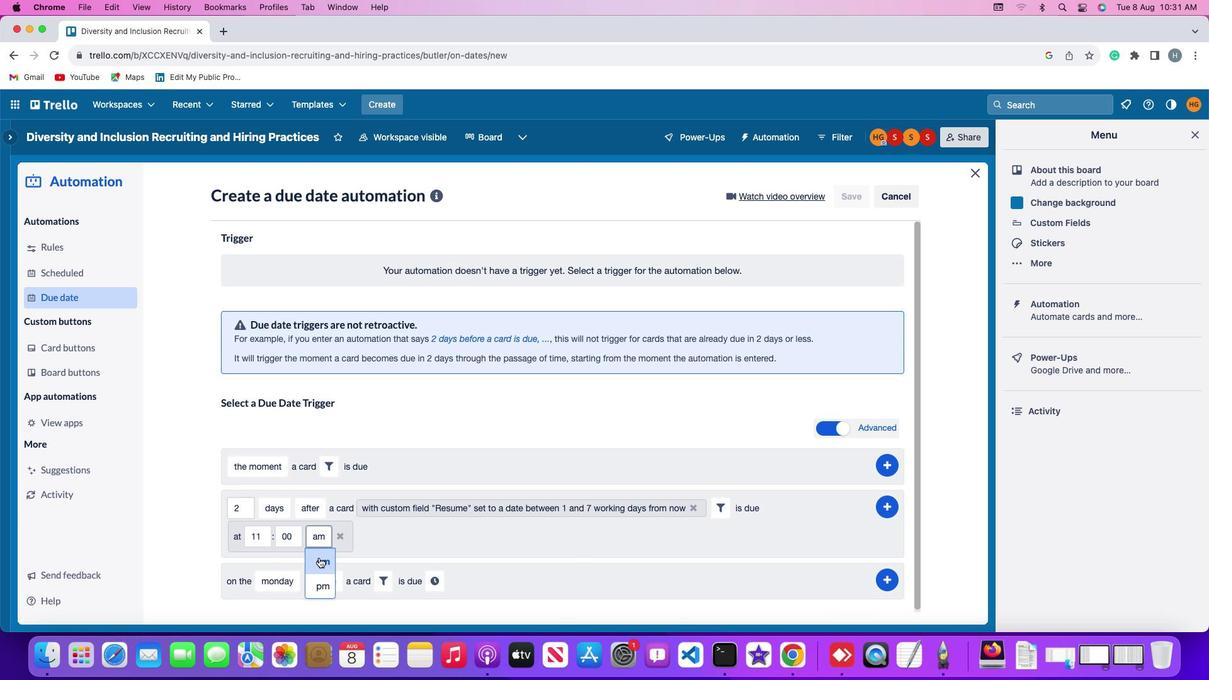 
Action: Mouse pressed left at (333, 556)
Screenshot: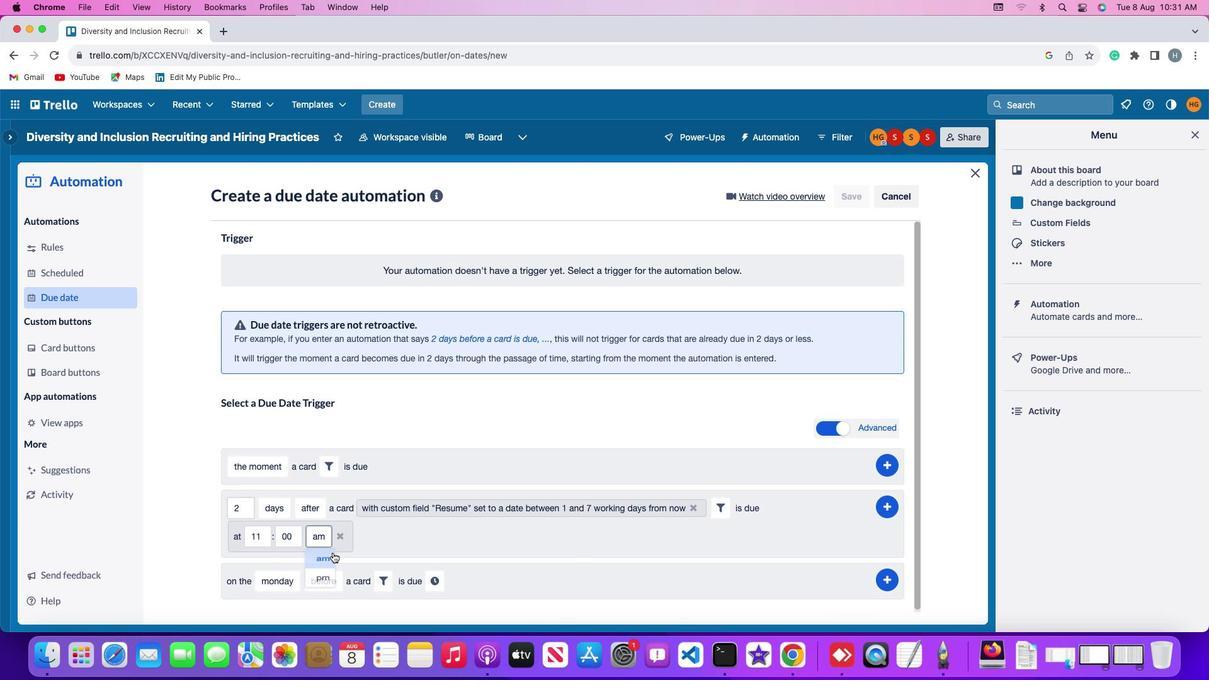 
Action: Mouse moved to (912, 503)
Screenshot: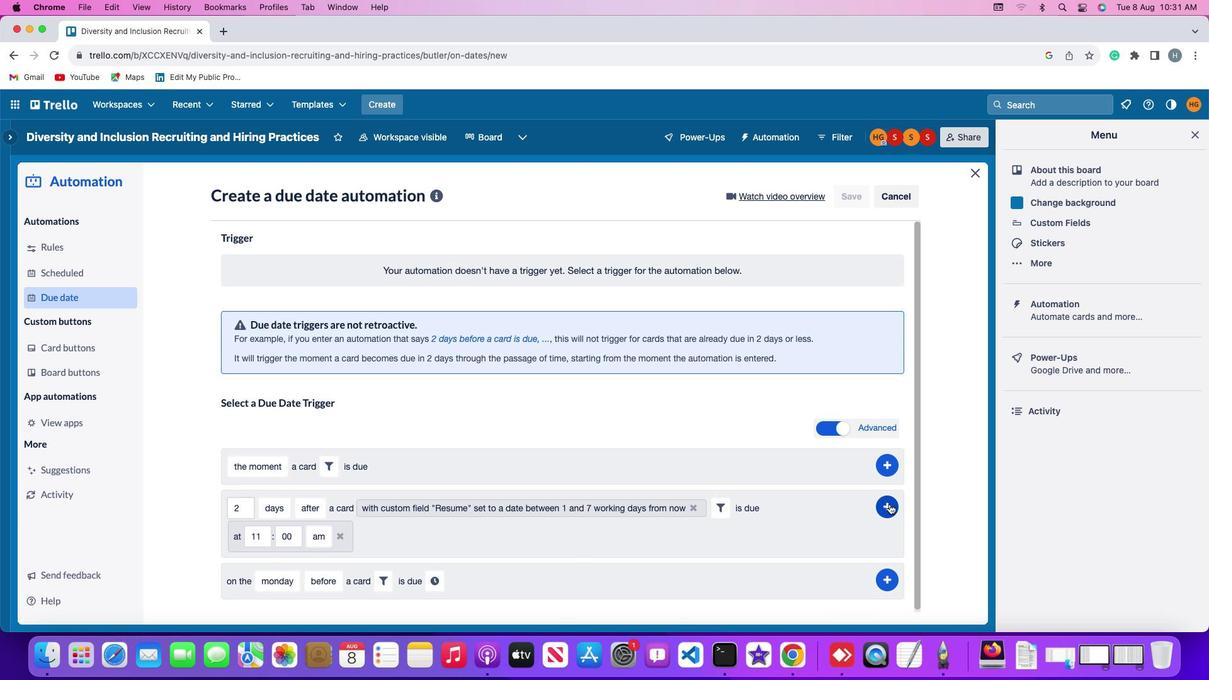
Action: Mouse pressed left at (912, 503)
Screenshot: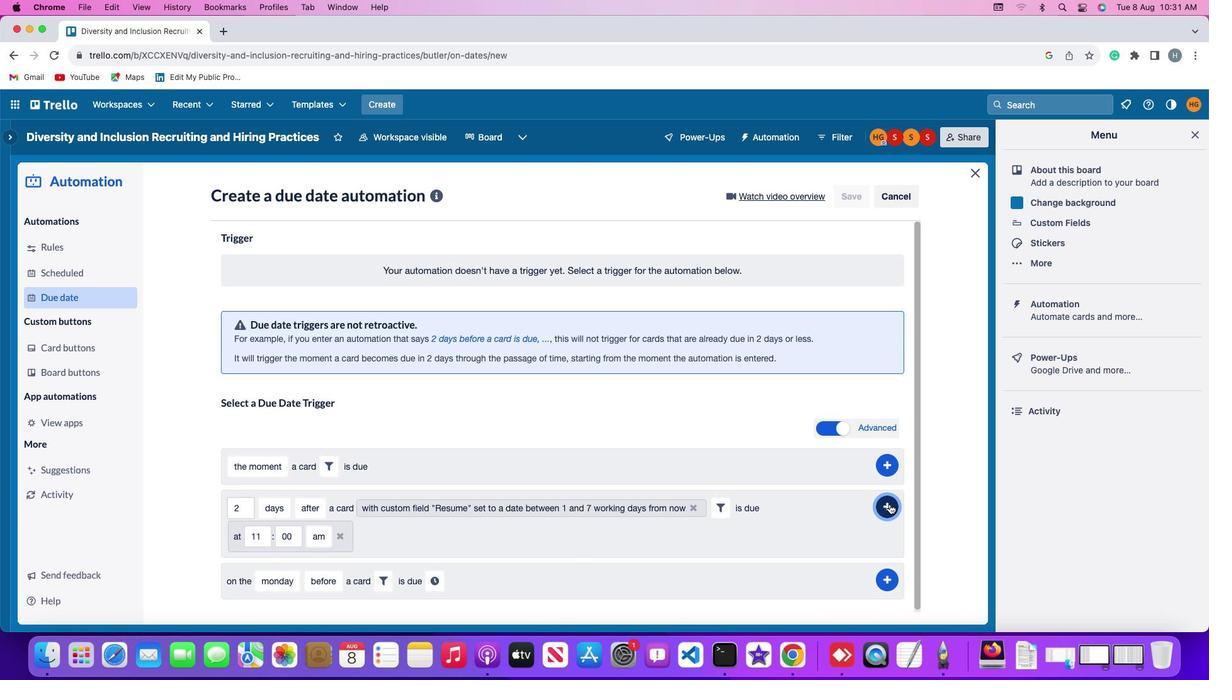 
Action: Mouse moved to (973, 379)
Screenshot: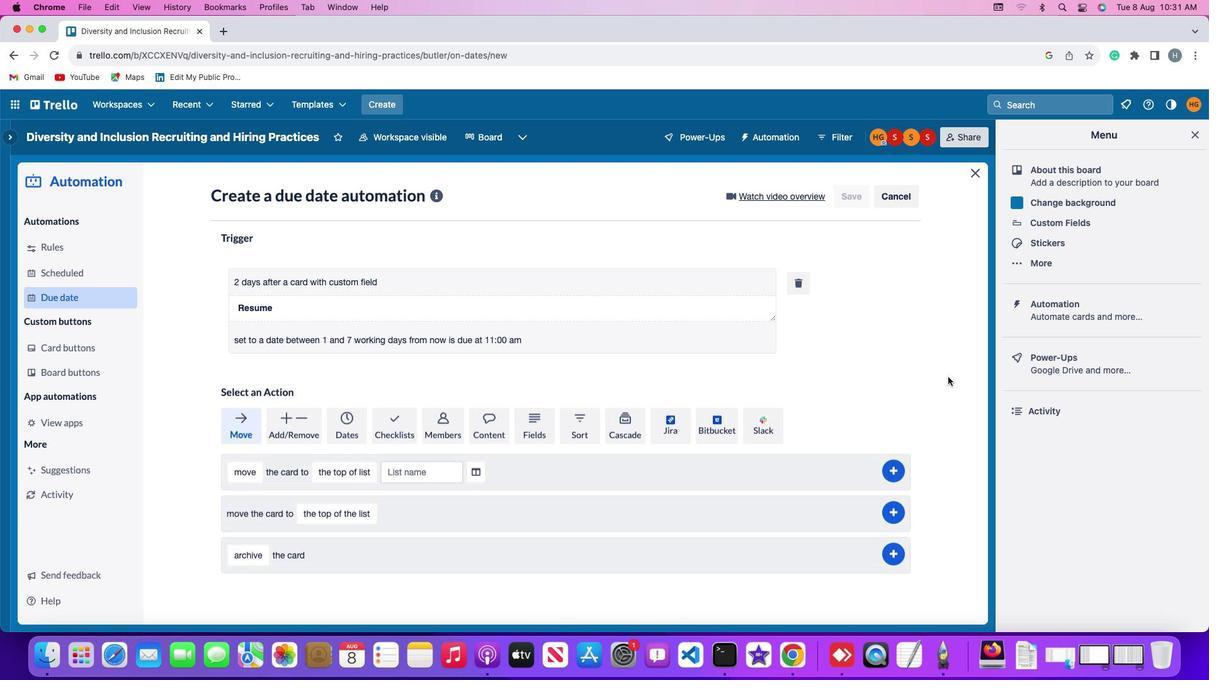 
